 Task: Find connections with filter location Fengcheng with filter topic #businesscoachwith filter profile language German with filter current company LifeWorks (acquise par TELUS Santé | acquired by TELUS Health) with filter school Loreto Convent School with filter industry Real Estate with filter service category Corporate Law with filter keywords title Supervisors
Action: Mouse moved to (598, 76)
Screenshot: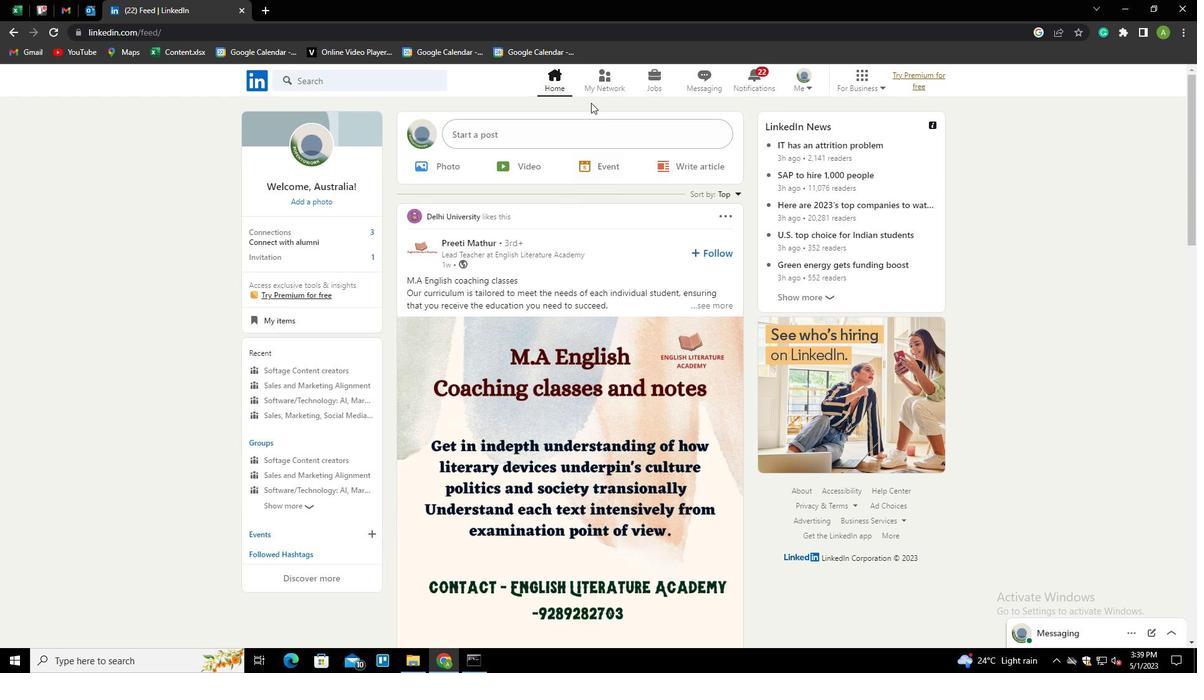 
Action: Mouse pressed left at (598, 76)
Screenshot: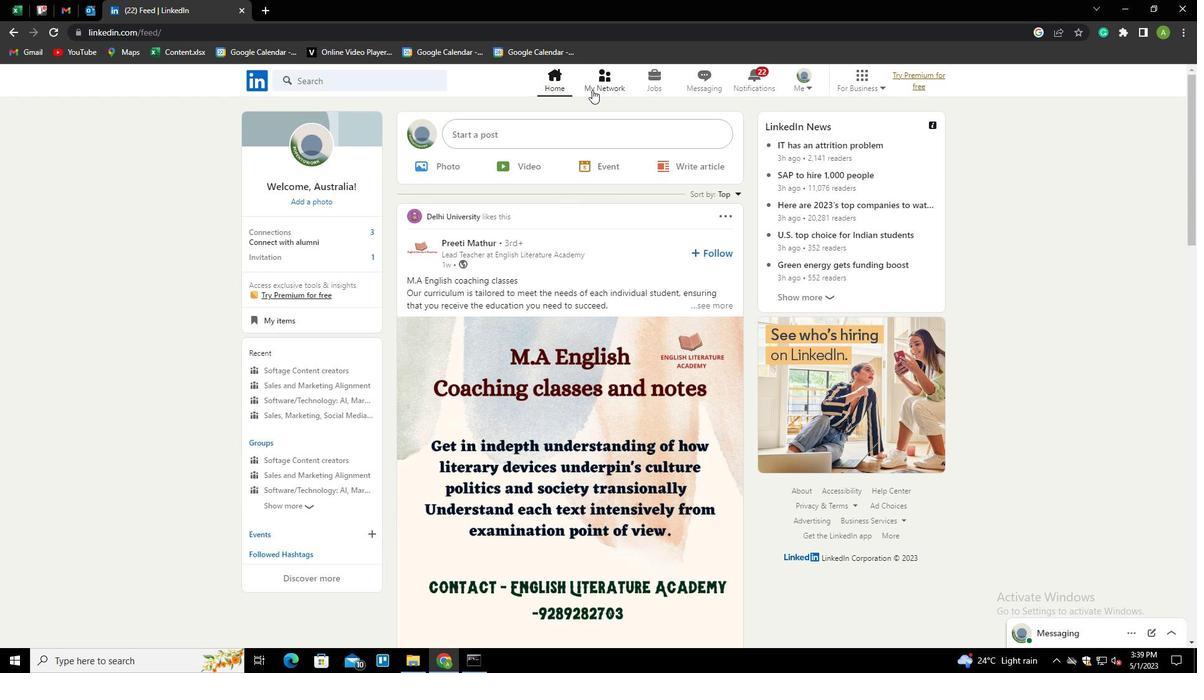 
Action: Mouse moved to (341, 145)
Screenshot: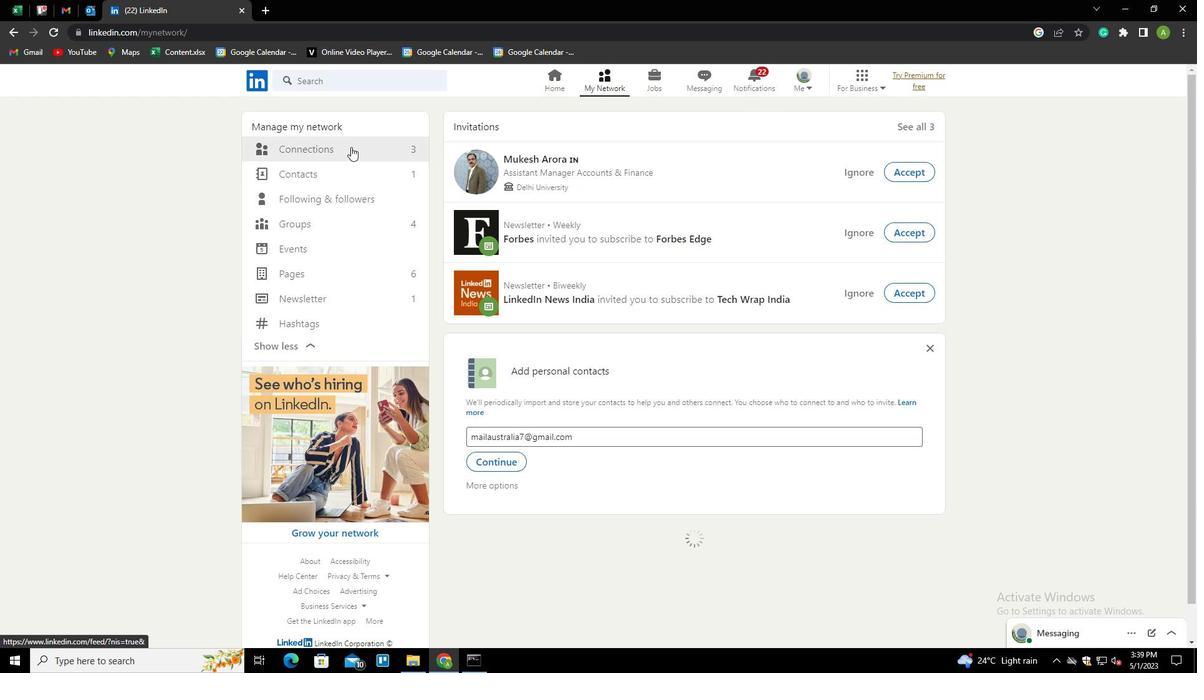 
Action: Mouse pressed left at (341, 145)
Screenshot: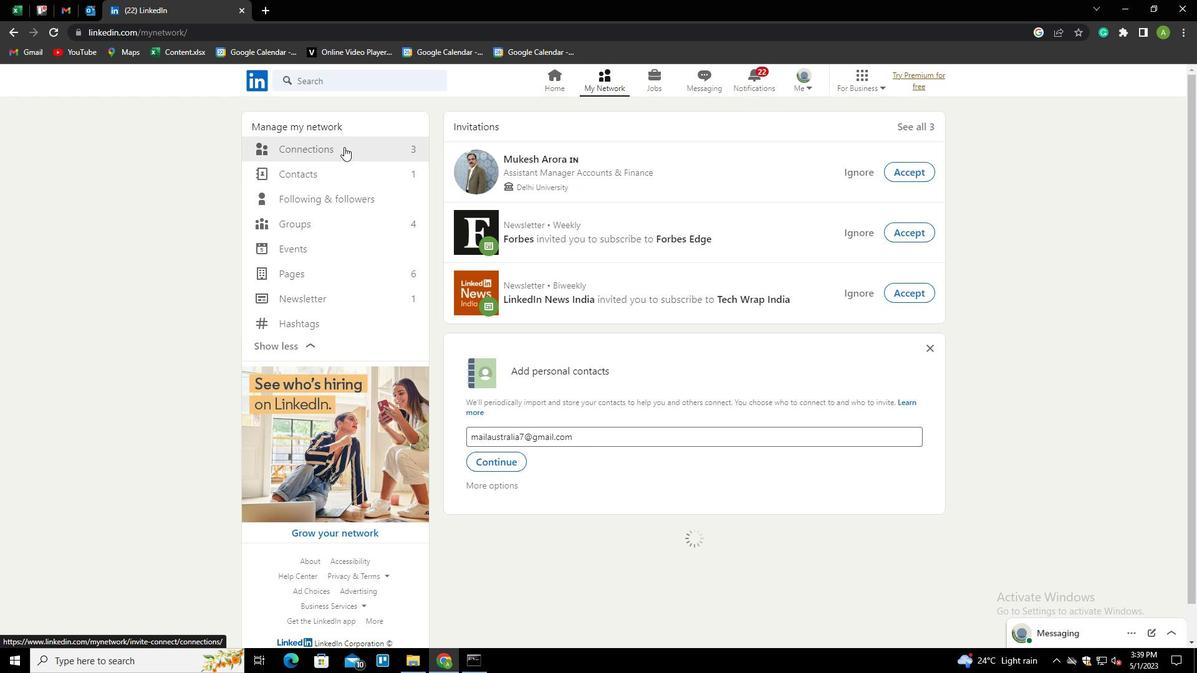 
Action: Mouse moved to (685, 144)
Screenshot: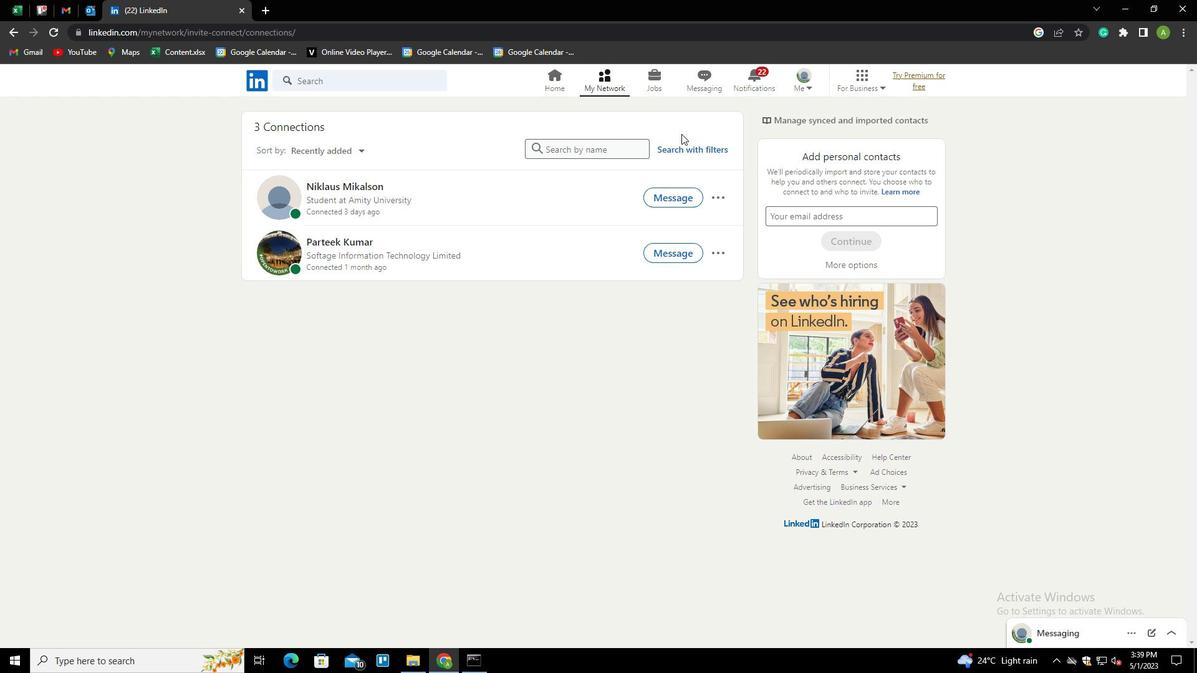 
Action: Mouse pressed left at (685, 144)
Screenshot: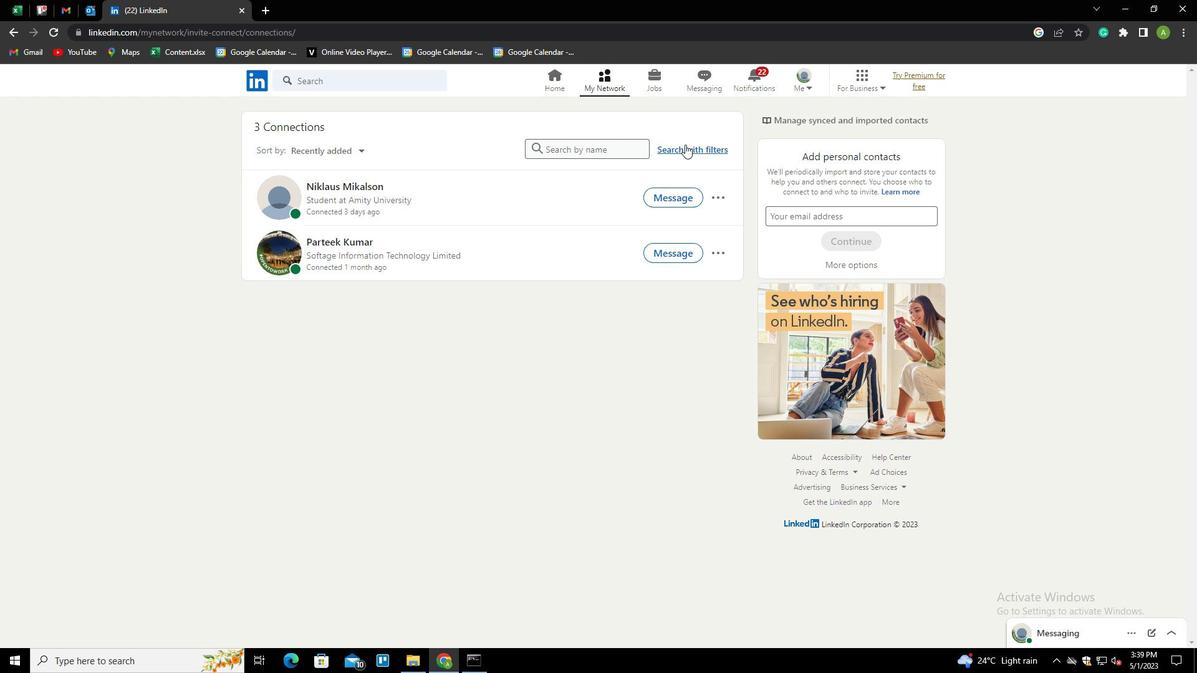 
Action: Mouse moved to (611, 76)
Screenshot: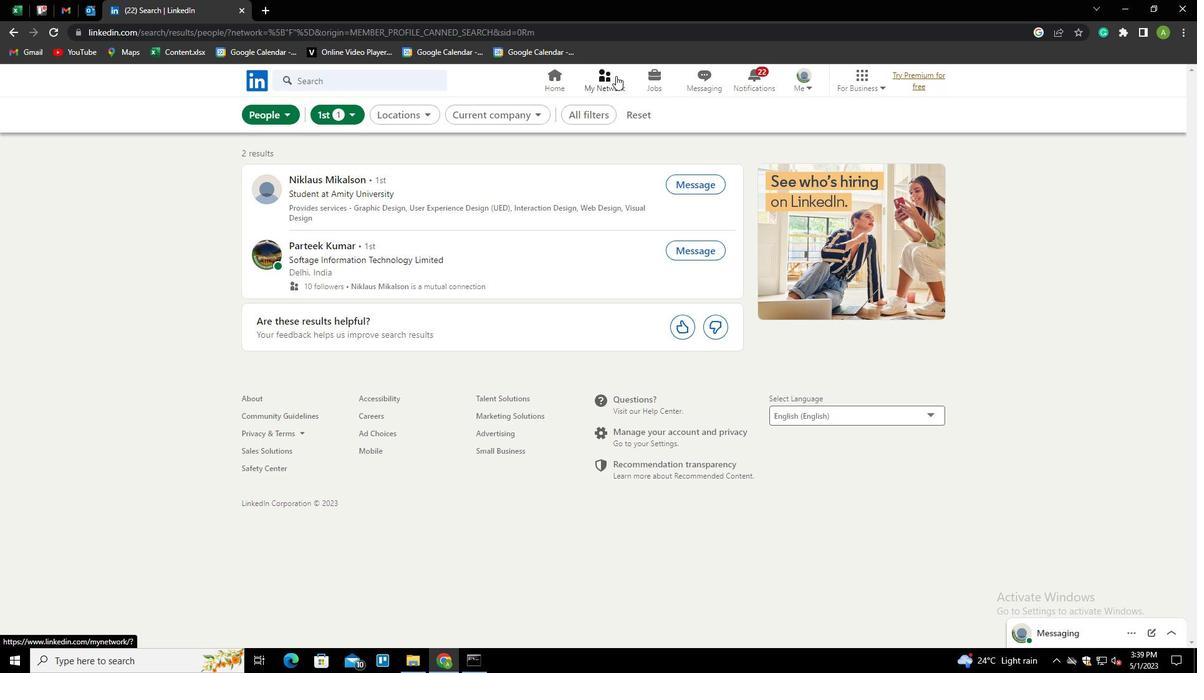
Action: Mouse pressed left at (611, 76)
Screenshot: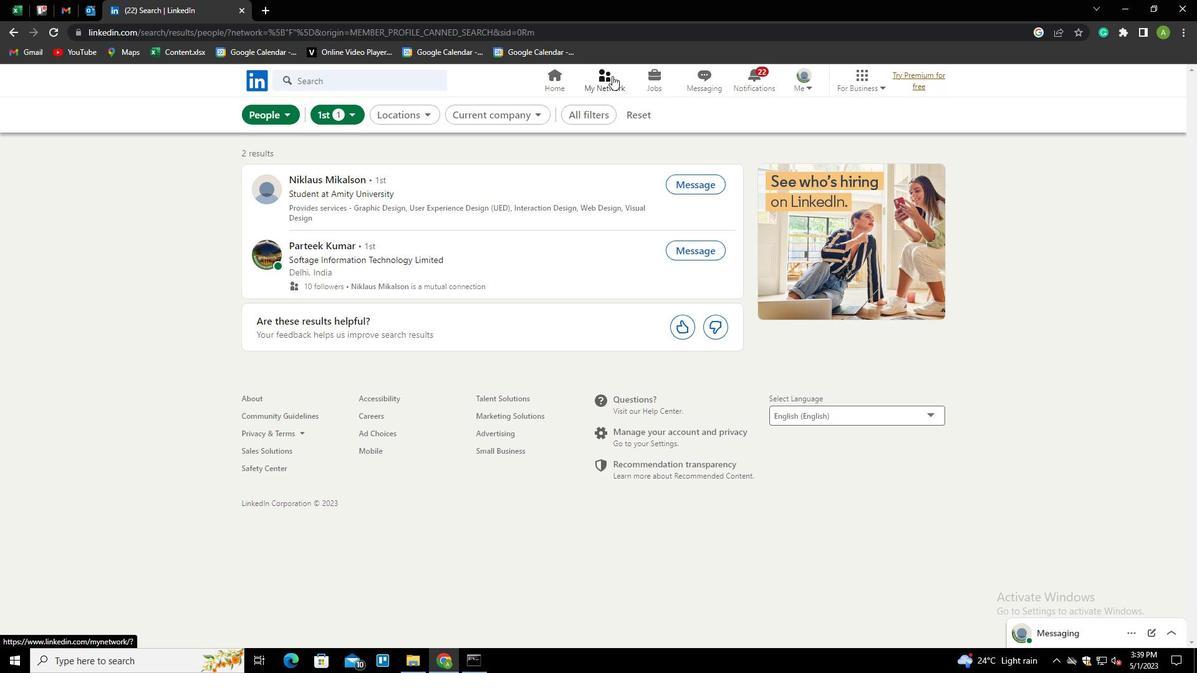 
Action: Mouse moved to (376, 147)
Screenshot: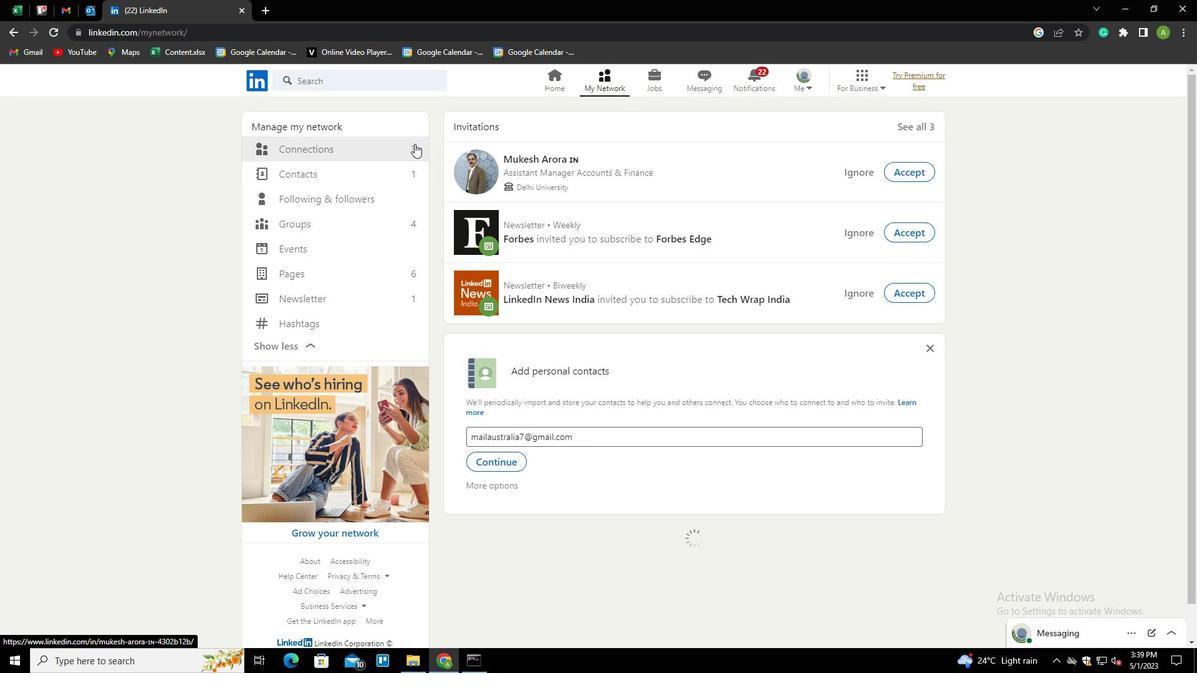 
Action: Mouse pressed left at (376, 147)
Screenshot: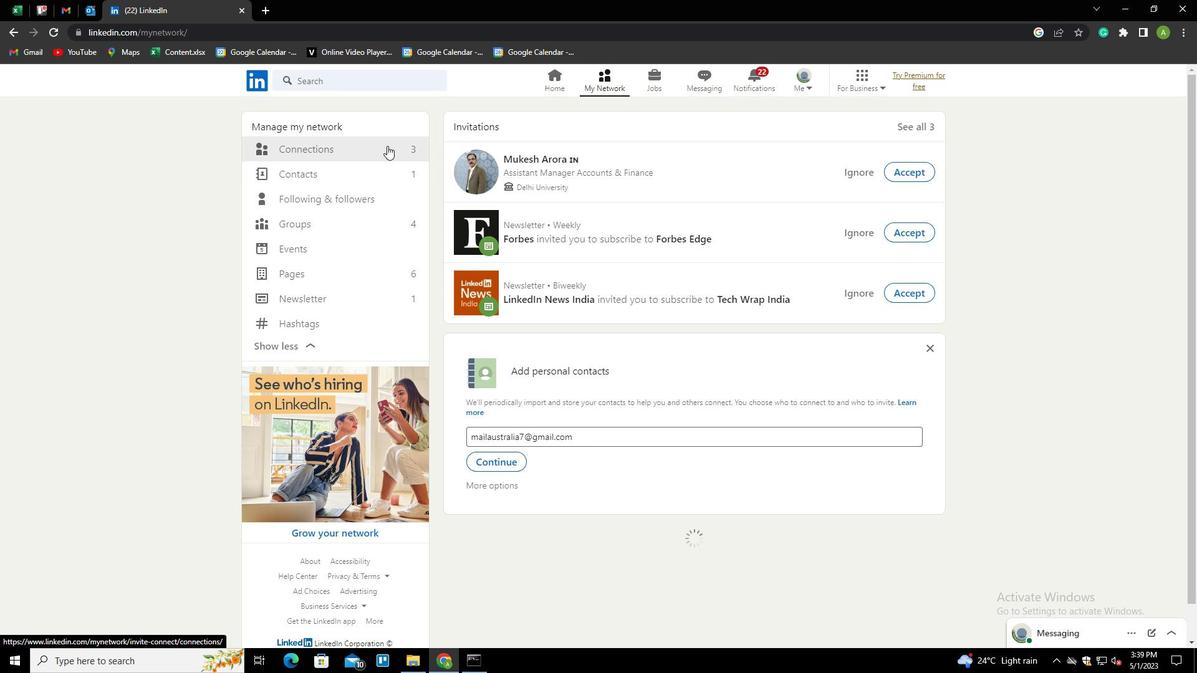 
Action: Mouse moved to (687, 145)
Screenshot: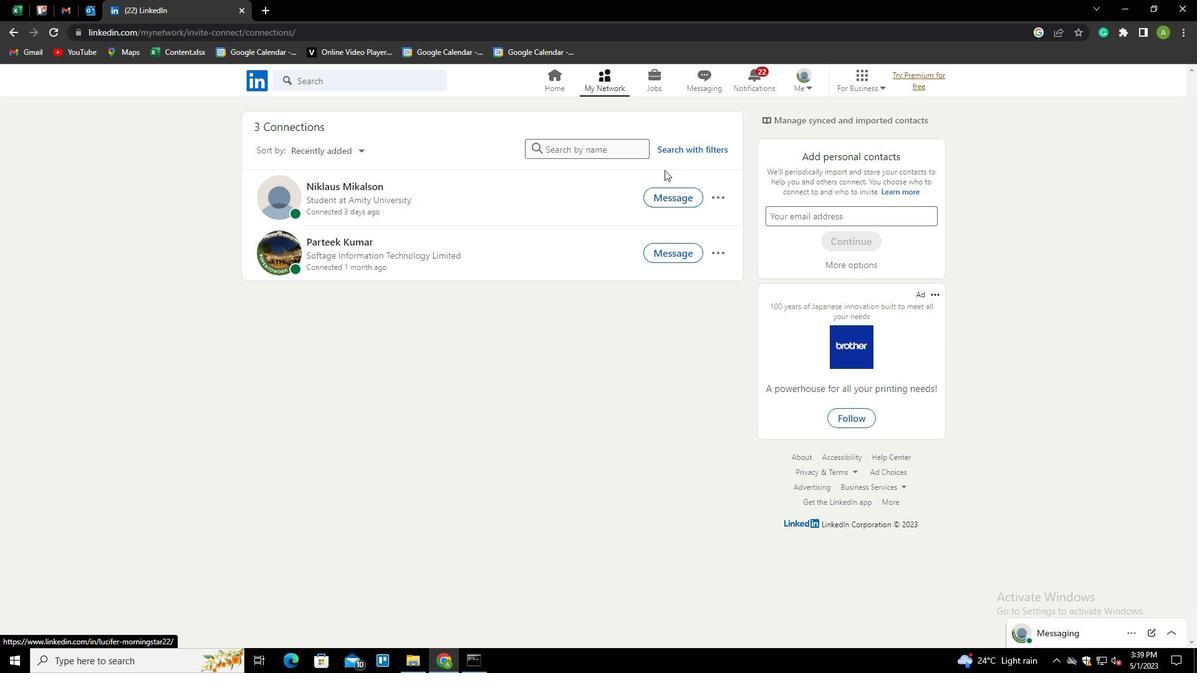 
Action: Mouse pressed left at (687, 145)
Screenshot: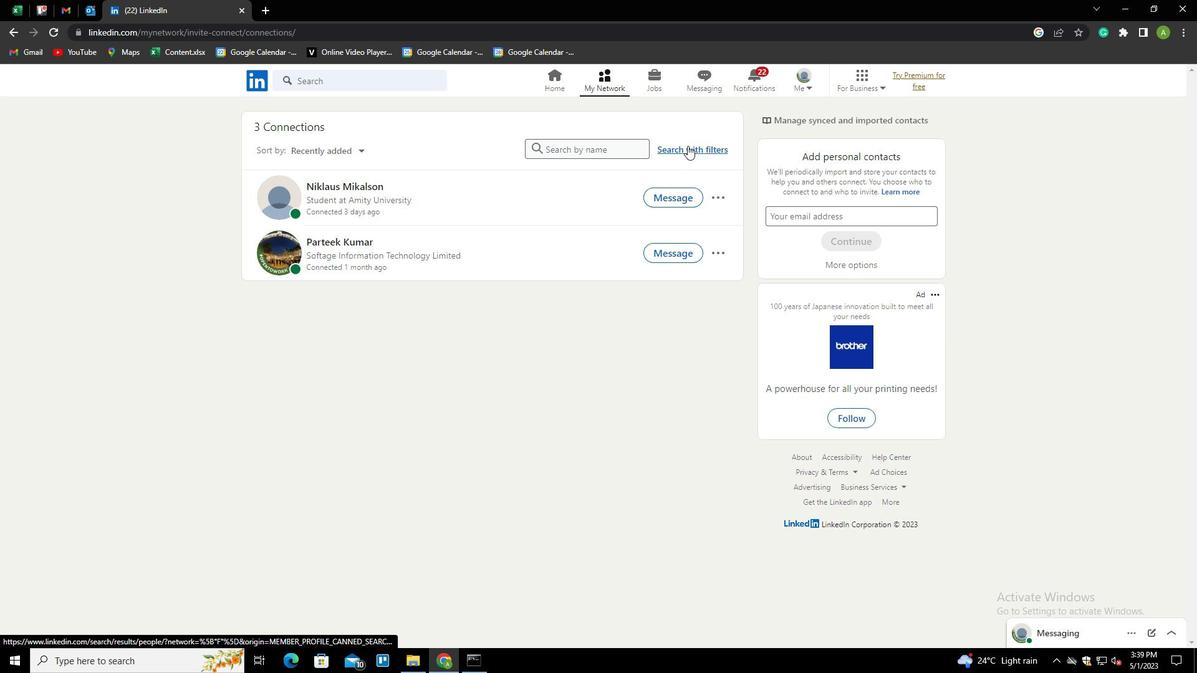 
Action: Mouse moved to (644, 115)
Screenshot: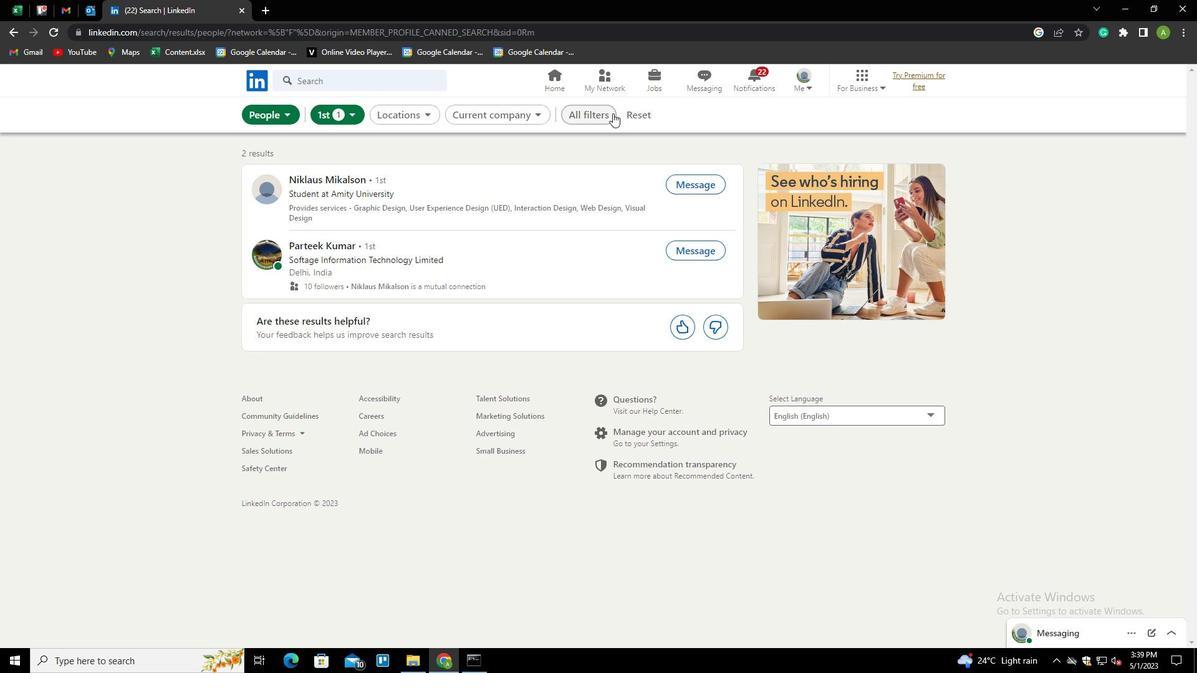 
Action: Mouse pressed left at (644, 115)
Screenshot: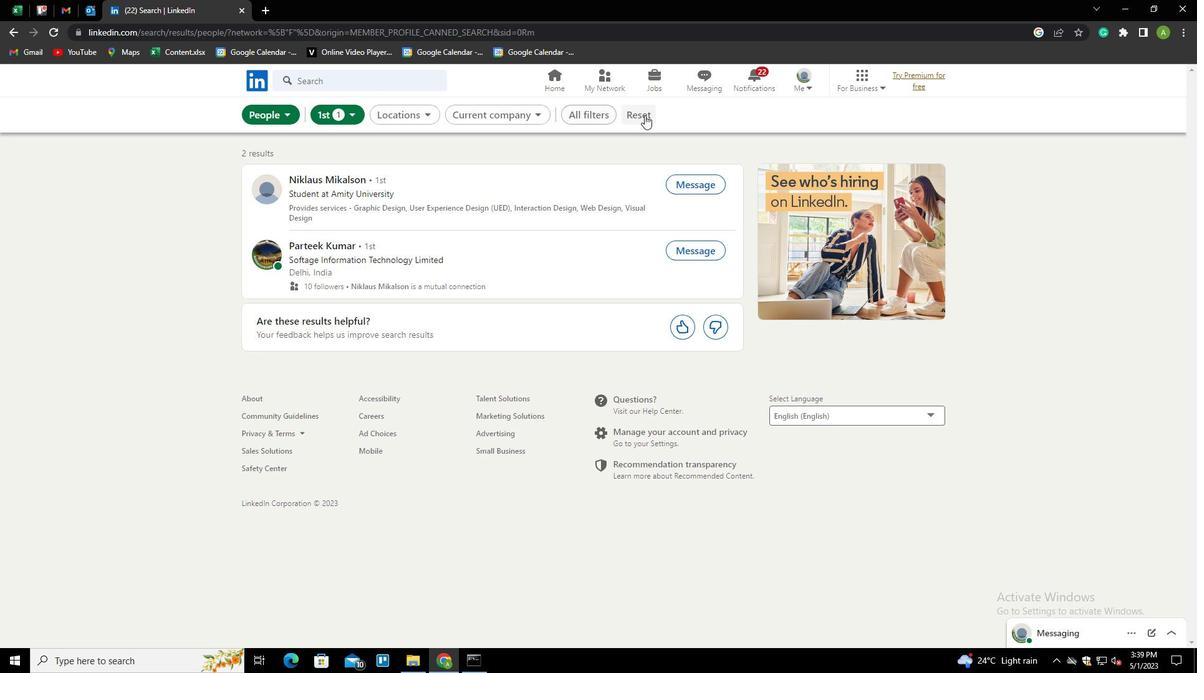 
Action: Mouse moved to (618, 115)
Screenshot: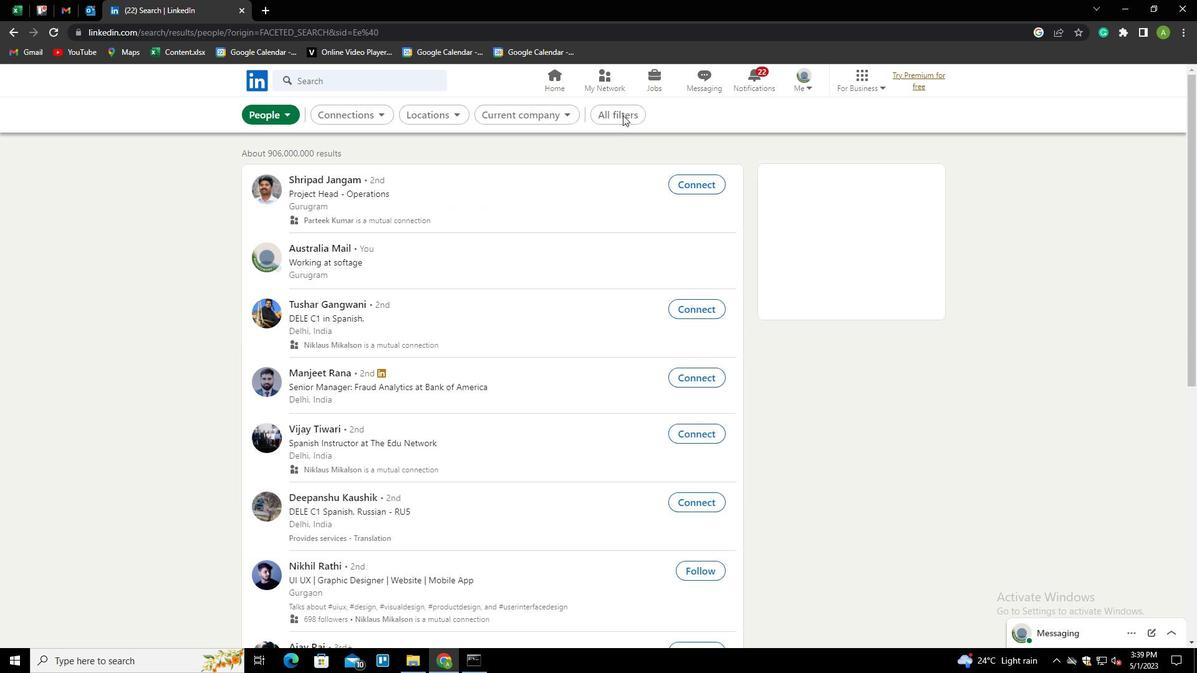 
Action: Mouse pressed left at (618, 115)
Screenshot: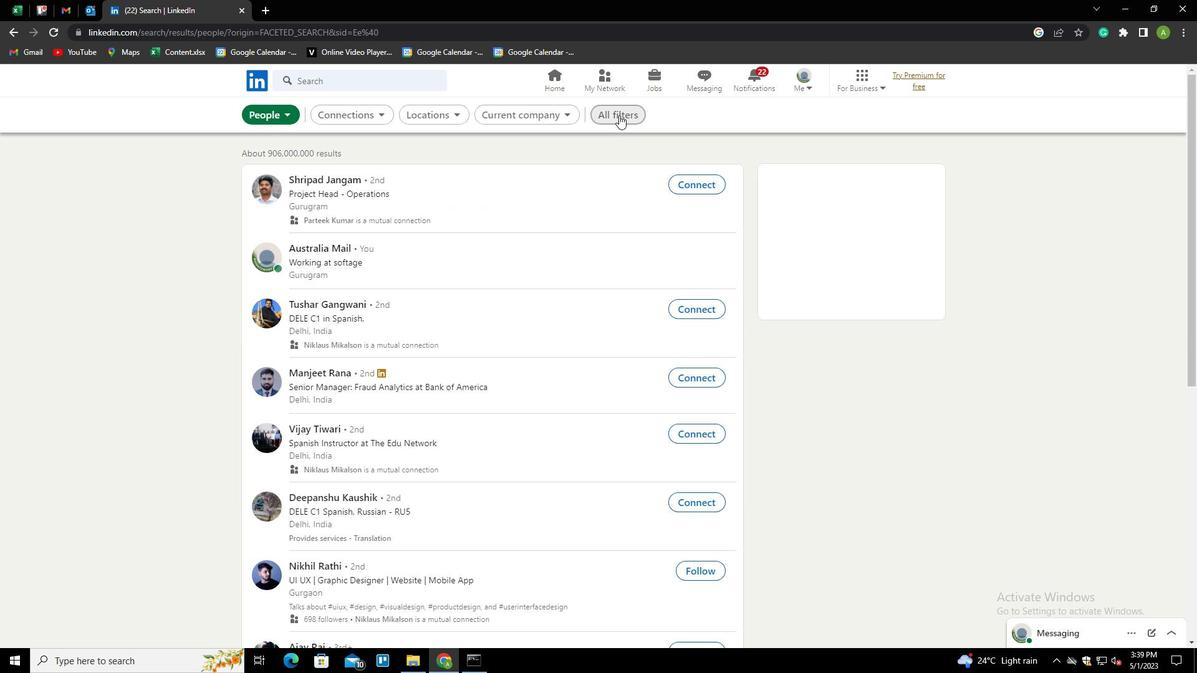 
Action: Mouse moved to (1180, 358)
Screenshot: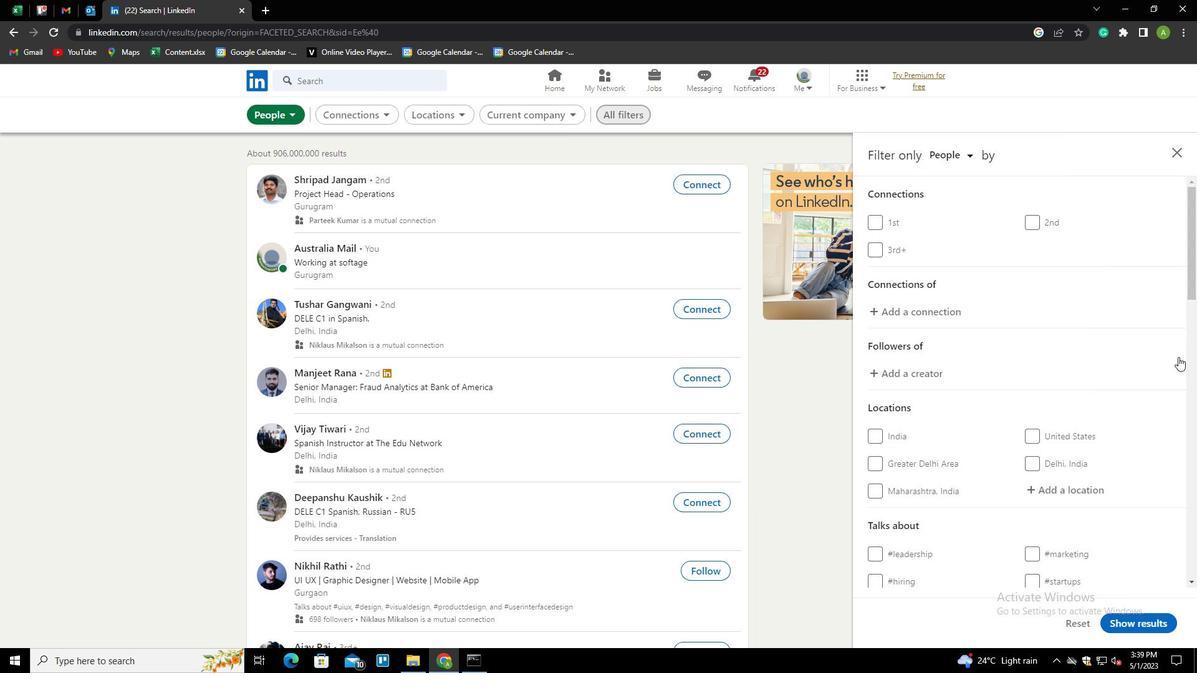 
Action: Mouse scrolled (1180, 357) with delta (0, 0)
Screenshot: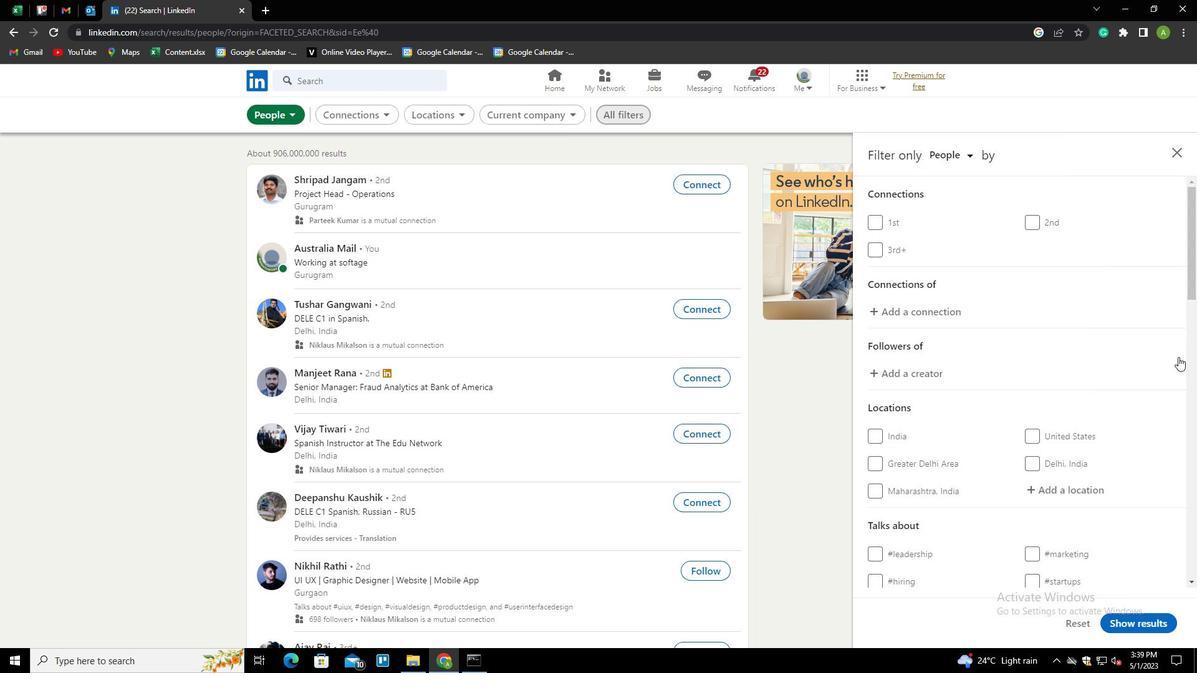 
Action: Mouse moved to (1063, 369)
Screenshot: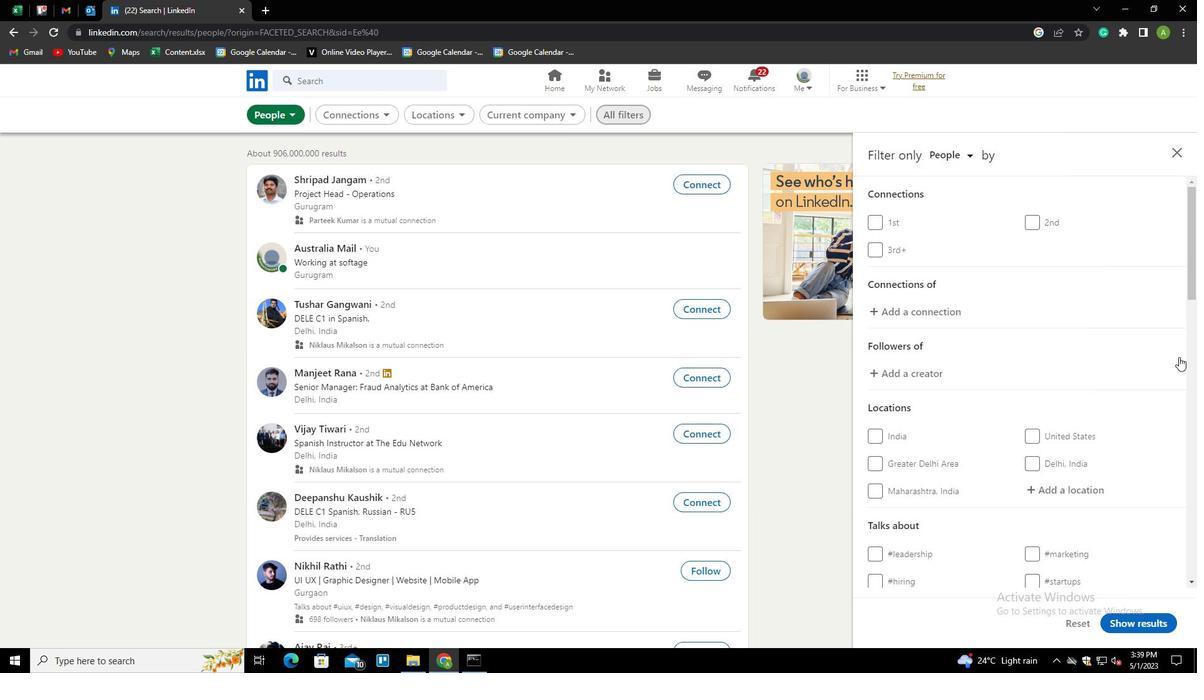 
Action: Mouse scrolled (1063, 369) with delta (0, 0)
Screenshot: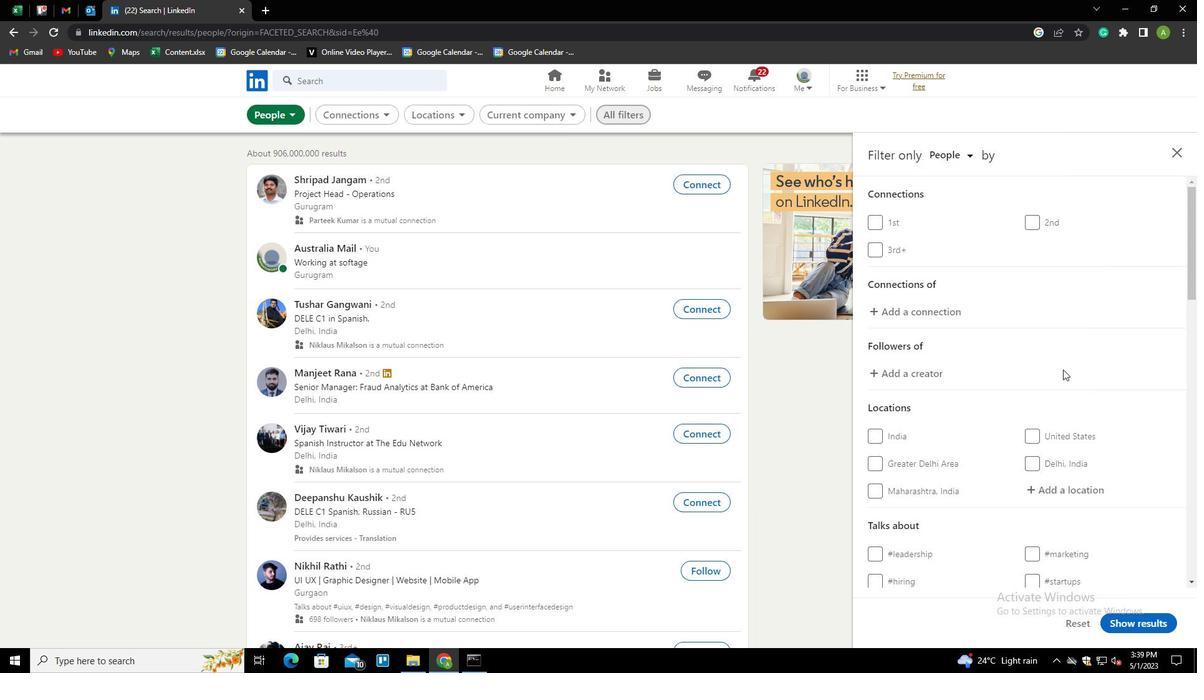
Action: Mouse scrolled (1063, 369) with delta (0, 0)
Screenshot: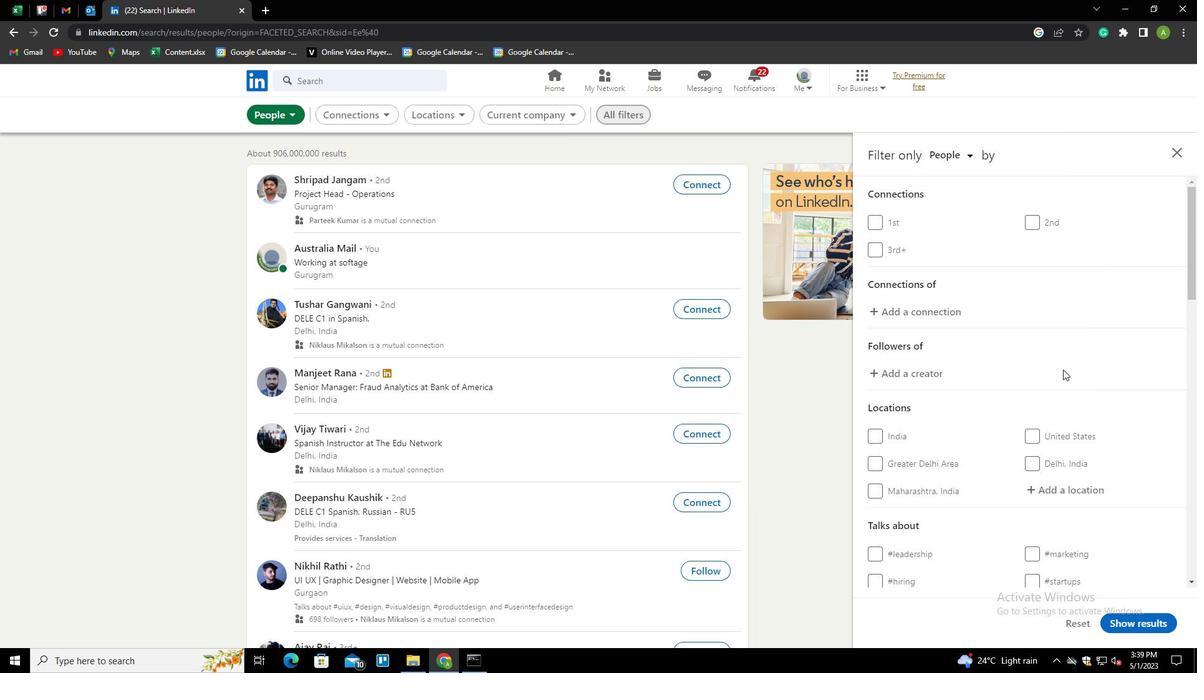 
Action: Mouse moved to (1047, 306)
Screenshot: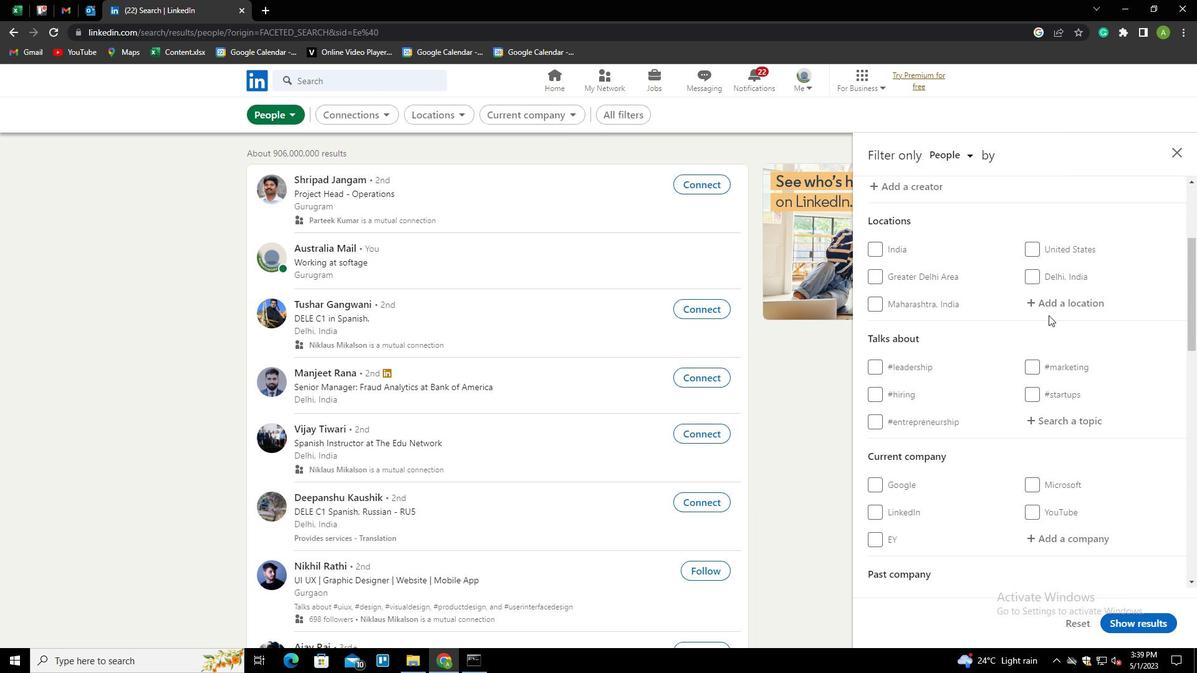 
Action: Mouse pressed left at (1047, 306)
Screenshot: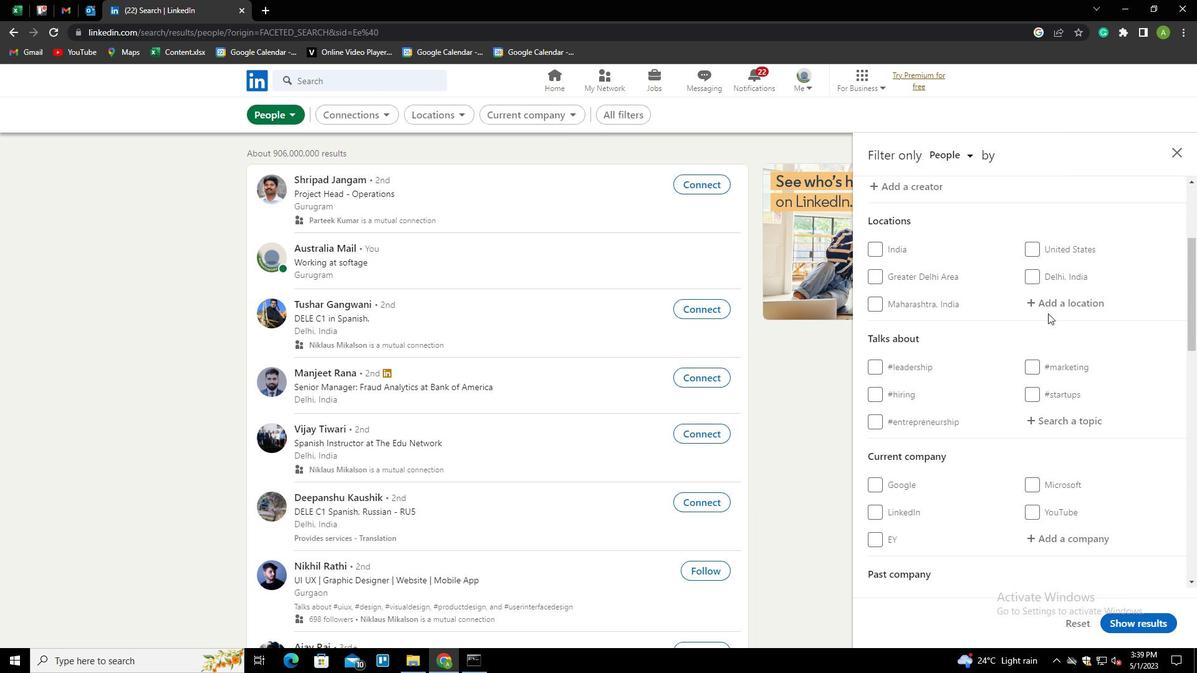 
Action: Mouse moved to (1049, 306)
Screenshot: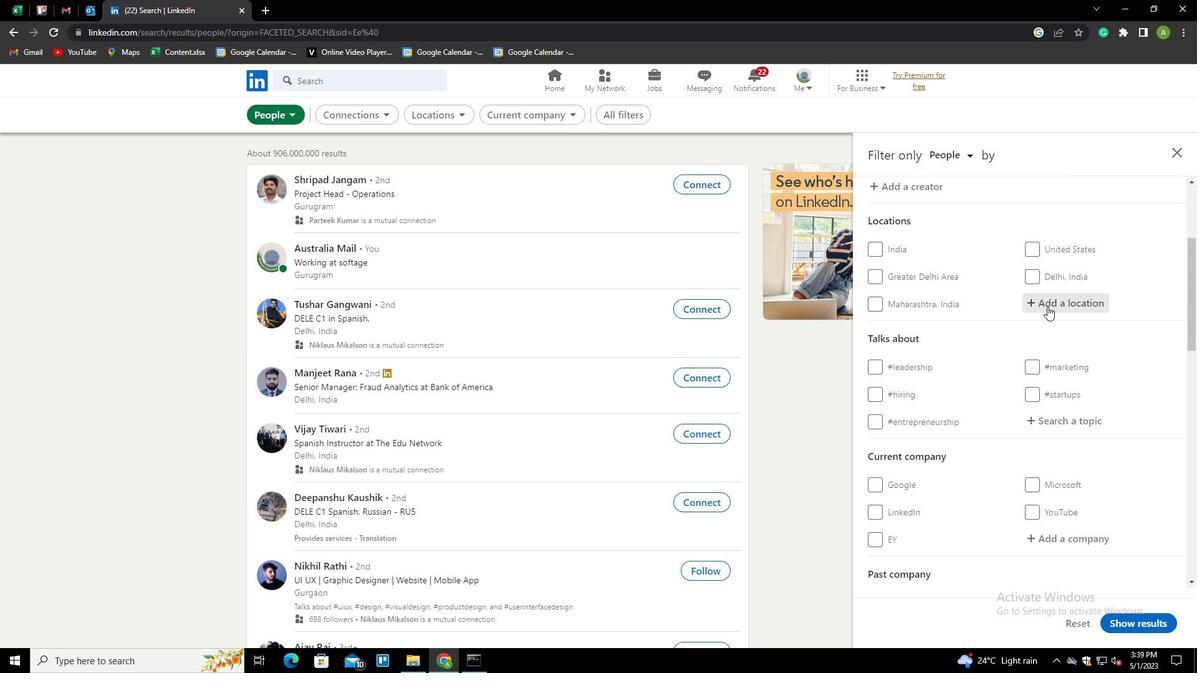 
Action: Mouse pressed left at (1049, 306)
Screenshot: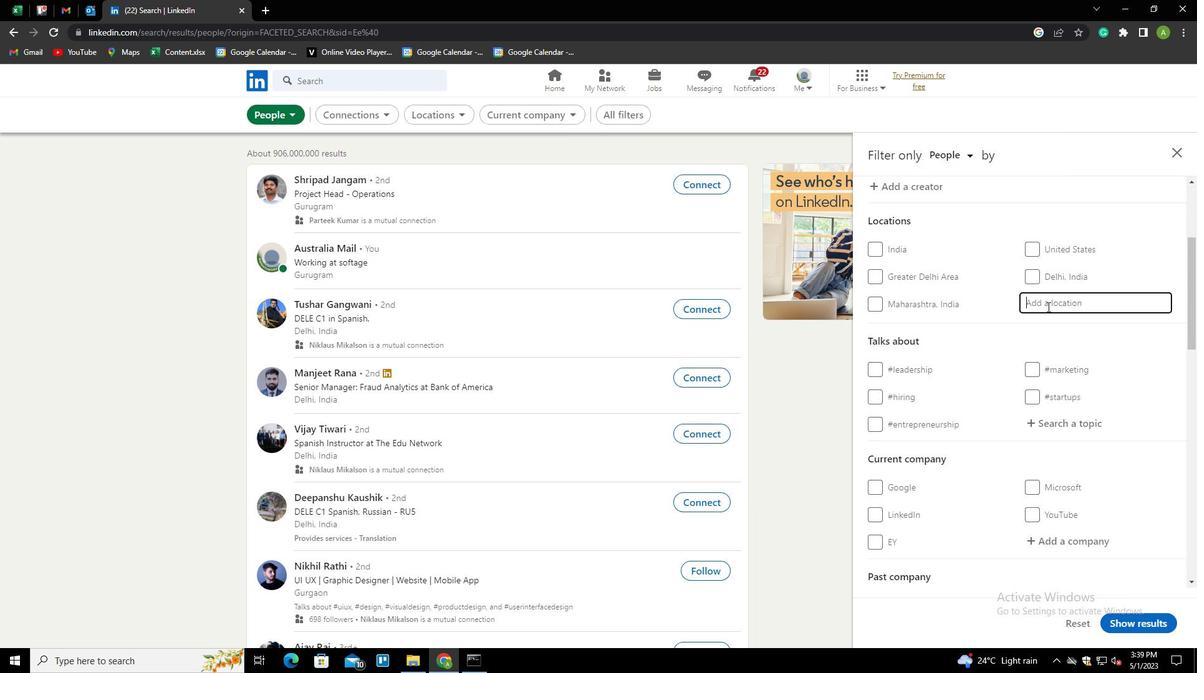 
Action: Key pressed <Key.shift><Key.shift><Key.shift><Key.shift><Key.shift><Key.shift><Key.shift><Key.shift><Key.shift>G<Key.backspace><Key.shift>FENGCHENG
Screenshot: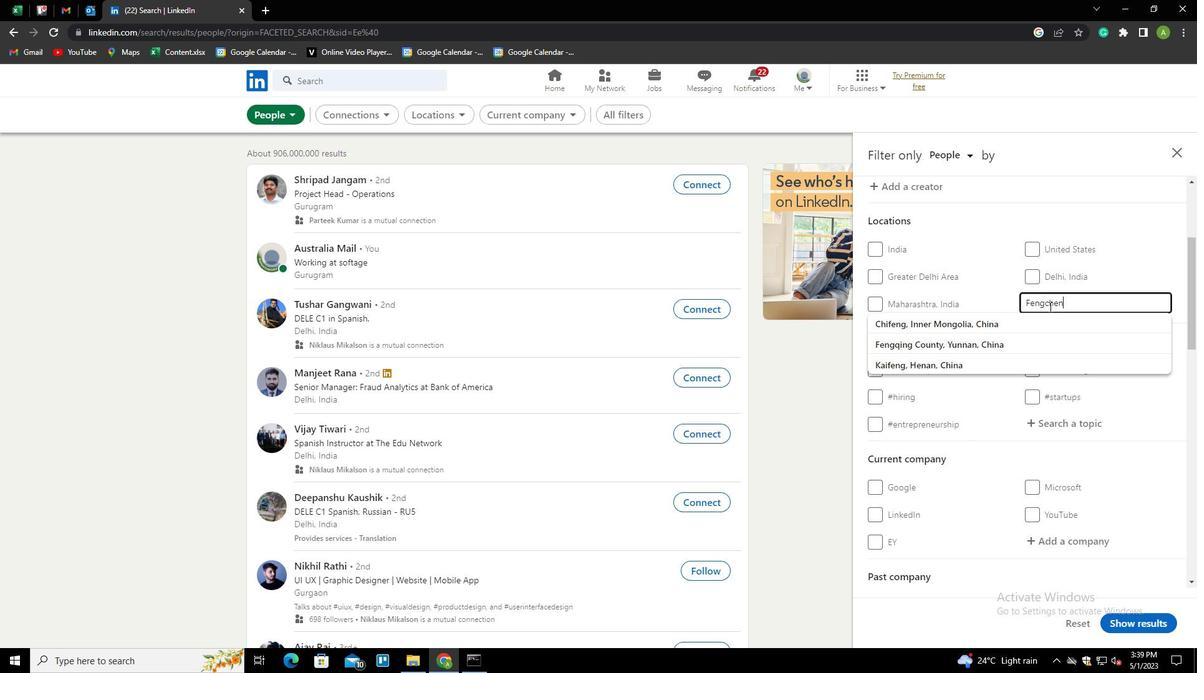 
Action: Mouse moved to (1115, 373)
Screenshot: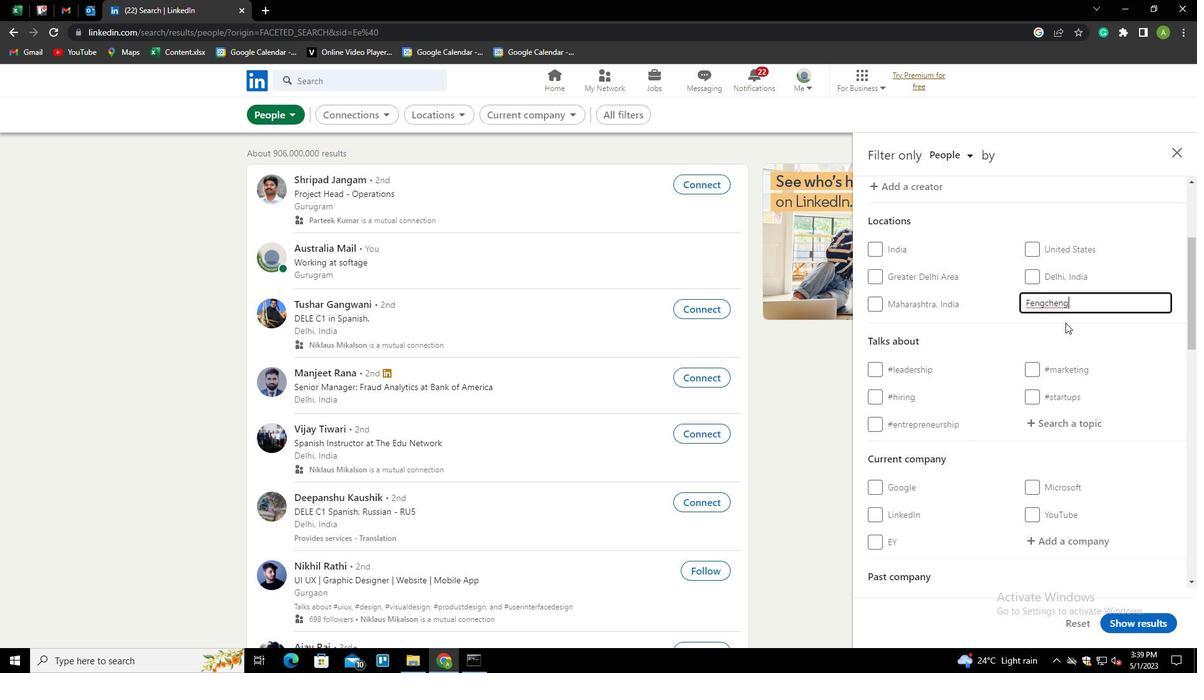 
Action: Mouse pressed left at (1115, 373)
Screenshot: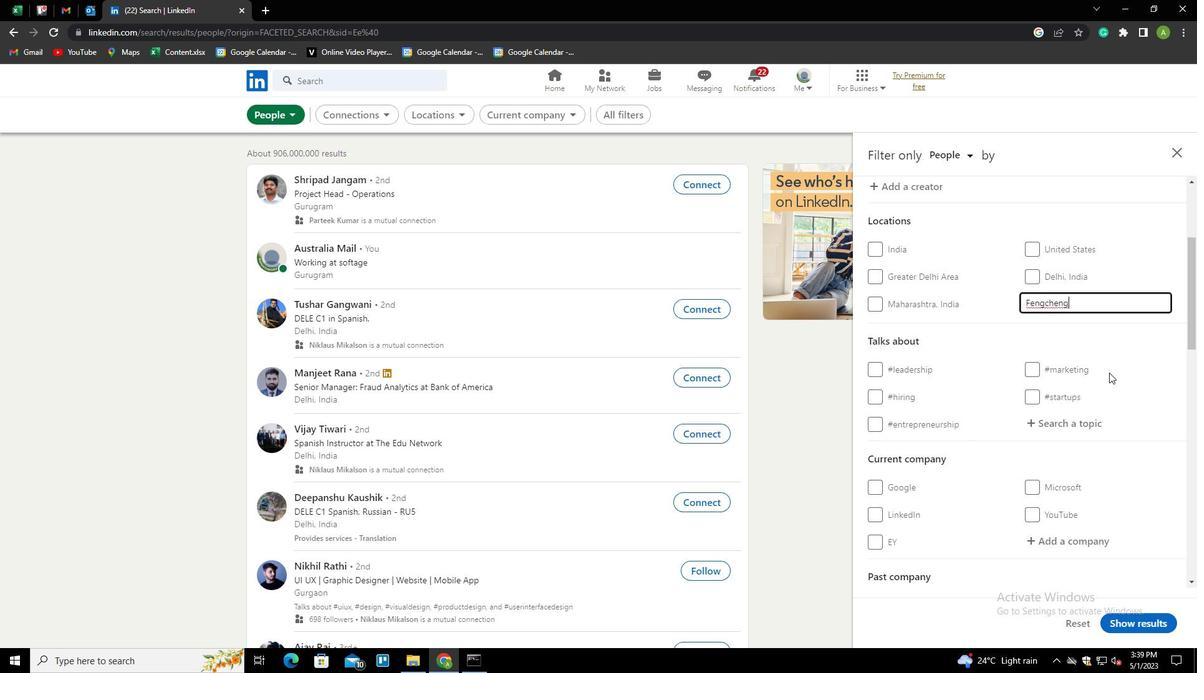 
Action: Mouse moved to (1082, 426)
Screenshot: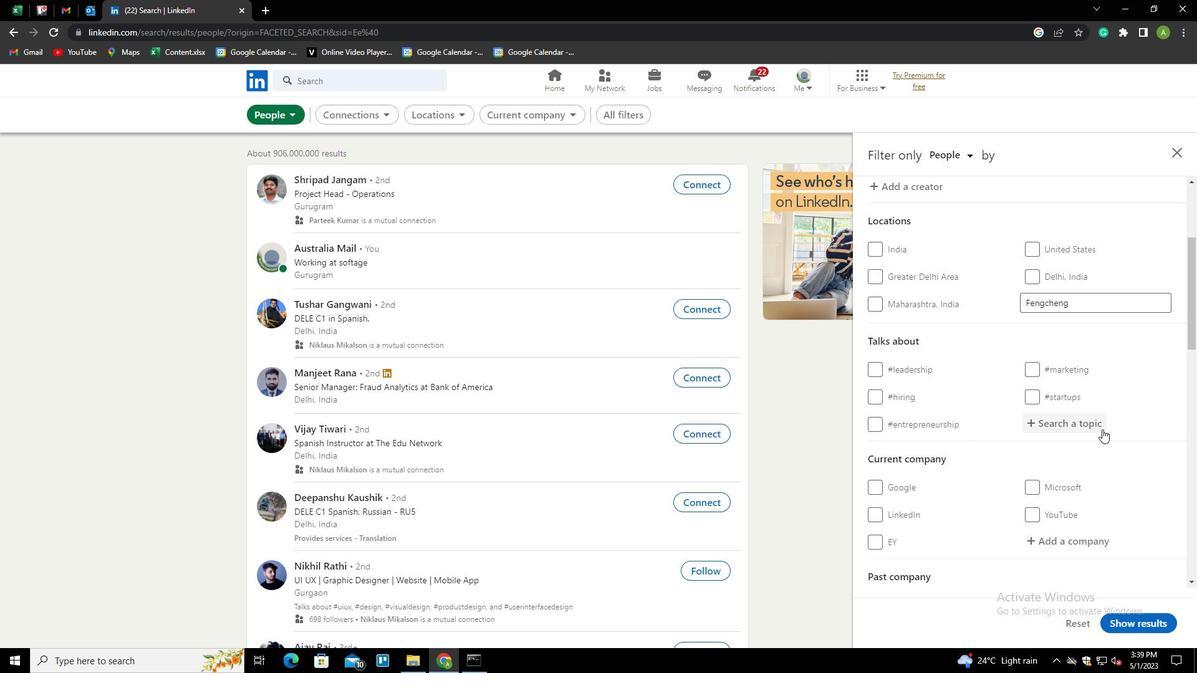 
Action: Mouse pressed left at (1082, 426)
Screenshot: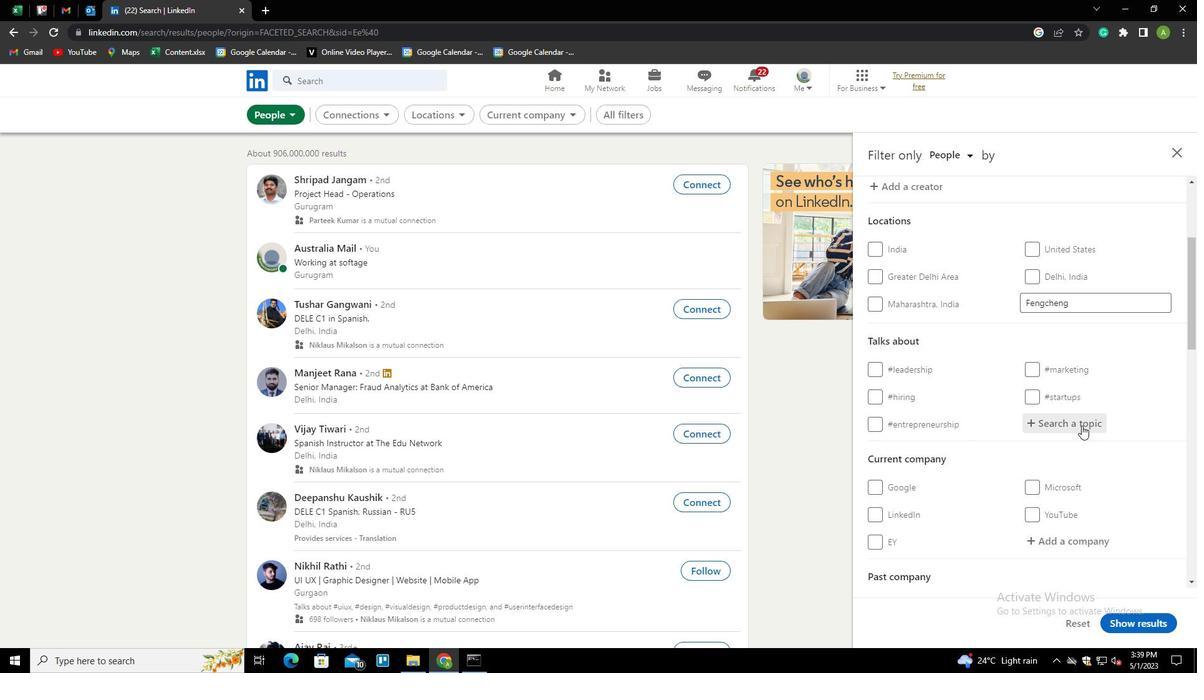 
Action: Mouse pressed left at (1082, 426)
Screenshot: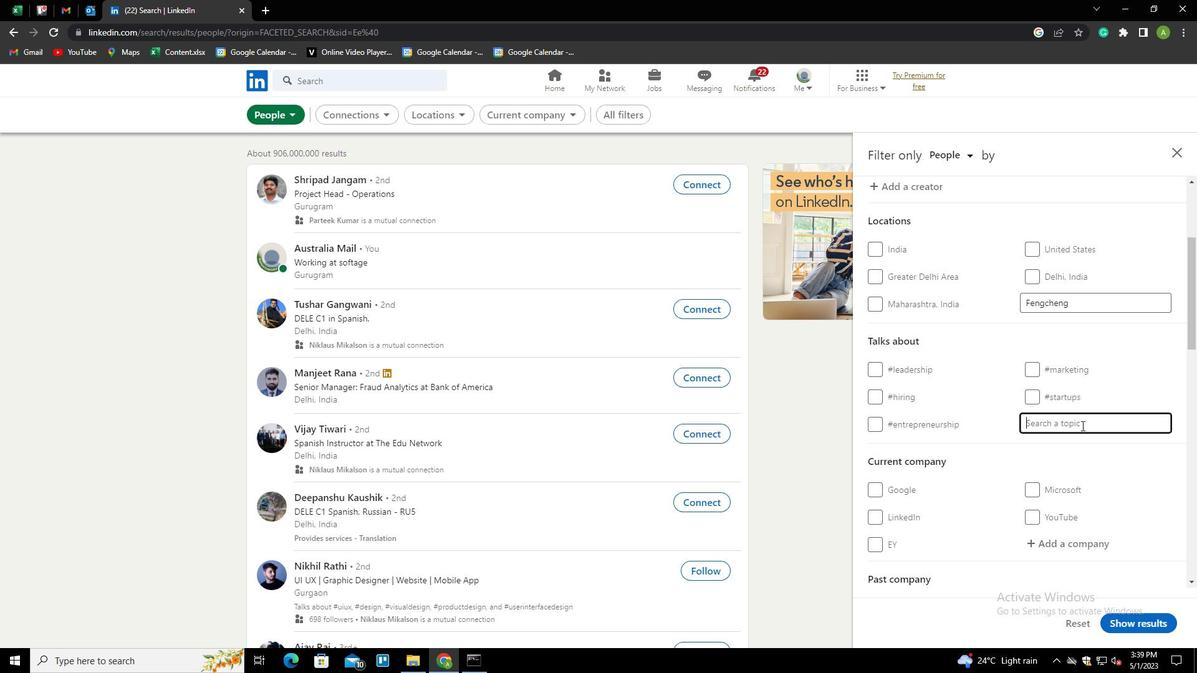 
Action: Key pressed BUSINESSCOACH<Key.down><Key.enter>
Screenshot: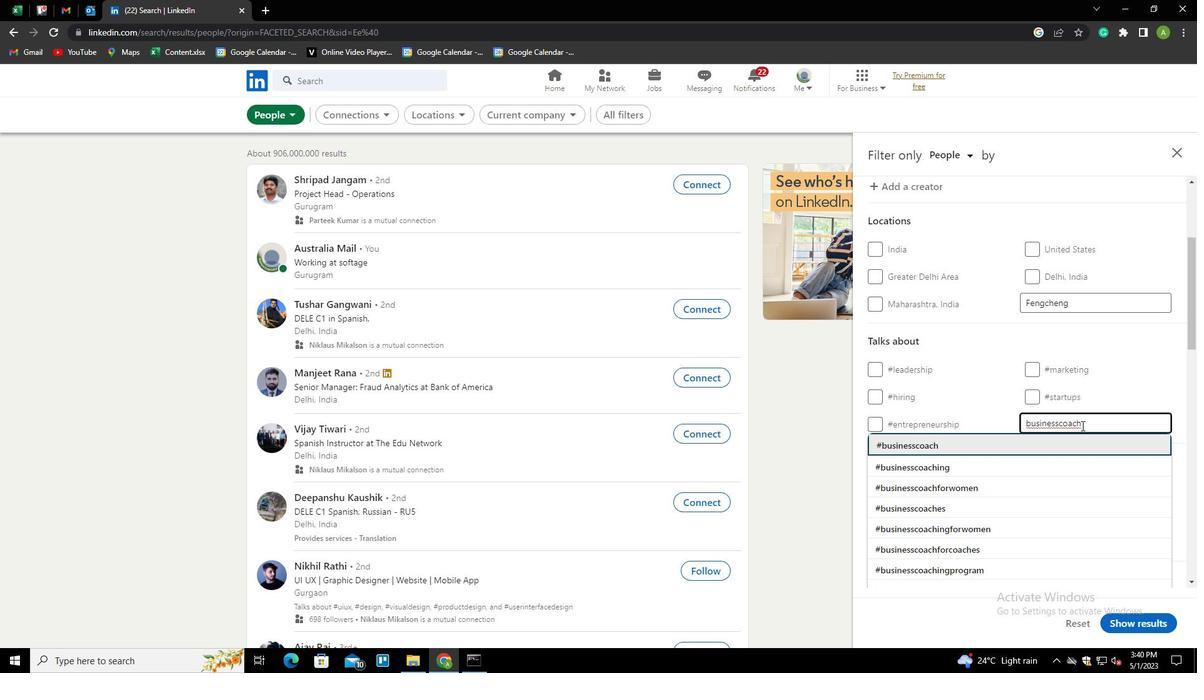 
Action: Mouse scrolled (1082, 425) with delta (0, 0)
Screenshot: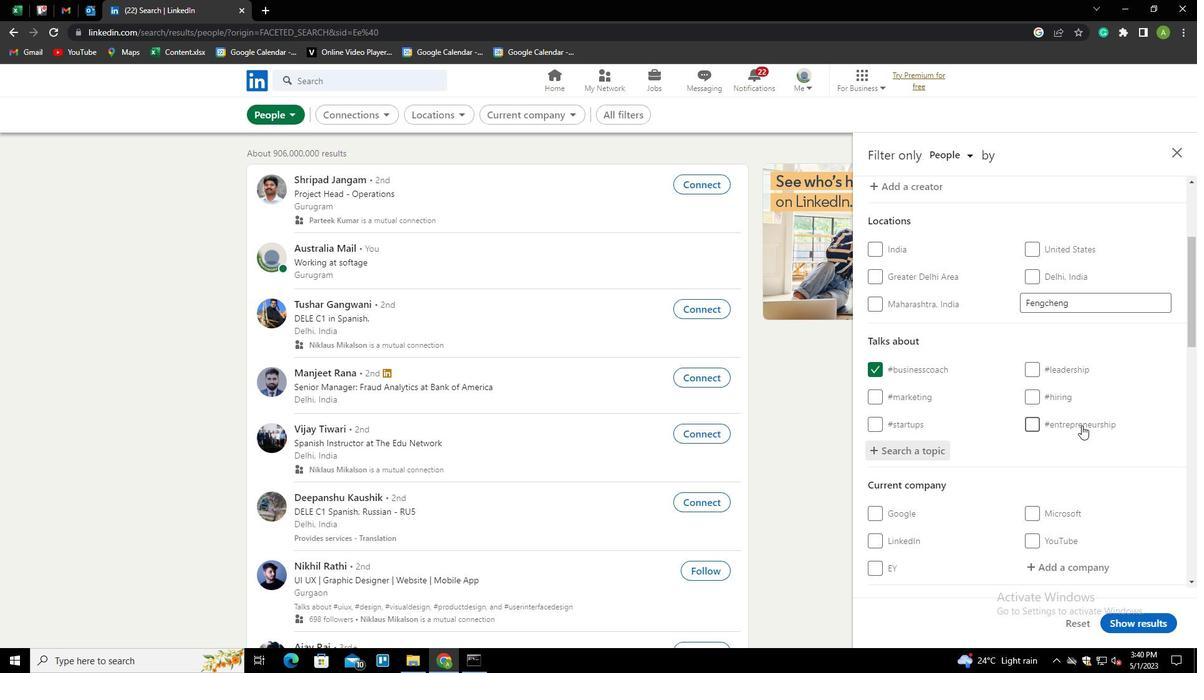 
Action: Mouse scrolled (1082, 425) with delta (0, 0)
Screenshot: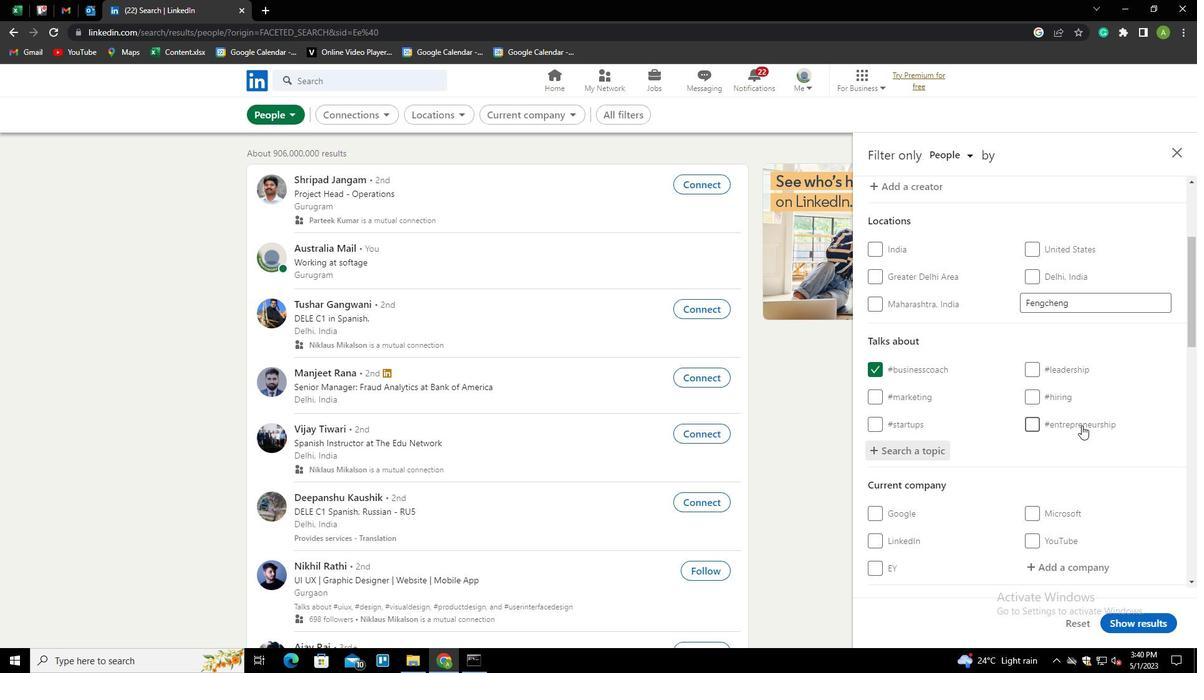
Action: Mouse scrolled (1082, 425) with delta (0, 0)
Screenshot: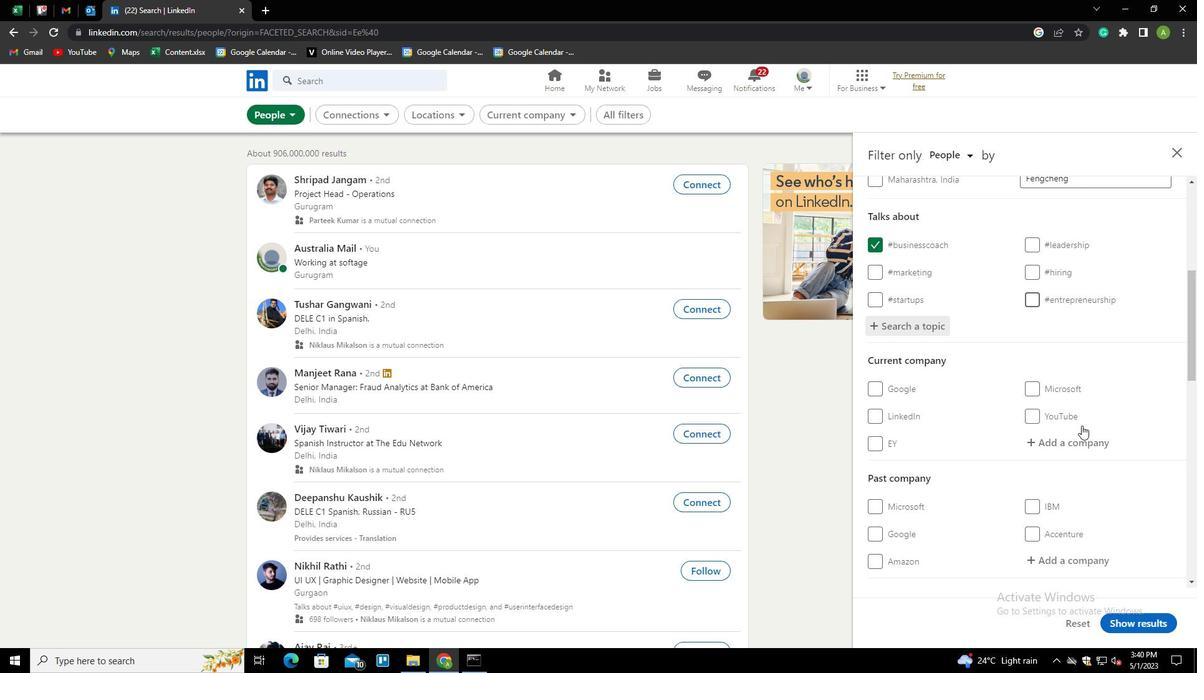 
Action: Mouse scrolled (1082, 425) with delta (0, 0)
Screenshot: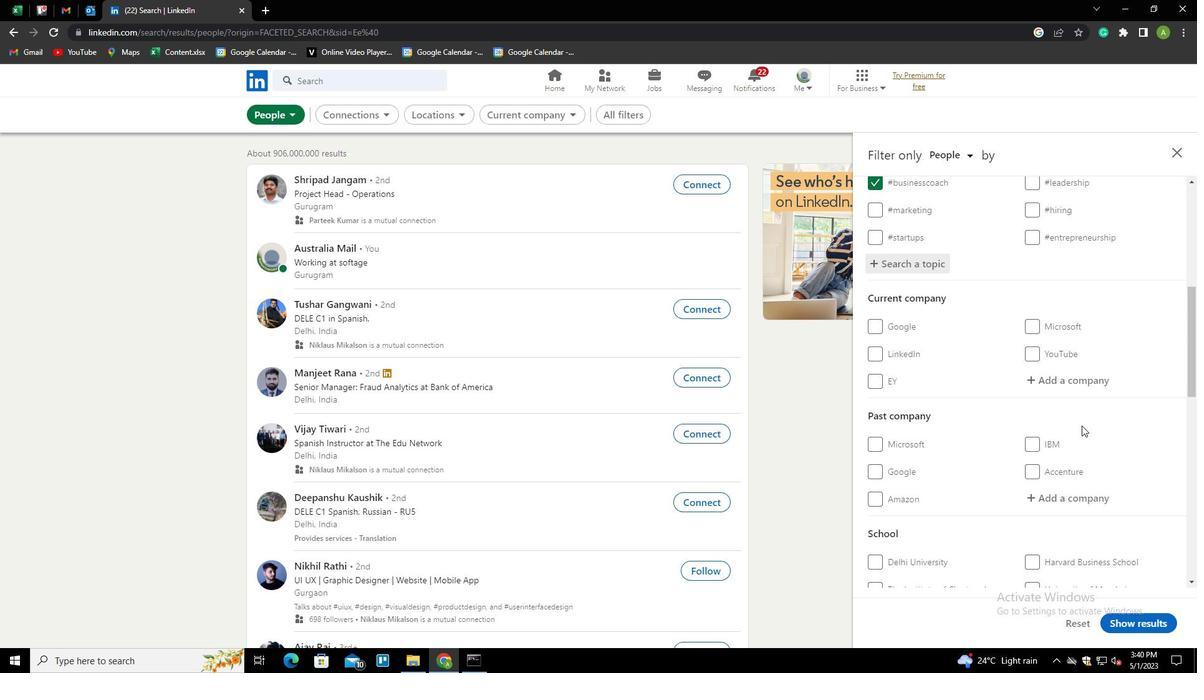 
Action: Mouse scrolled (1082, 425) with delta (0, 0)
Screenshot: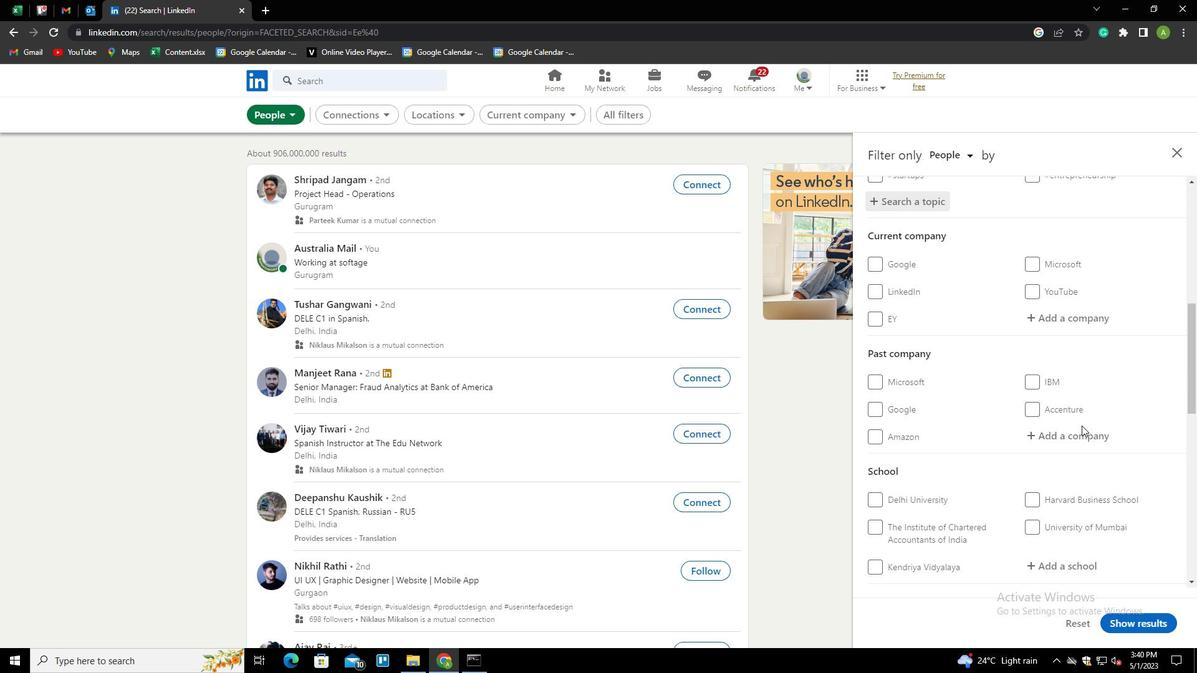 
Action: Mouse scrolled (1082, 425) with delta (0, 0)
Screenshot: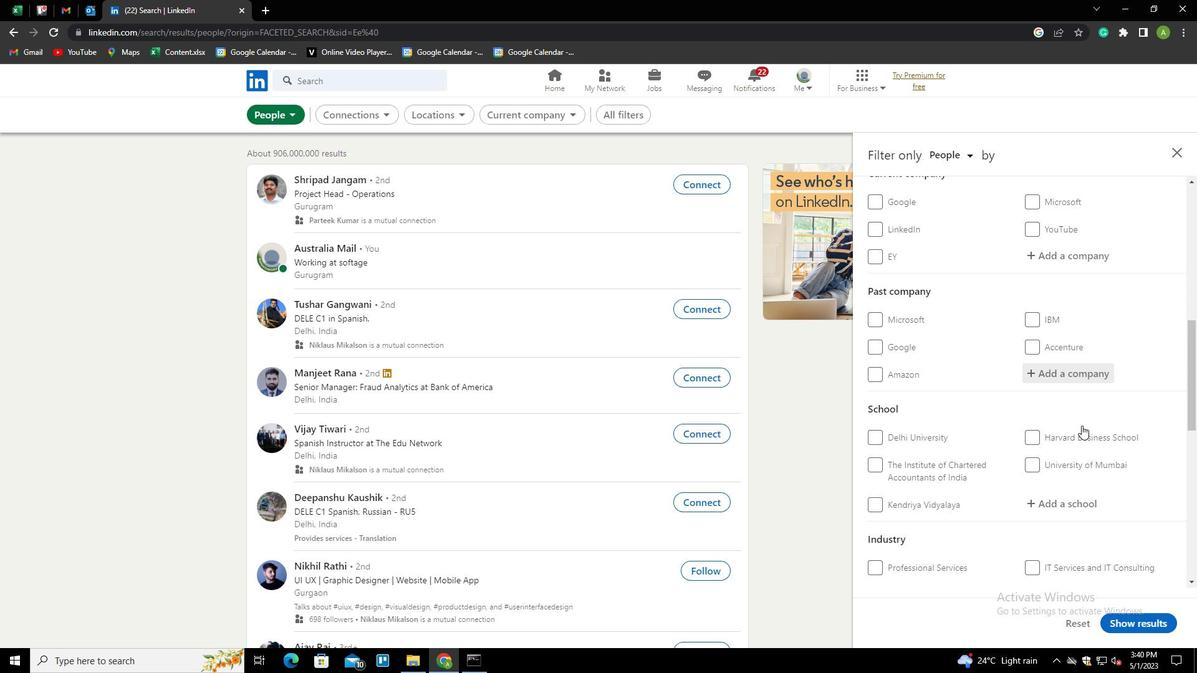 
Action: Mouse scrolled (1082, 425) with delta (0, 0)
Screenshot: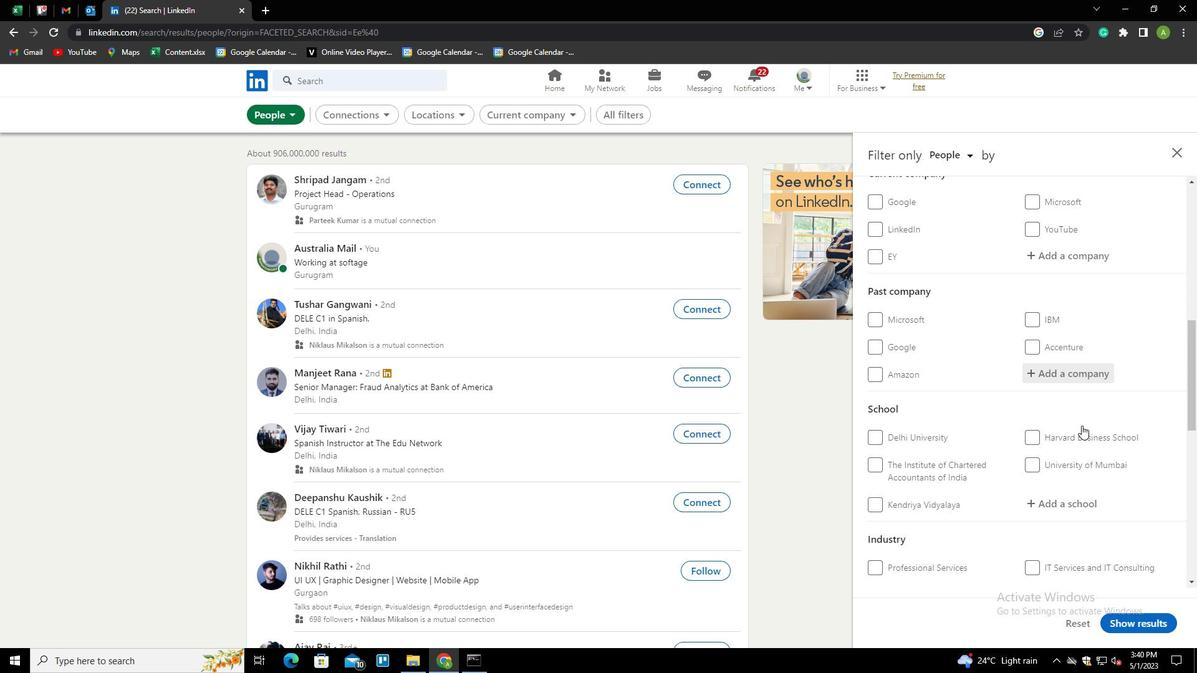 
Action: Mouse scrolled (1082, 425) with delta (0, 0)
Screenshot: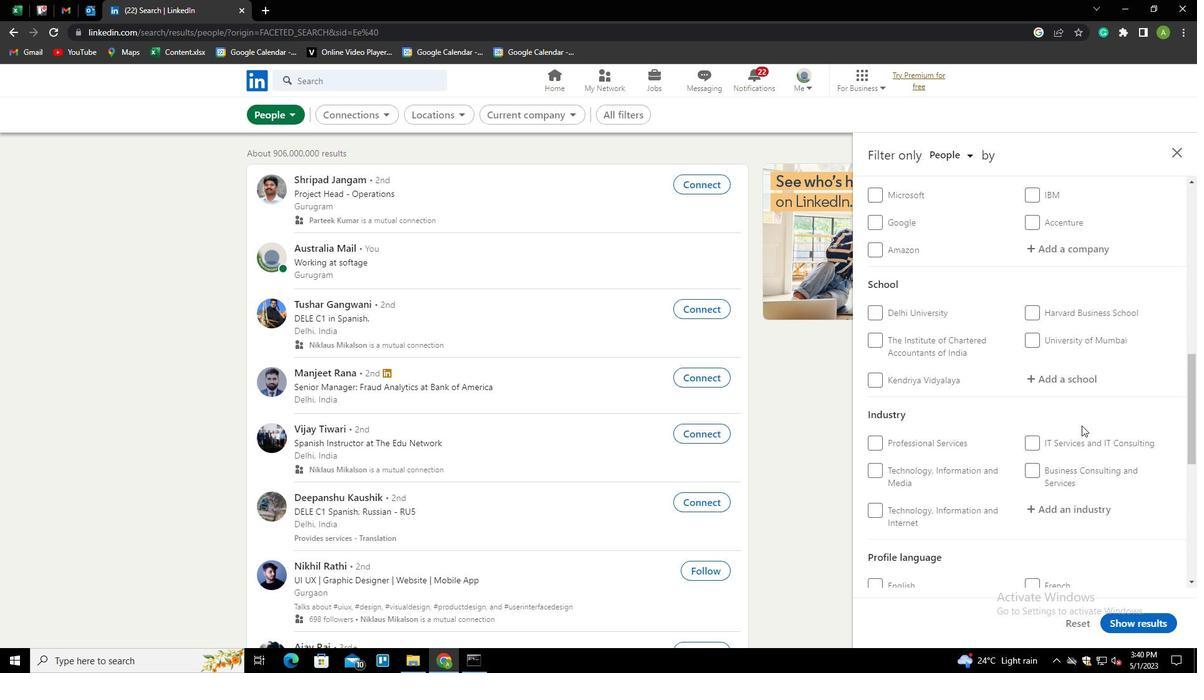 
Action: Mouse scrolled (1082, 425) with delta (0, 0)
Screenshot: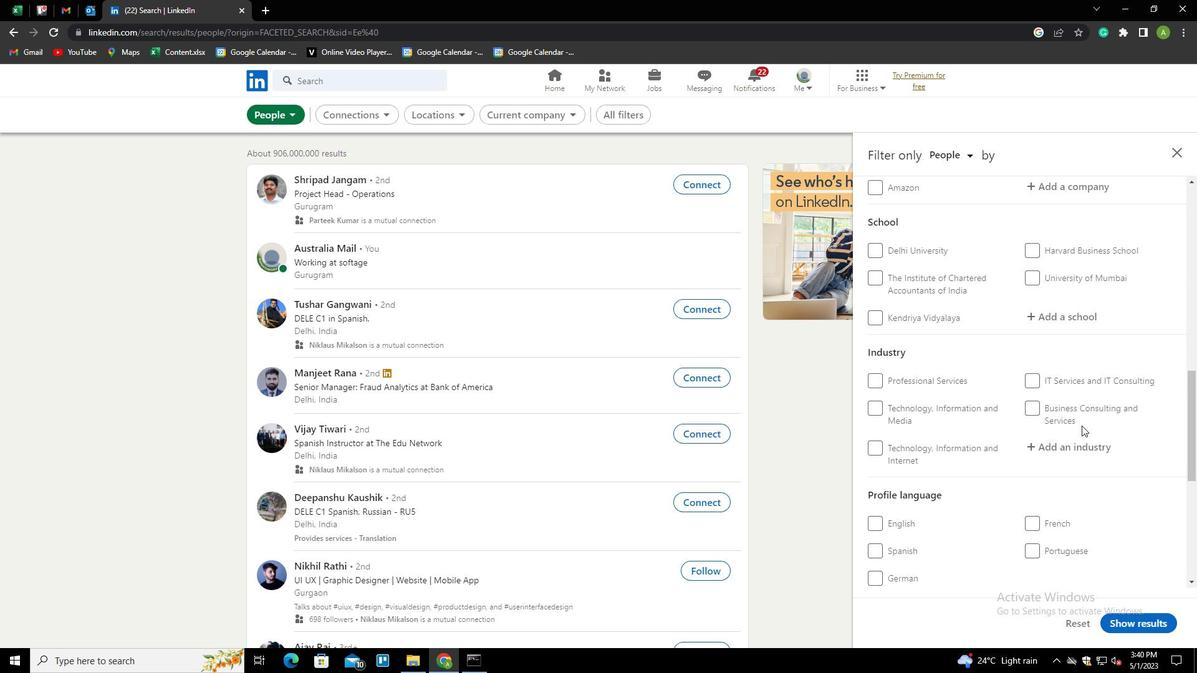 
Action: Mouse scrolled (1082, 425) with delta (0, 0)
Screenshot: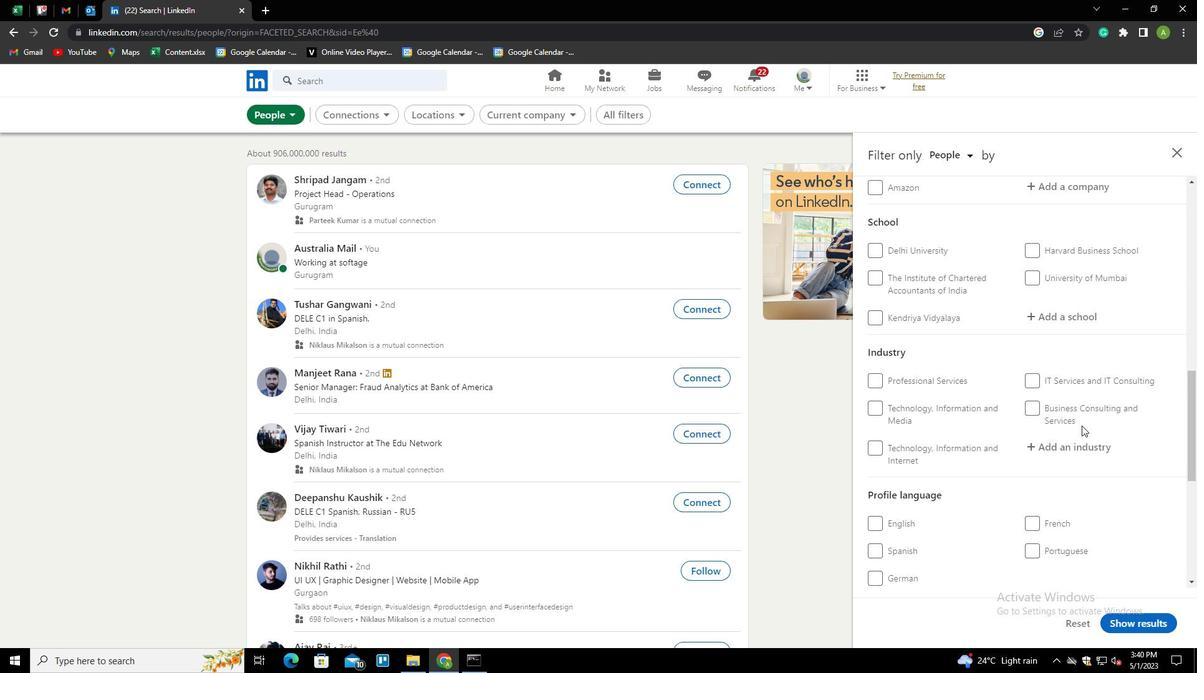 
Action: Mouse moved to (901, 453)
Screenshot: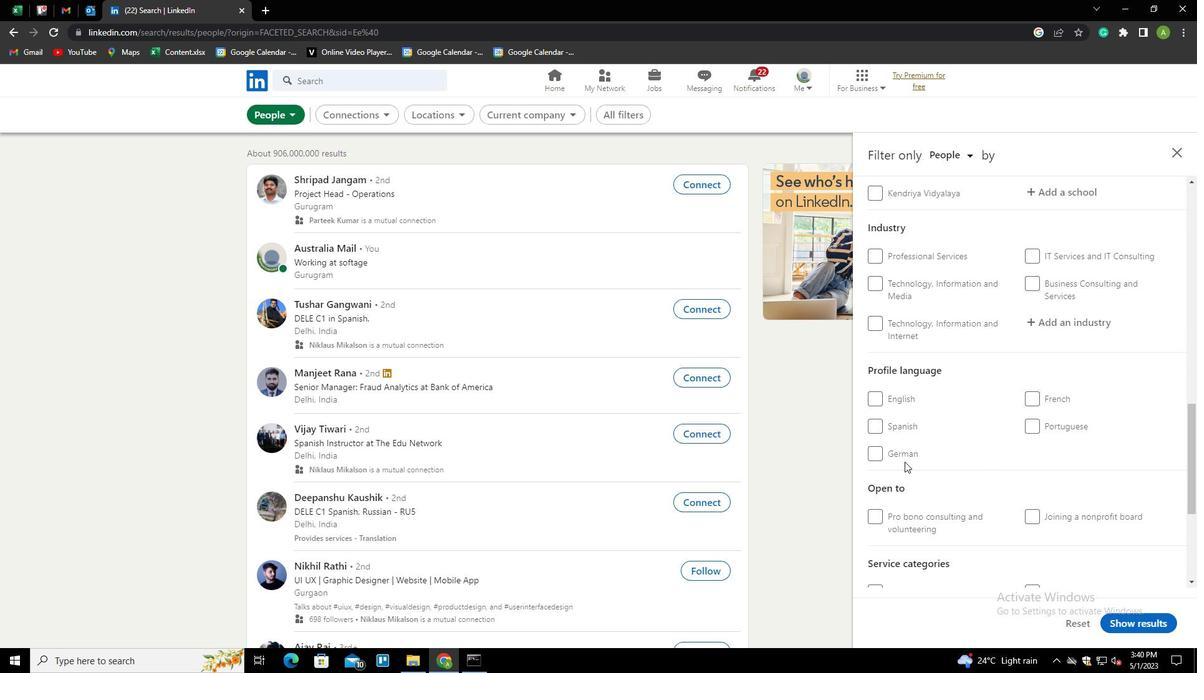 
Action: Mouse pressed left at (901, 453)
Screenshot: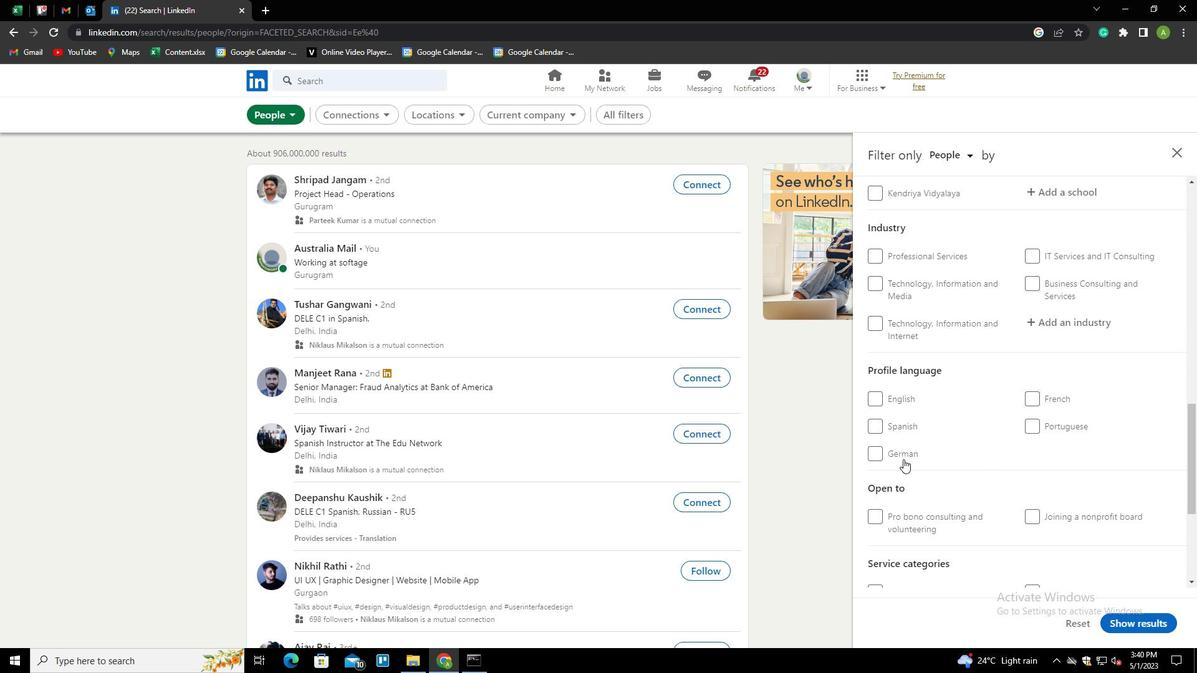 
Action: Mouse moved to (1024, 475)
Screenshot: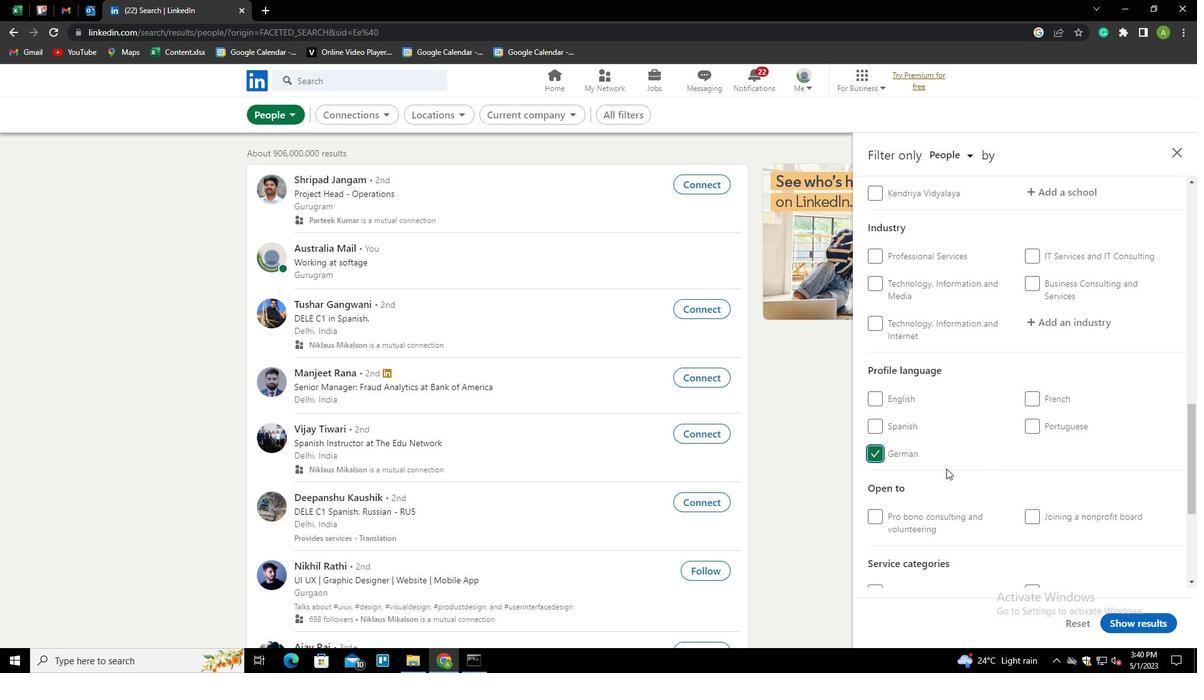 
Action: Mouse scrolled (1024, 476) with delta (0, 0)
Screenshot: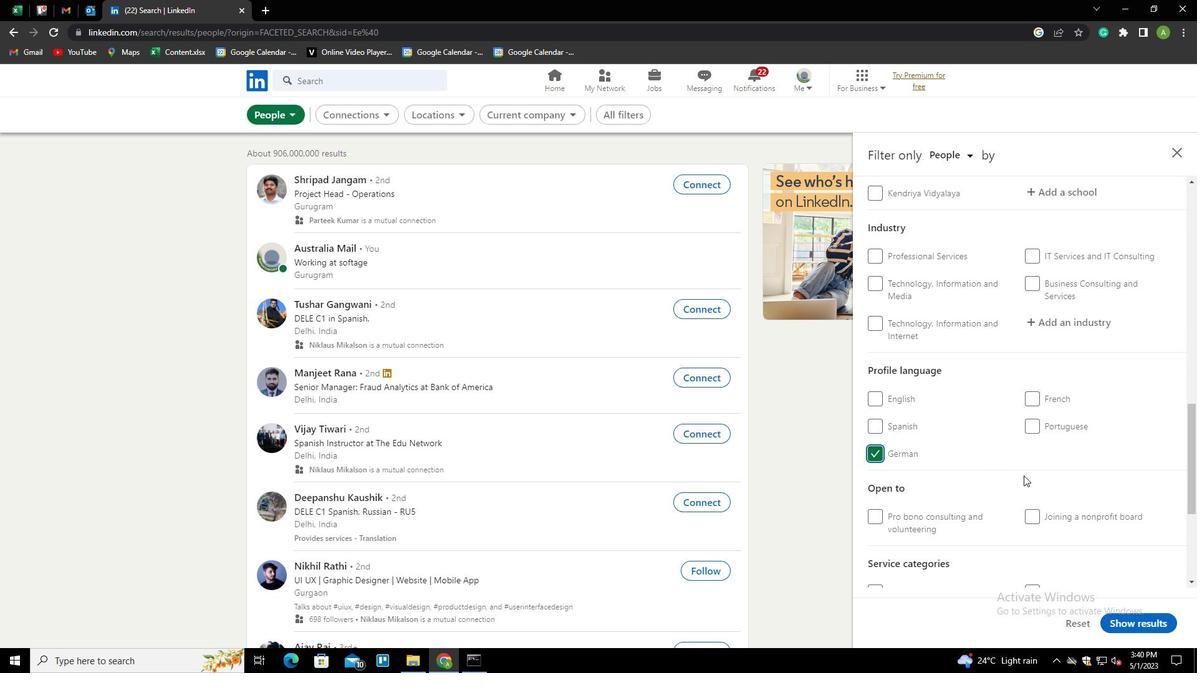 
Action: Mouse scrolled (1024, 476) with delta (0, 0)
Screenshot: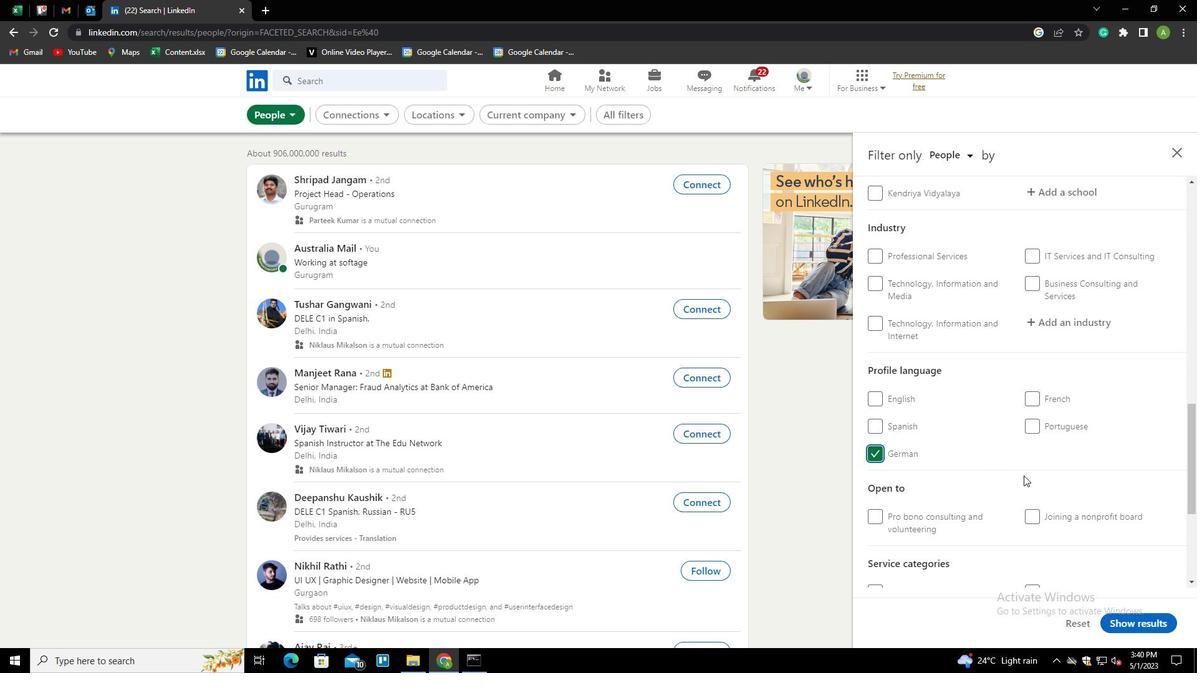
Action: Mouse scrolled (1024, 476) with delta (0, 0)
Screenshot: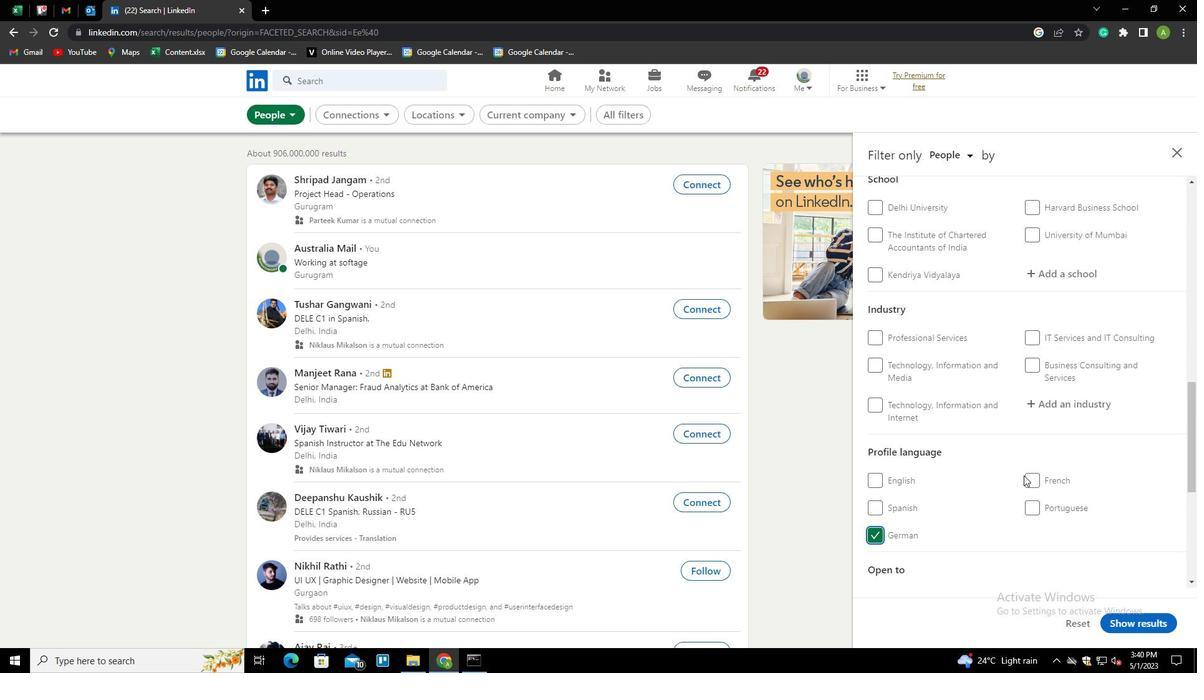 
Action: Mouse scrolled (1024, 476) with delta (0, 0)
Screenshot: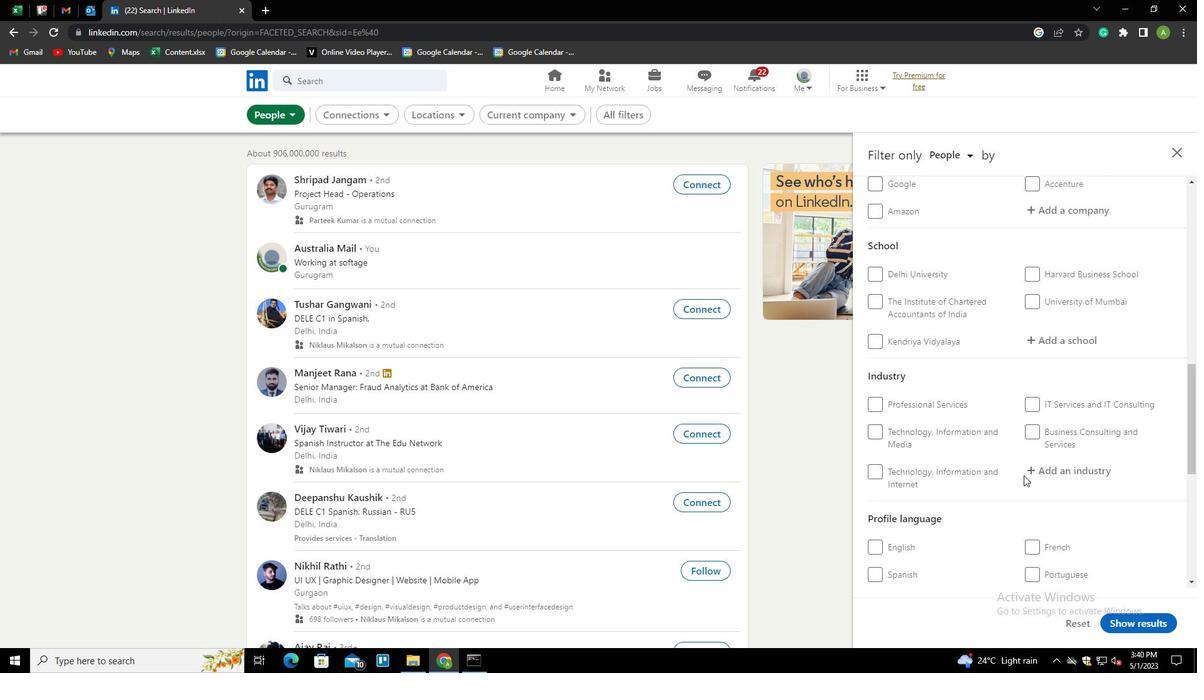 
Action: Mouse scrolled (1024, 476) with delta (0, 0)
Screenshot: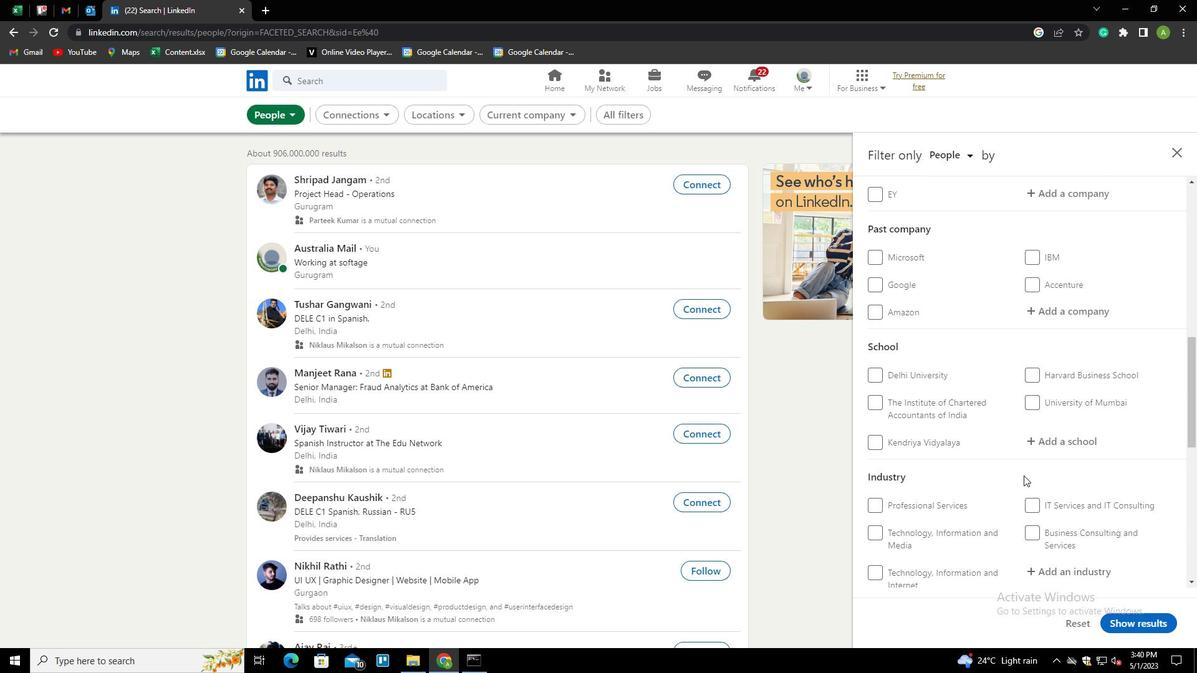 
Action: Mouse scrolled (1024, 476) with delta (0, 0)
Screenshot: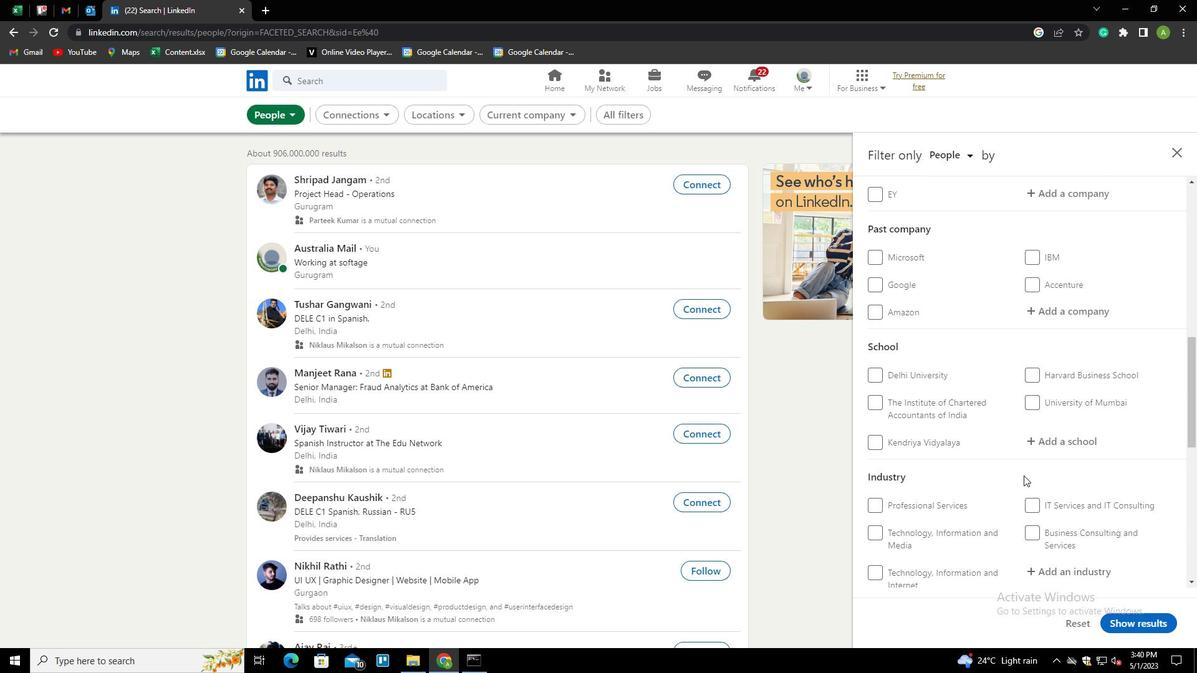 
Action: Mouse scrolled (1024, 476) with delta (0, 0)
Screenshot: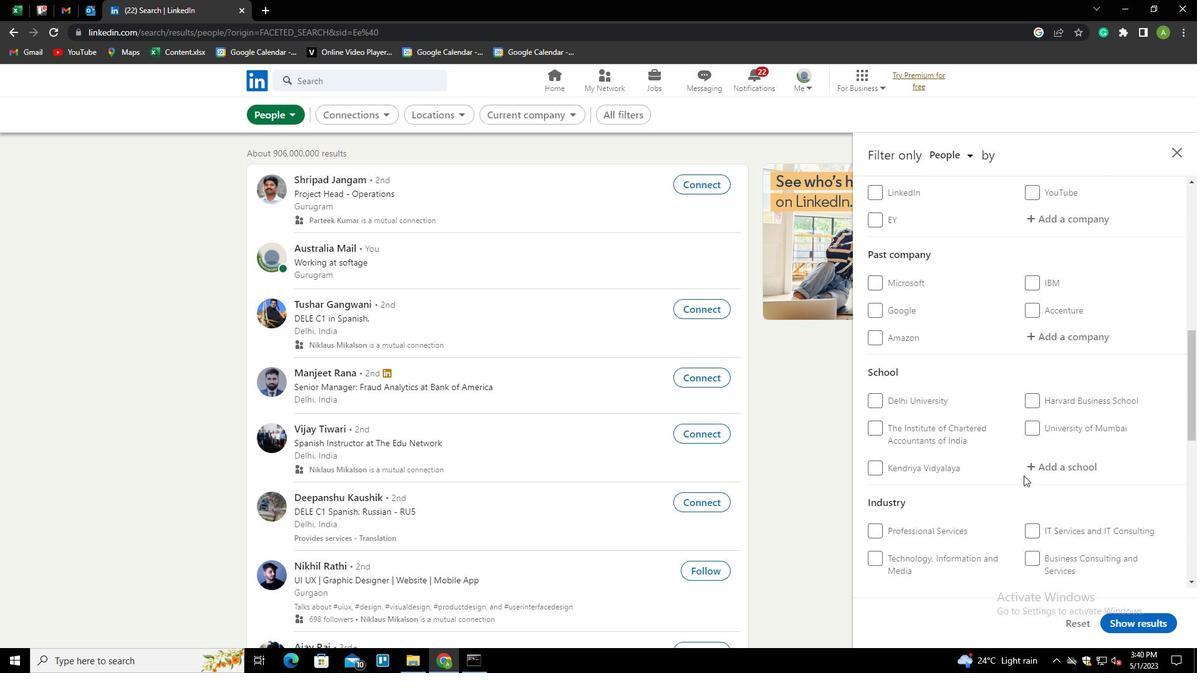 
Action: Mouse scrolled (1024, 476) with delta (0, 0)
Screenshot: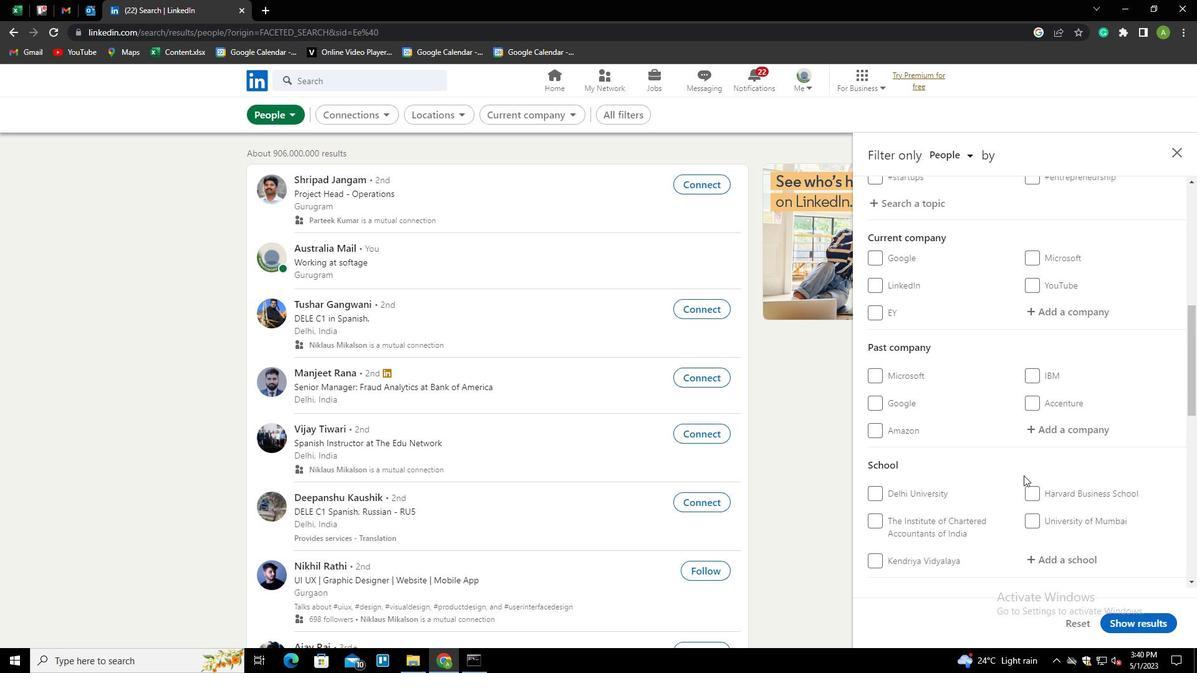 
Action: Mouse scrolled (1024, 476) with delta (0, 0)
Screenshot: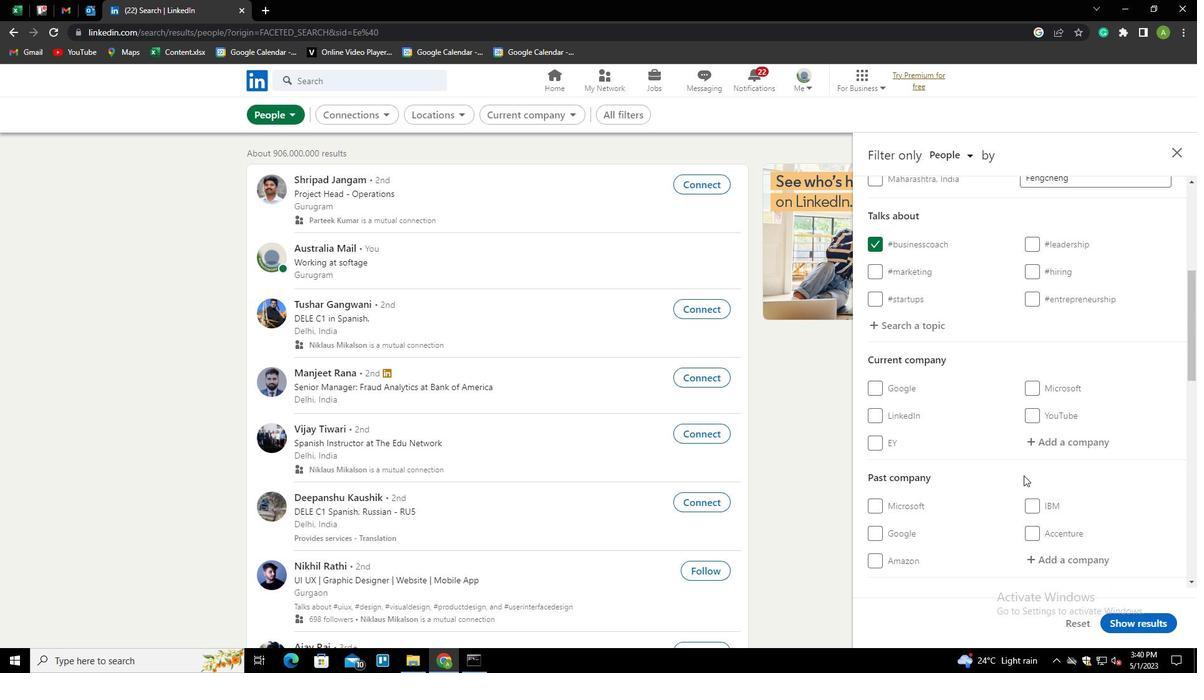 
Action: Mouse moved to (1044, 503)
Screenshot: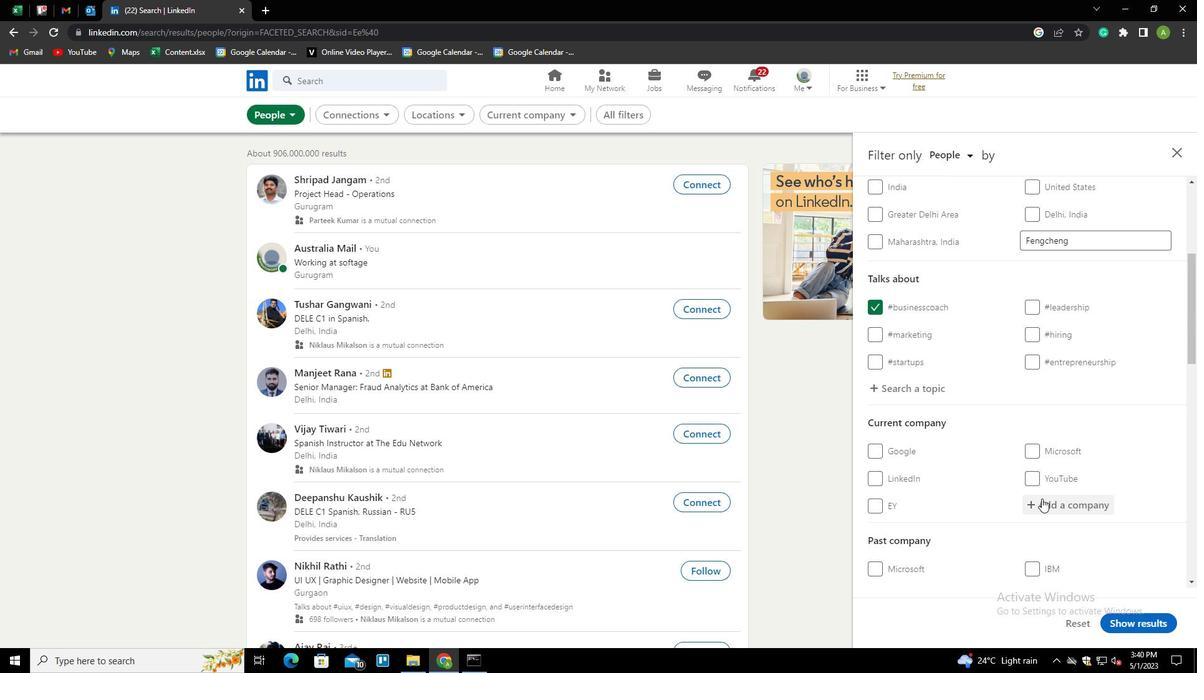 
Action: Mouse pressed left at (1044, 503)
Screenshot: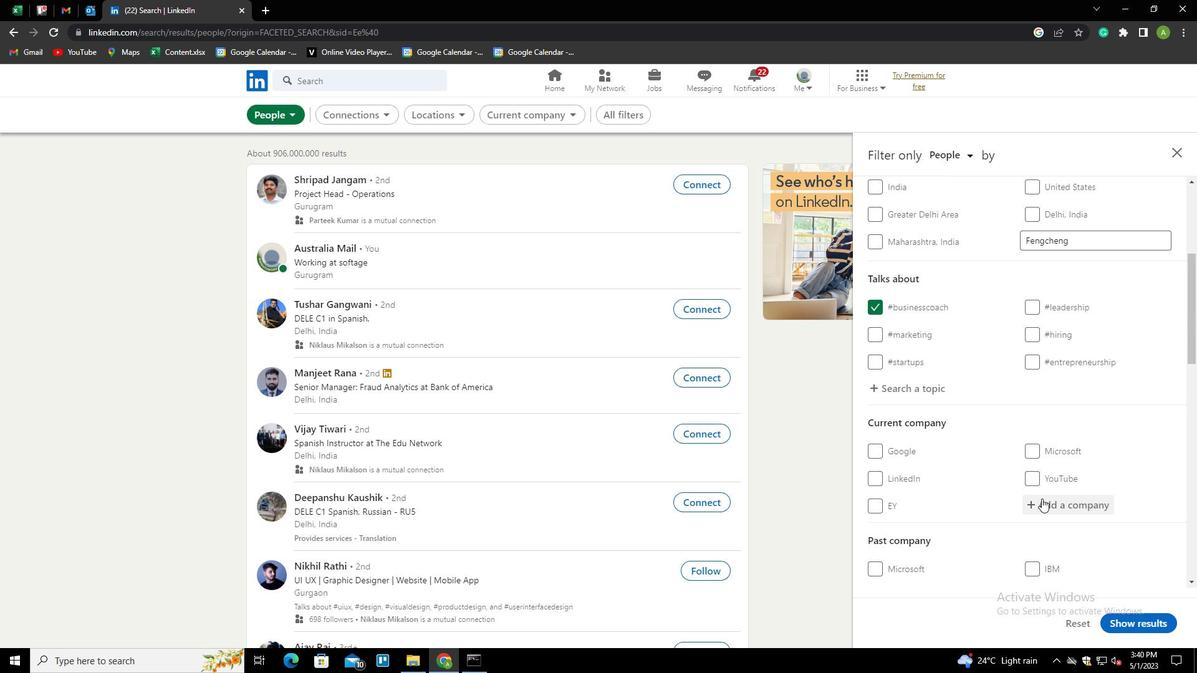 
Action: Mouse moved to (1044, 503)
Screenshot: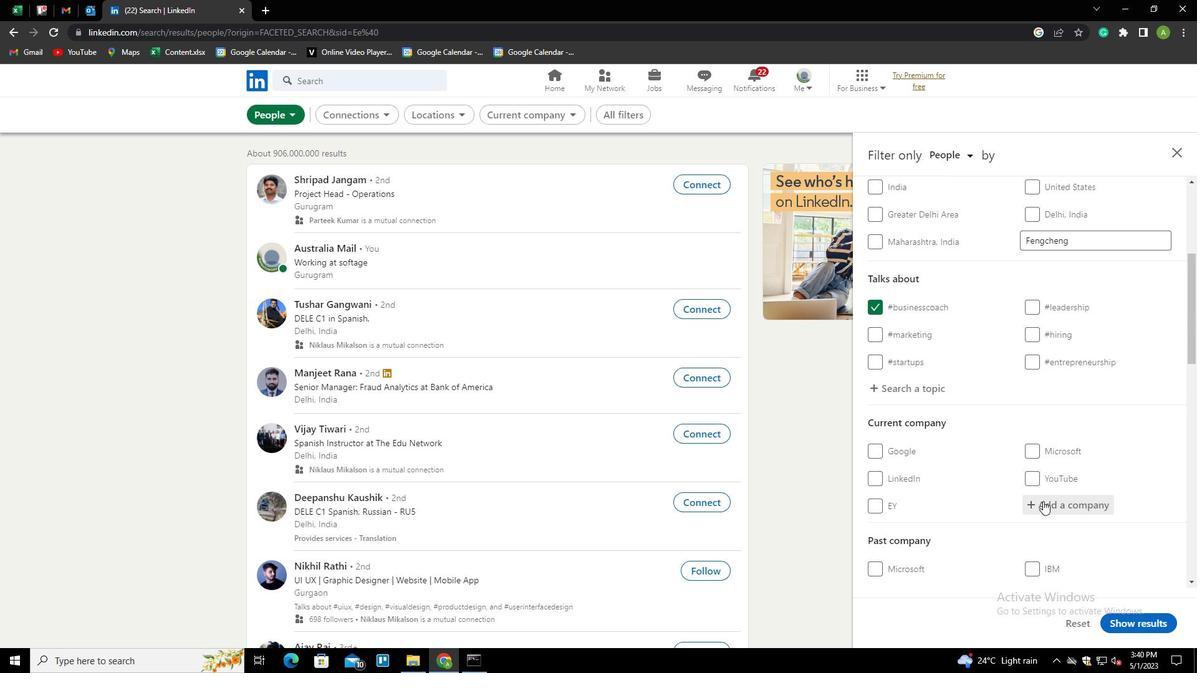 
Action: Key pressed <Key.shift><Key.shift><Key.shift><Key.shift><Key.shift><Key.shift><Key.shift><Key.shift><Key.shift><Key.shift><Key.shift><Key.shift><Key.shift><Key.shift><Key.shift><Key.shift><Key.shift><Key.shift><Key.shift><Key.shift>LIFEWORKS<Key.down><Key.left><Key.left><Key.left><Key.left><Key.backspace><Key.shift><Key.shift>W
Screenshot: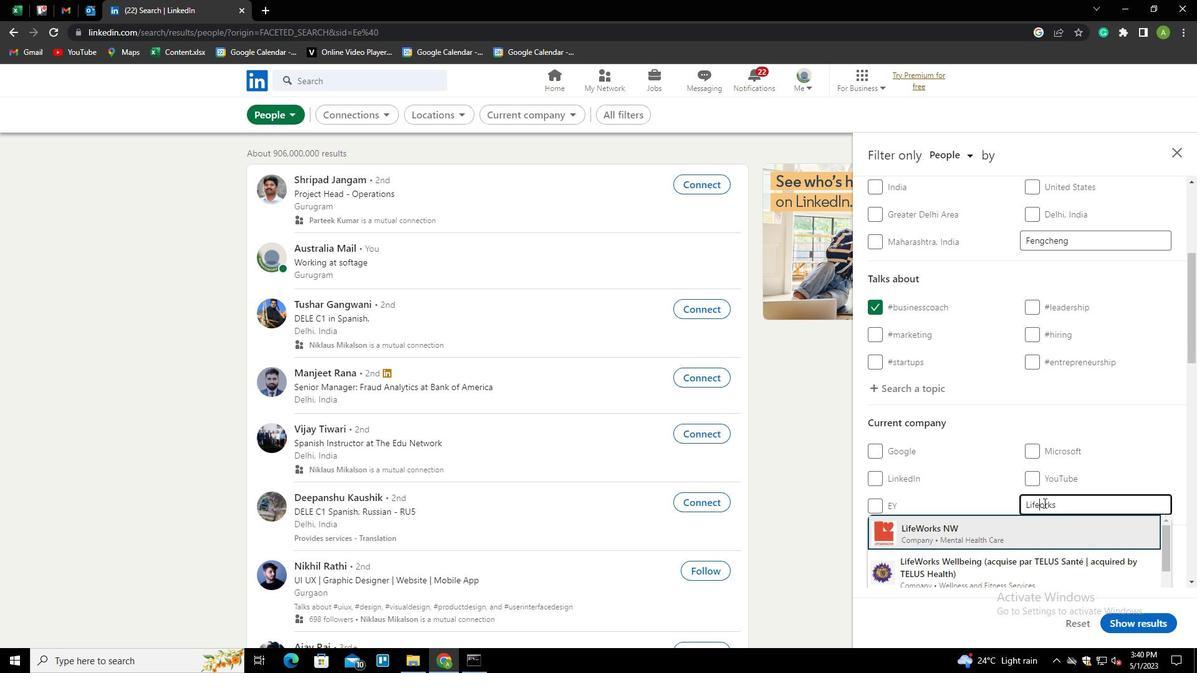 
Action: Mouse moved to (1069, 543)
Screenshot: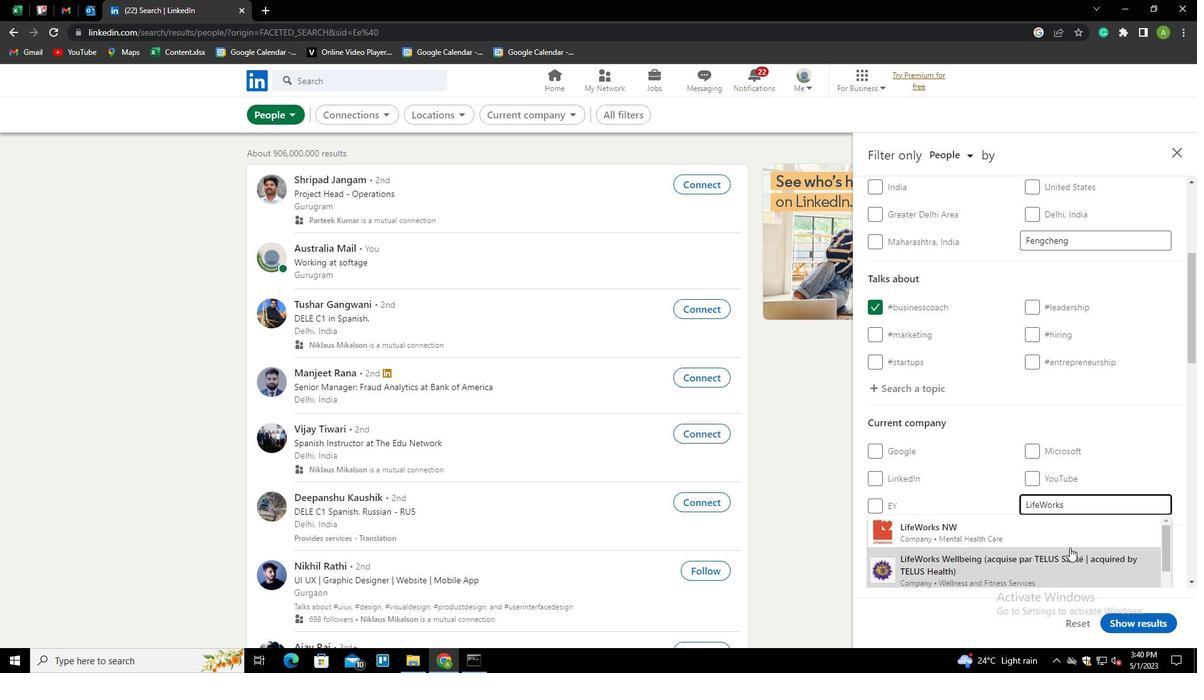 
Action: Mouse scrolled (1069, 543) with delta (0, 0)
Screenshot: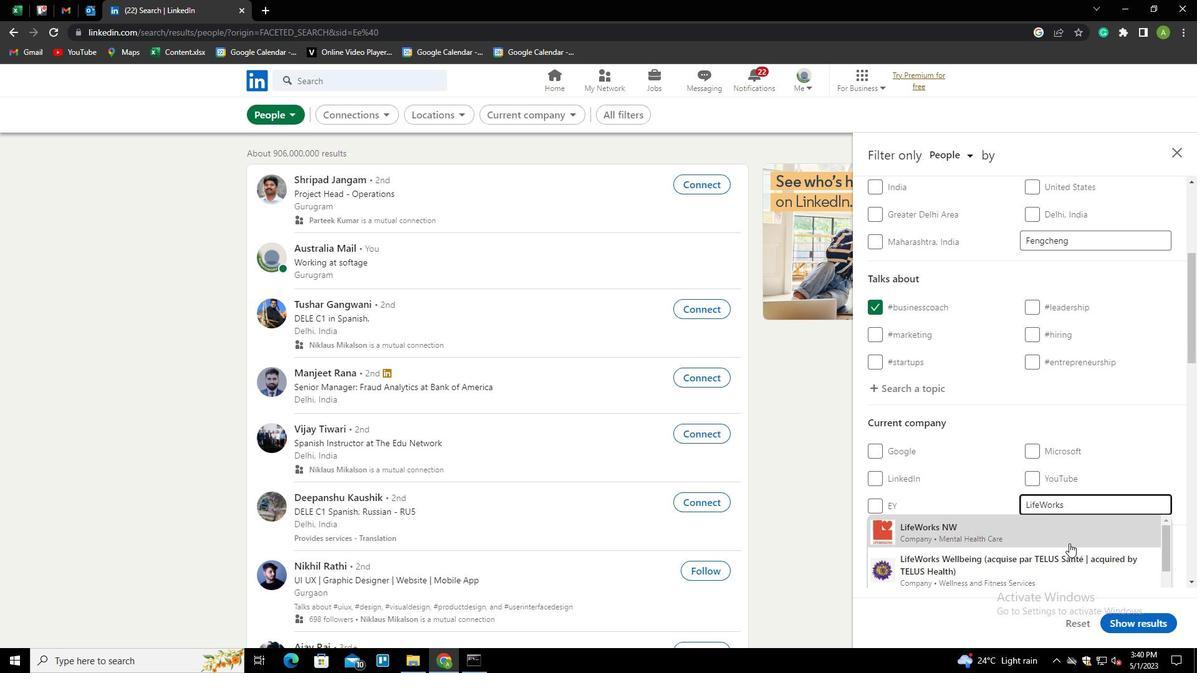
Action: Mouse scrolled (1069, 543) with delta (0, 0)
Screenshot: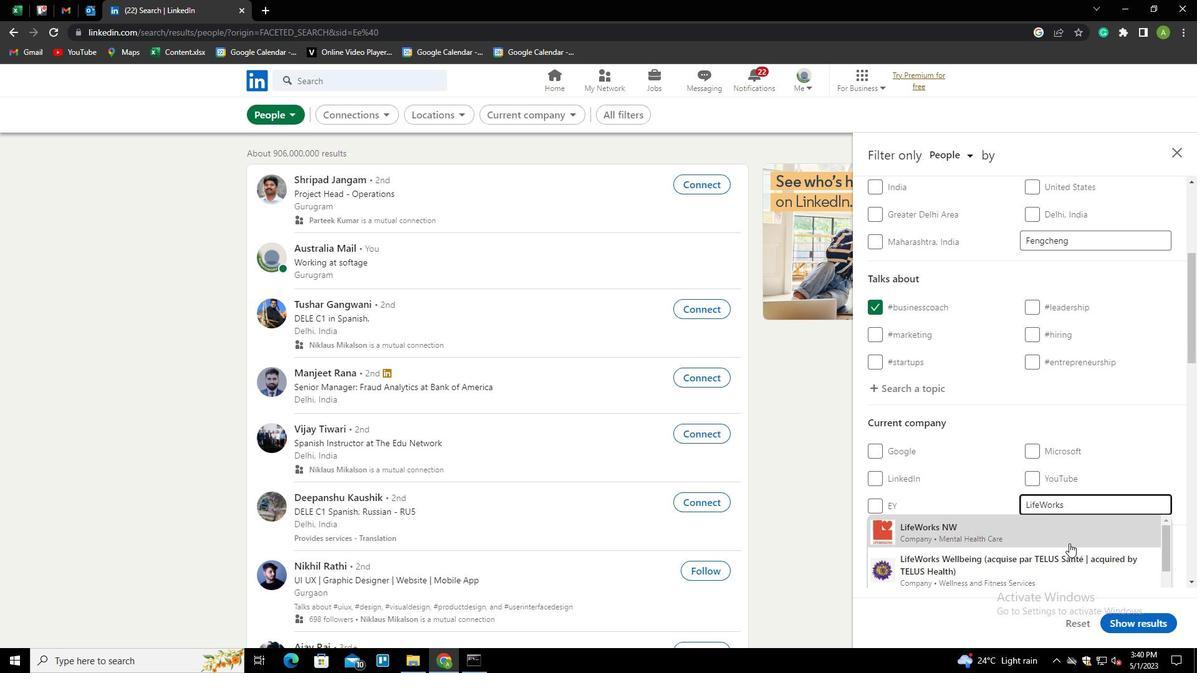 
Action: Mouse scrolled (1069, 544) with delta (0, 0)
Screenshot: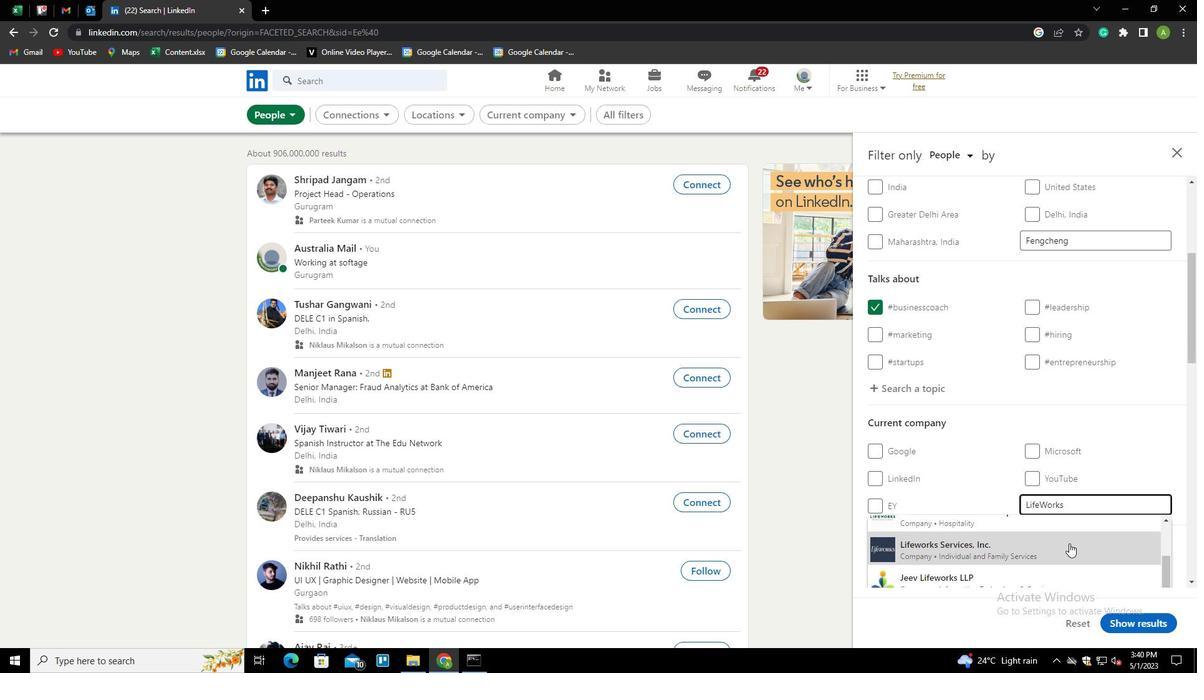 
Action: Mouse moved to (1133, 412)
Screenshot: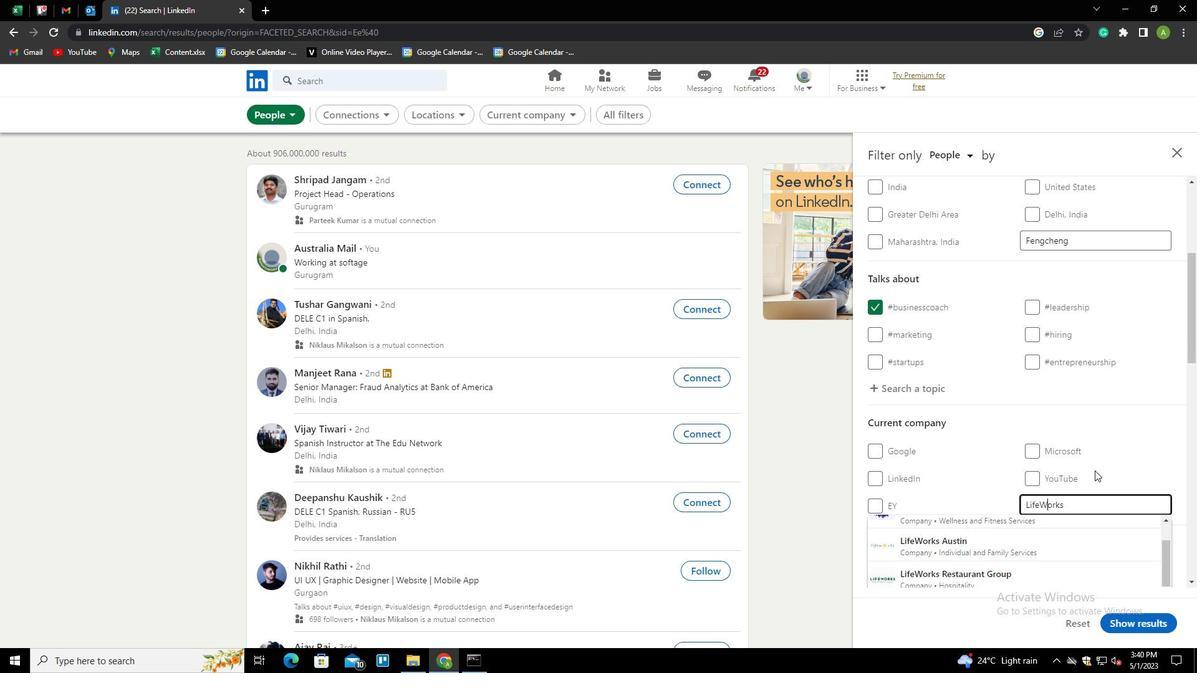 
Action: Mouse scrolled (1133, 412) with delta (0, 0)
Screenshot: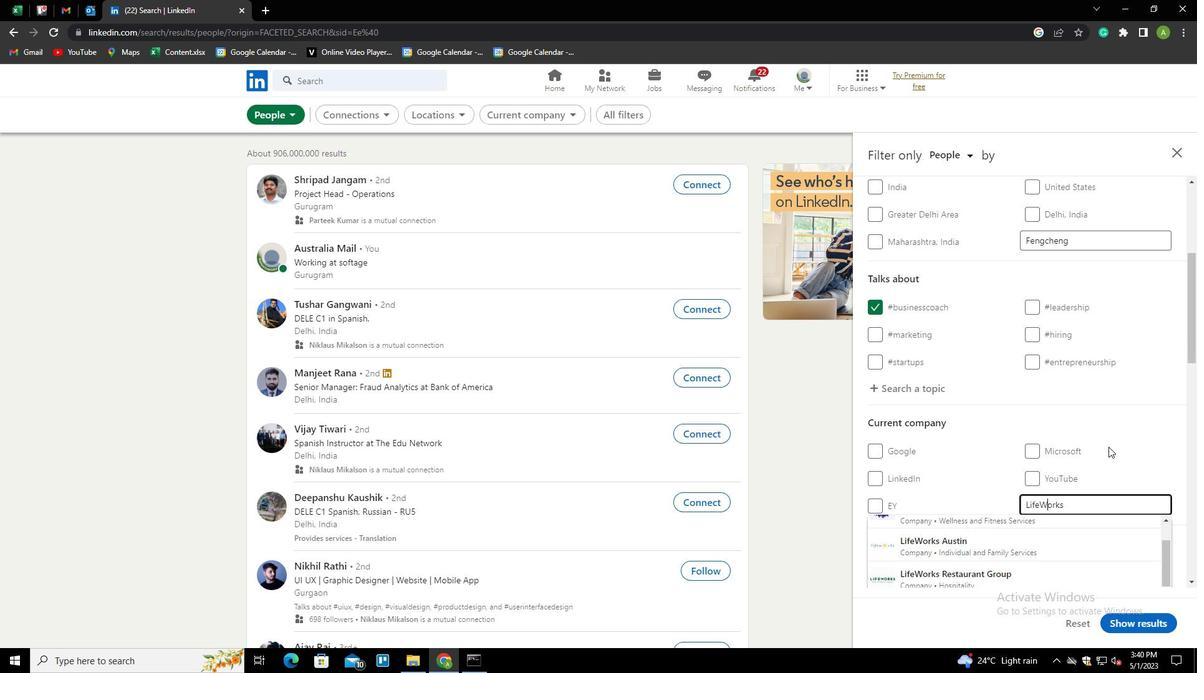 
Action: Mouse scrolled (1133, 412) with delta (0, 0)
Screenshot: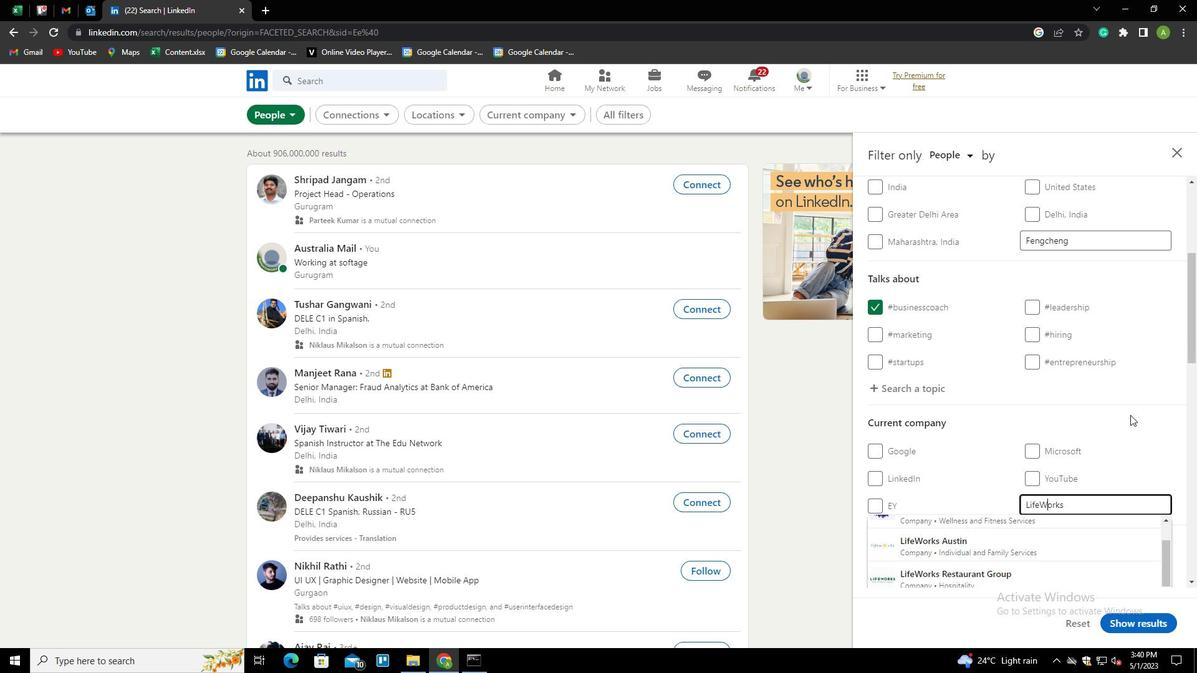 
Action: Mouse moved to (1070, 439)
Screenshot: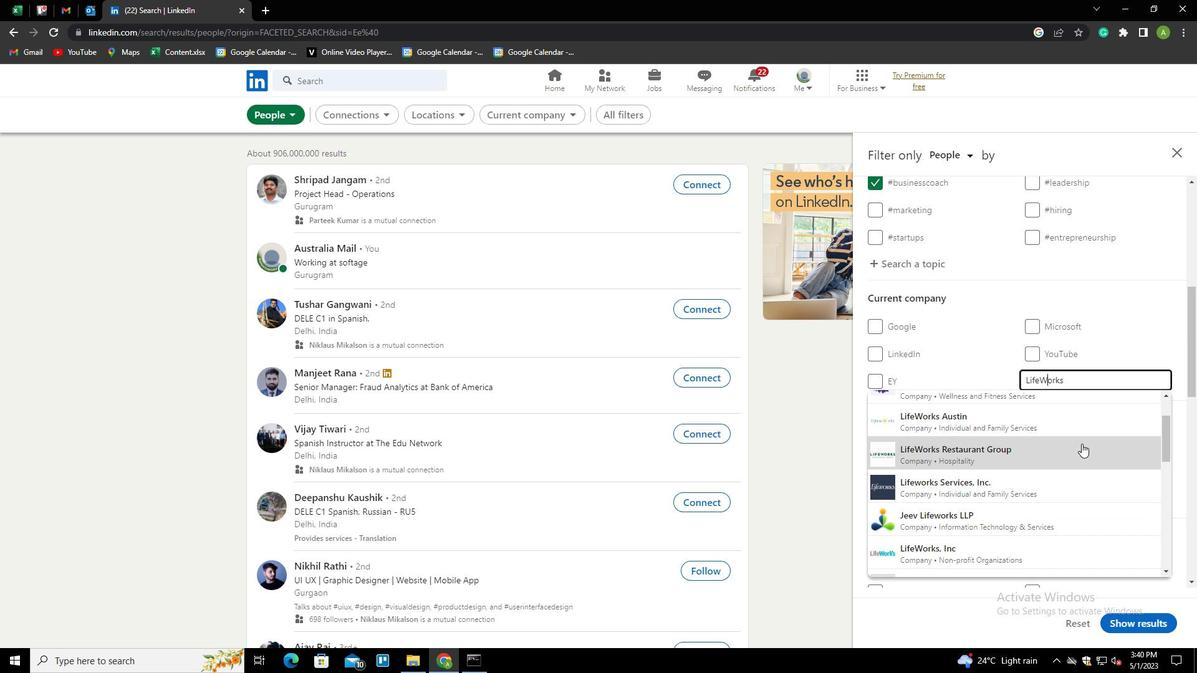 
Action: Mouse scrolled (1070, 439) with delta (0, 0)
Screenshot: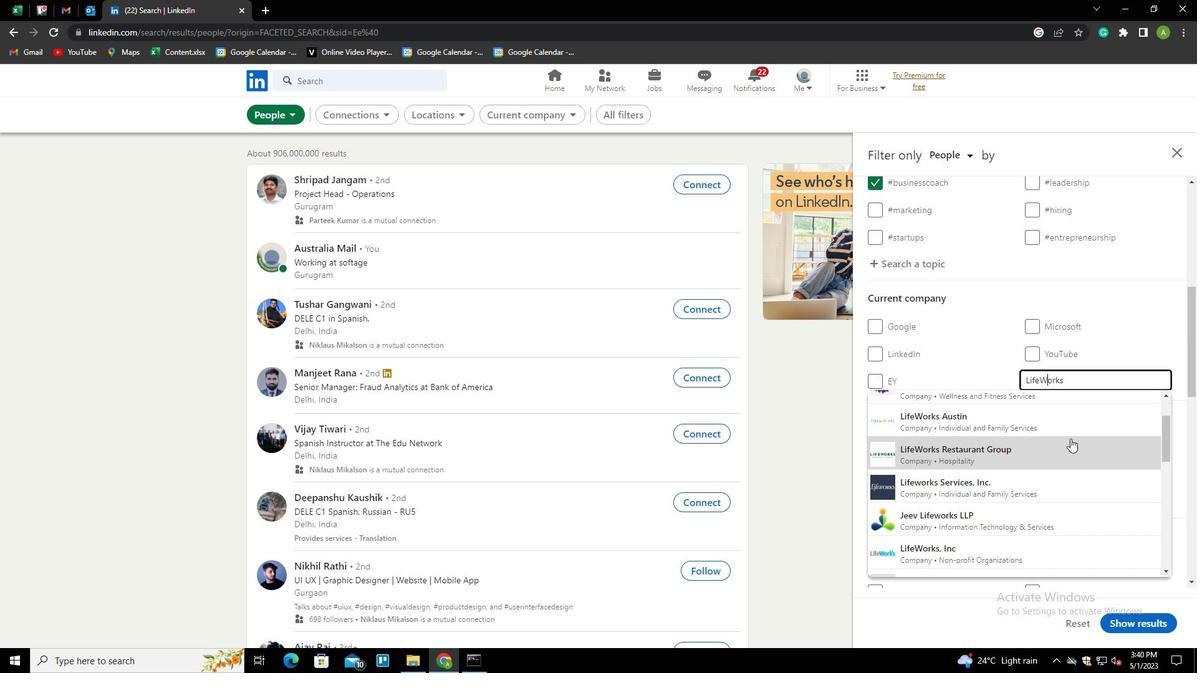 
Action: Mouse scrolled (1070, 439) with delta (0, 0)
Screenshot: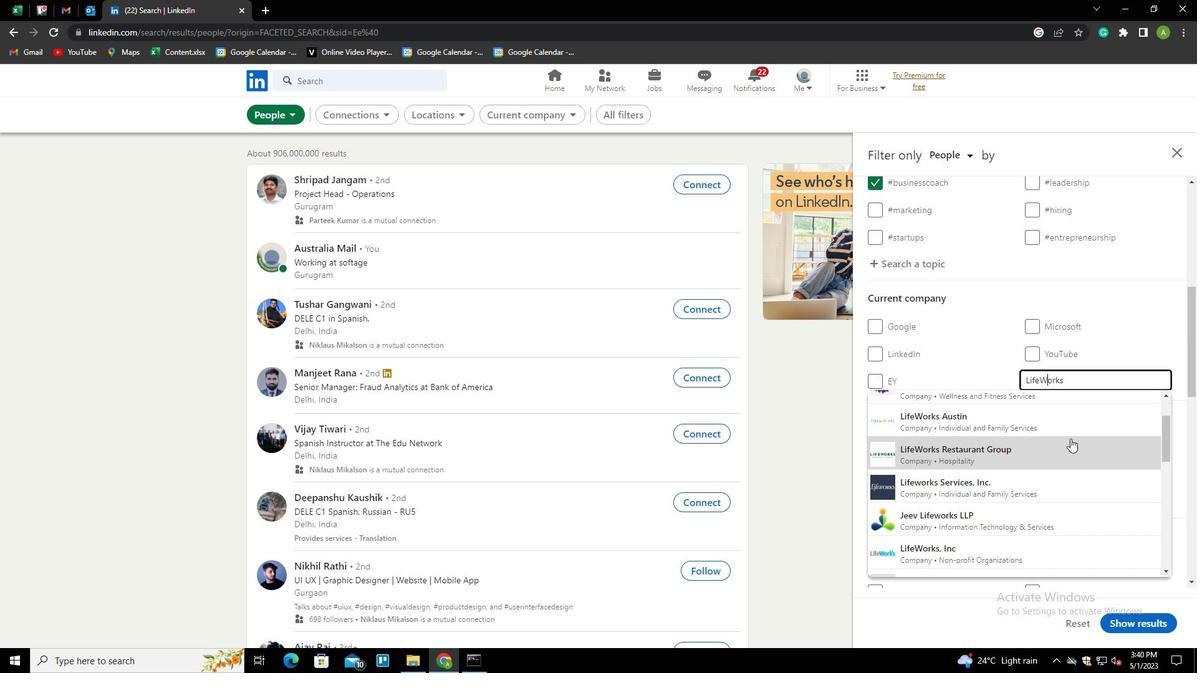 
Action: Mouse scrolled (1070, 439) with delta (0, 0)
Screenshot: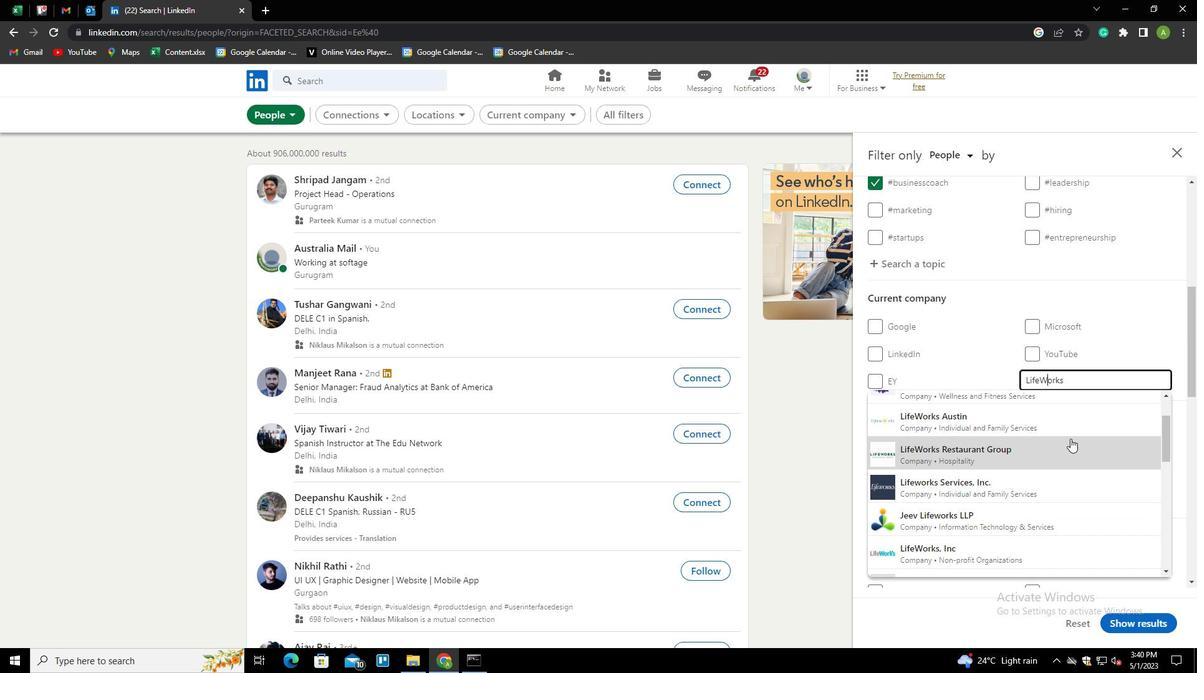 
Action: Mouse moved to (1058, 434)
Screenshot: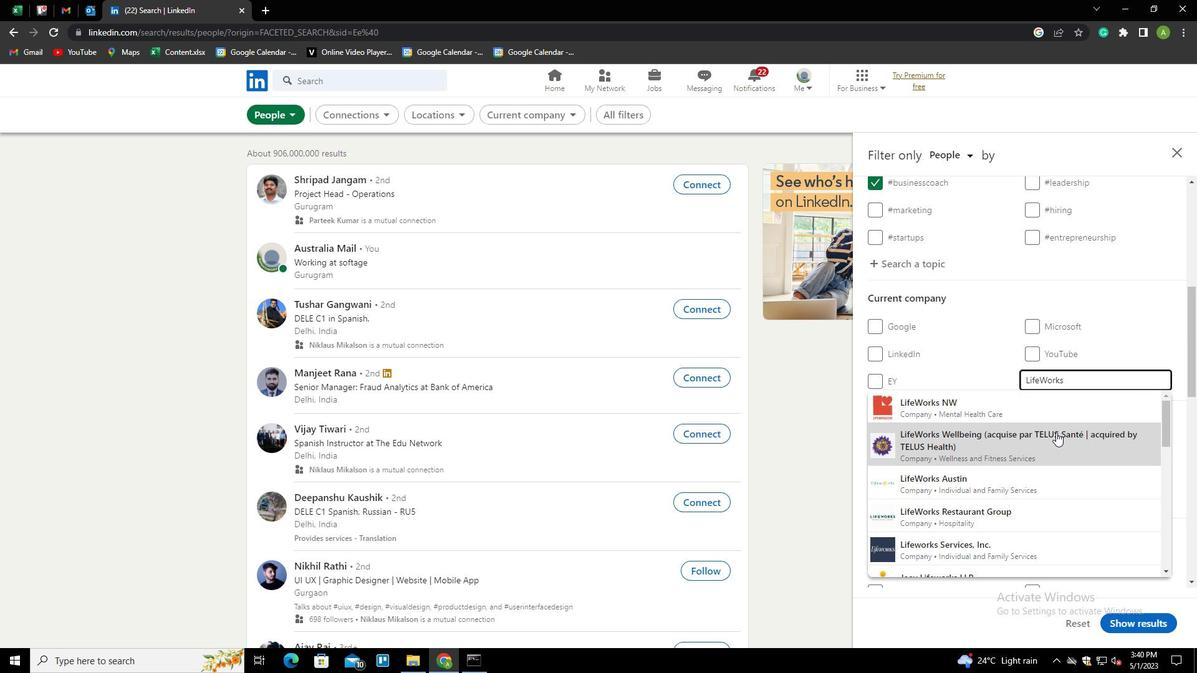 
Action: Mouse pressed left at (1058, 434)
Screenshot: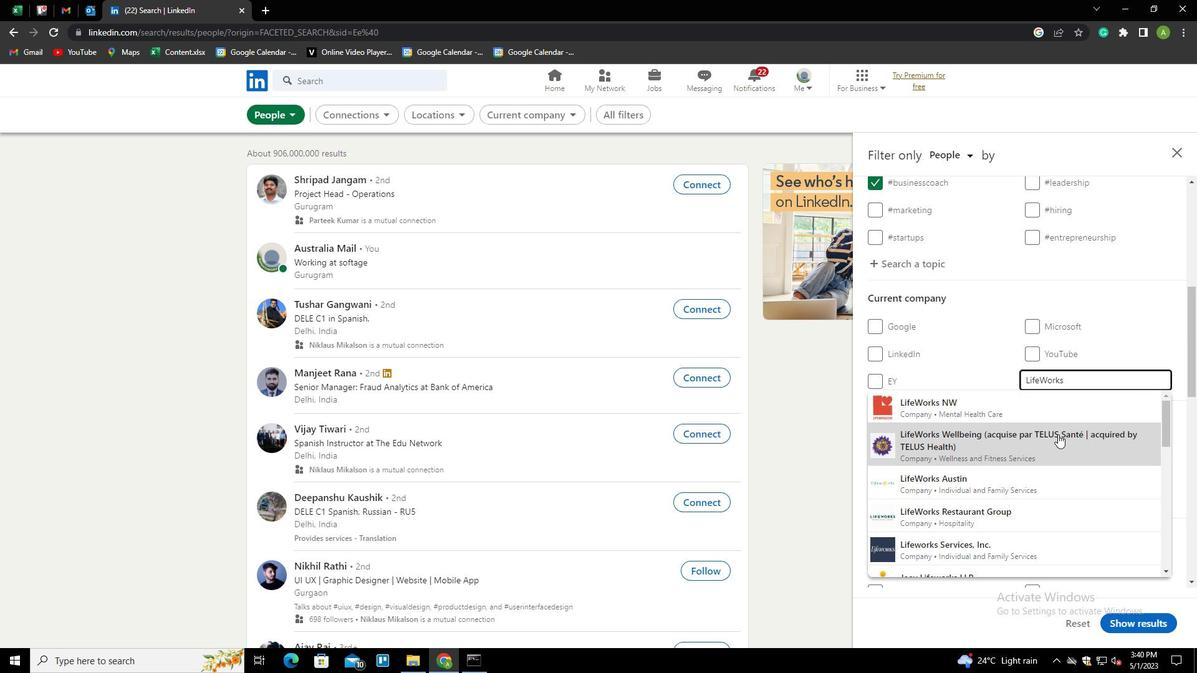 
Action: Mouse moved to (1063, 495)
Screenshot: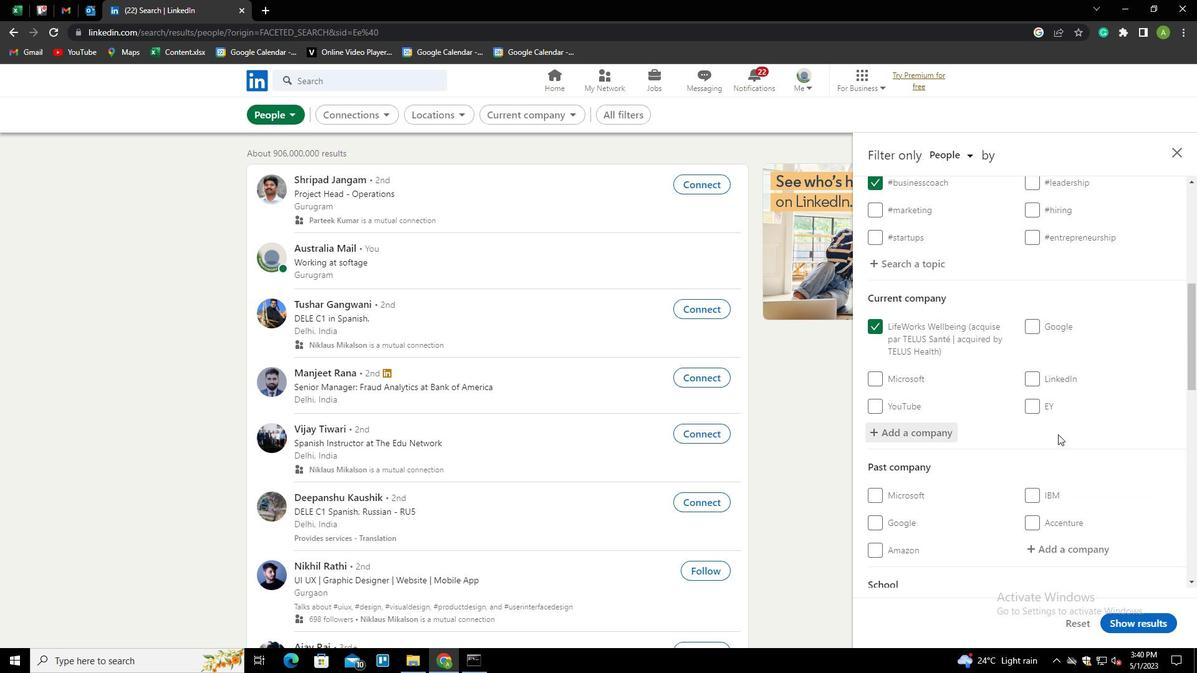 
Action: Mouse scrolled (1063, 495) with delta (0, 0)
Screenshot: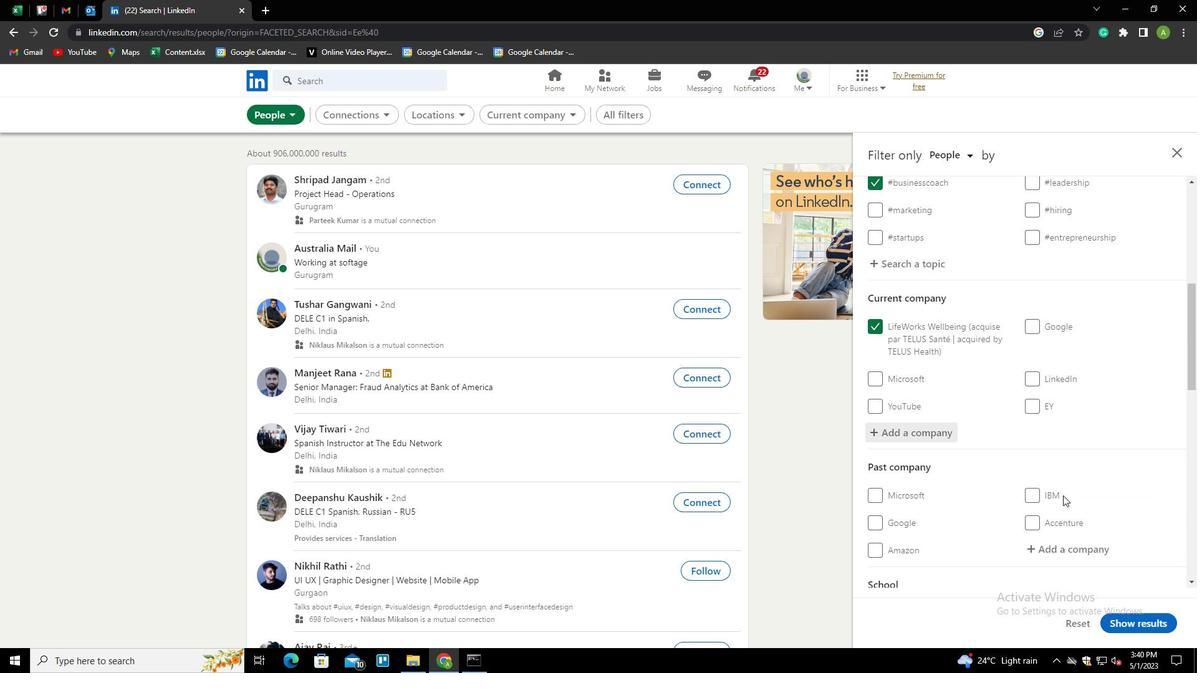 
Action: Mouse scrolled (1063, 495) with delta (0, 0)
Screenshot: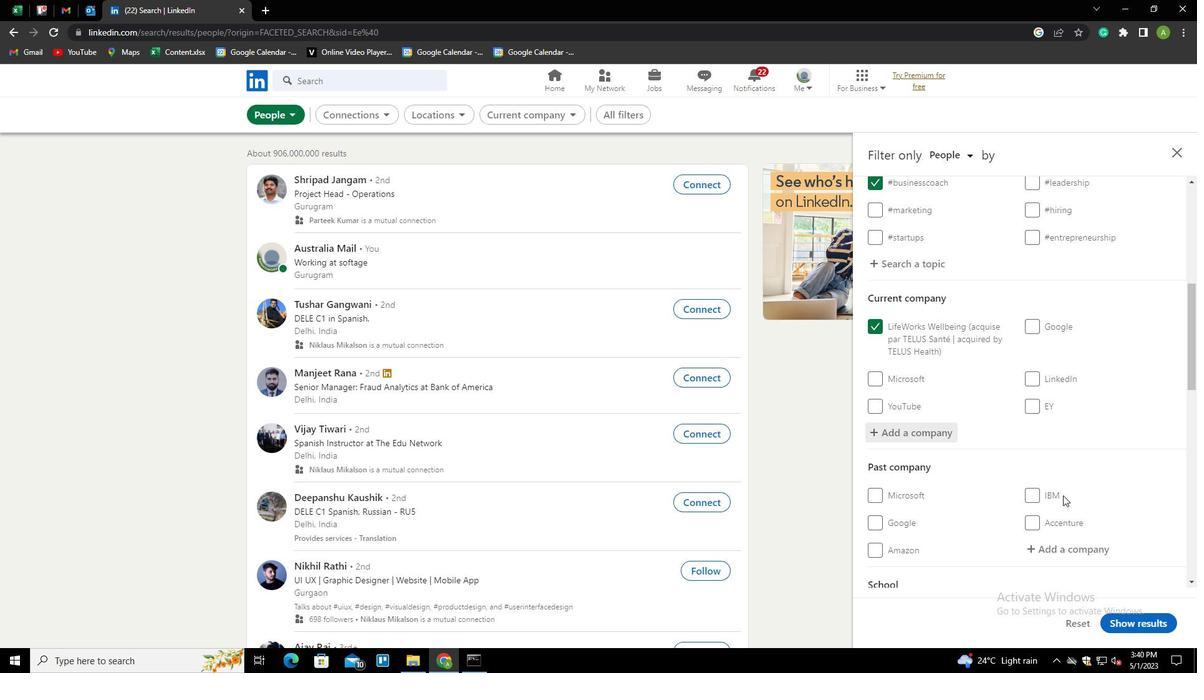 
Action: Mouse moved to (1062, 471)
Screenshot: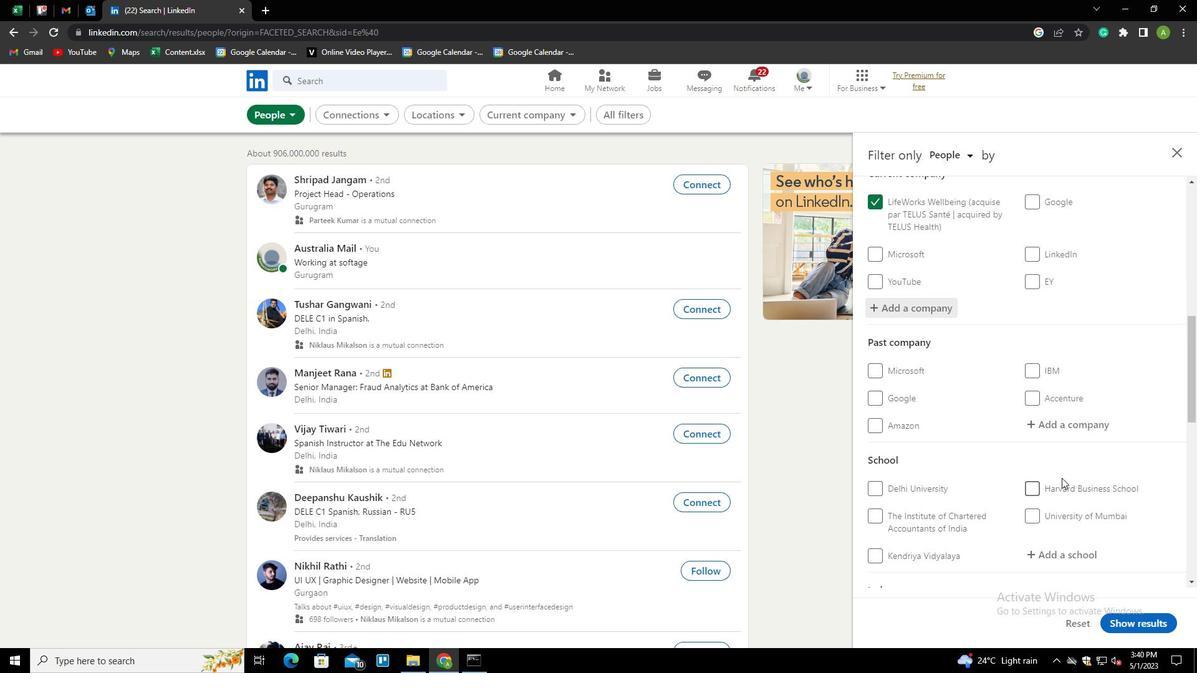 
Action: Mouse scrolled (1062, 470) with delta (0, 0)
Screenshot: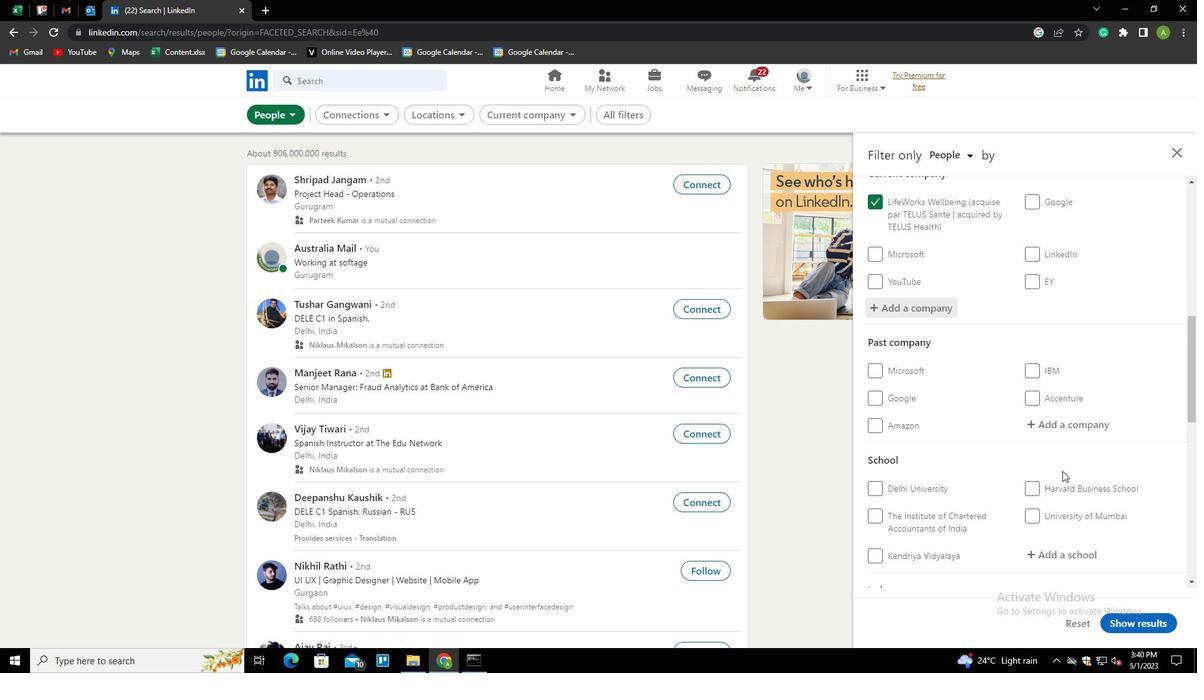 
Action: Mouse moved to (1057, 489)
Screenshot: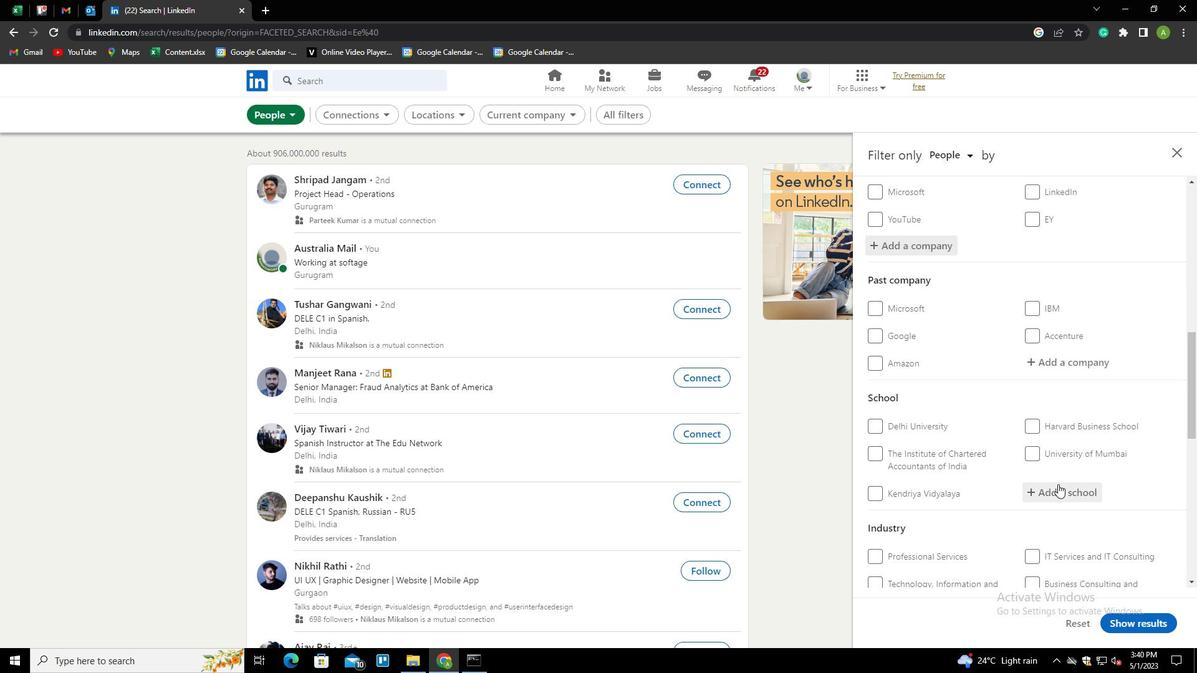 
Action: Mouse pressed left at (1057, 489)
Screenshot: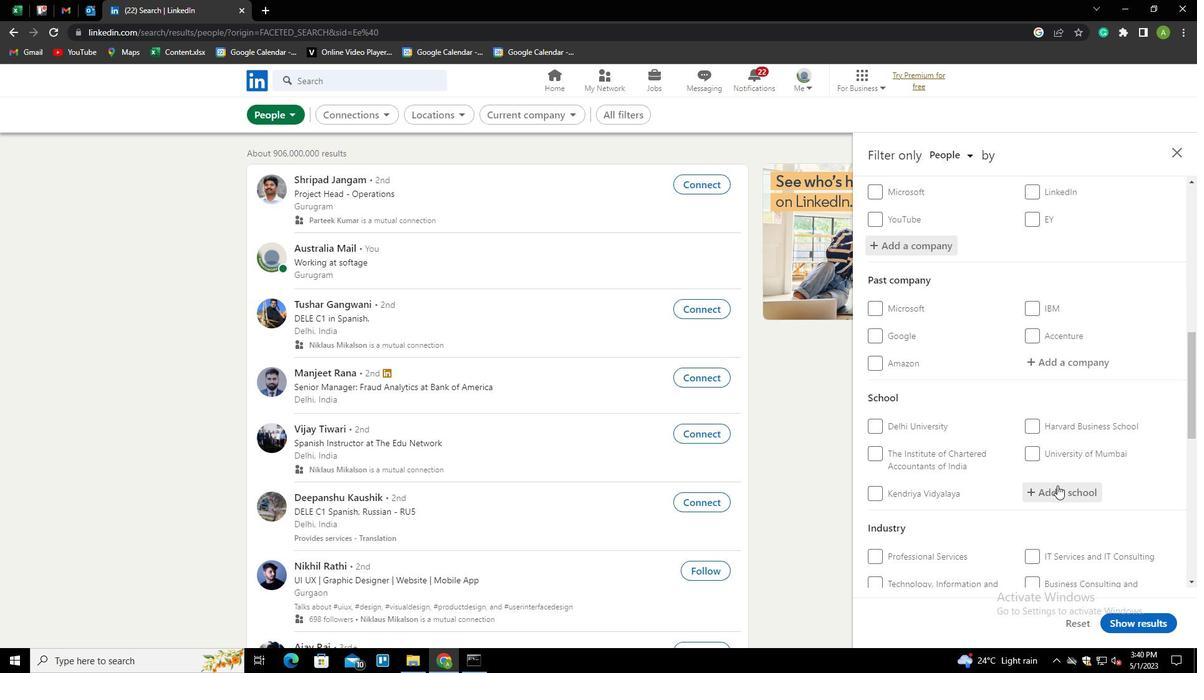 
Action: Key pressed <Key.shift>LORETO<Key.space><Key.shift>C<Key.down><Key.enter>
Screenshot: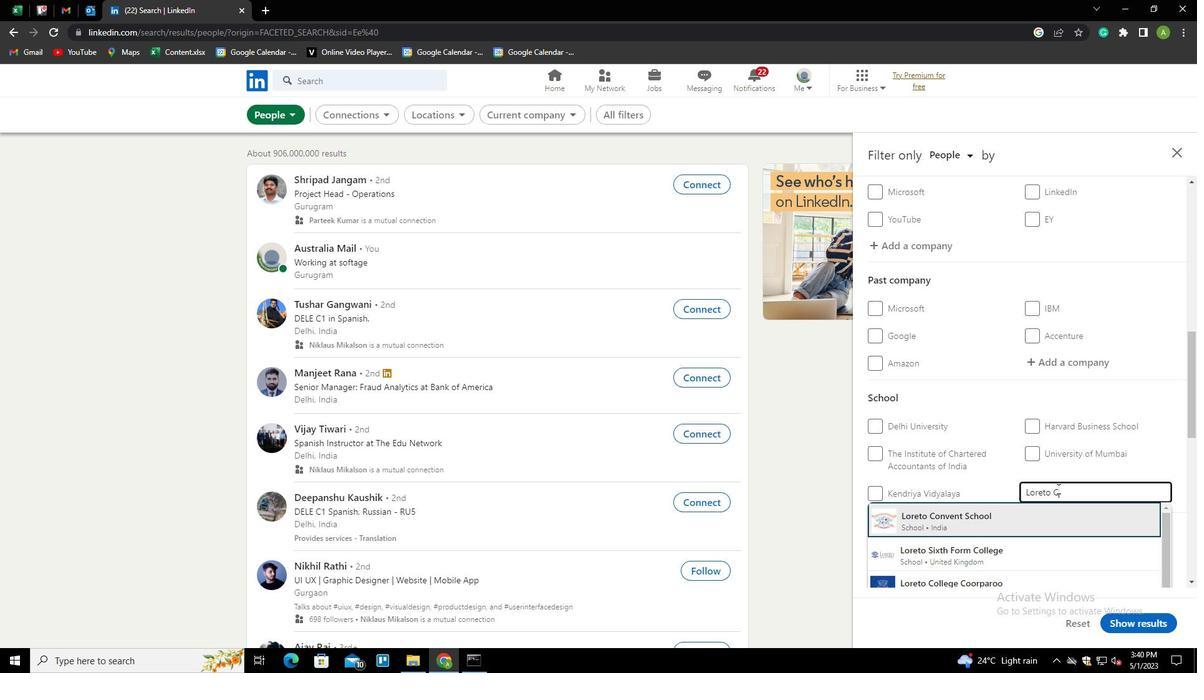 
Action: Mouse scrolled (1057, 488) with delta (0, 0)
Screenshot: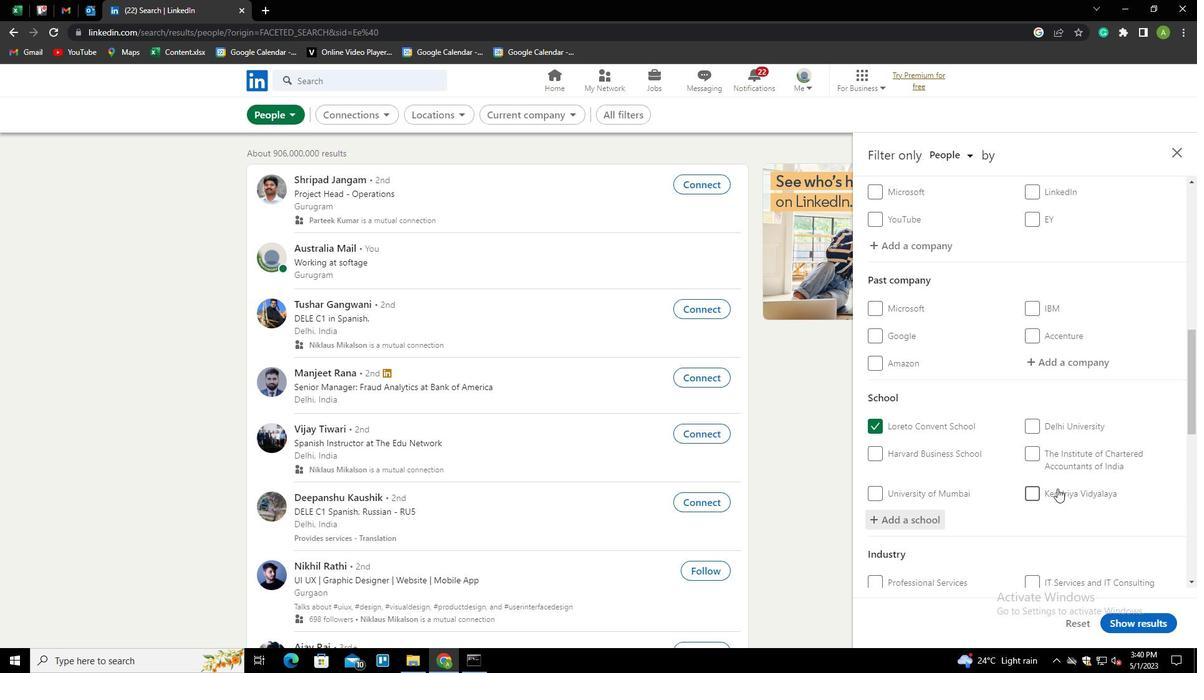 
Action: Mouse scrolled (1057, 488) with delta (0, 0)
Screenshot: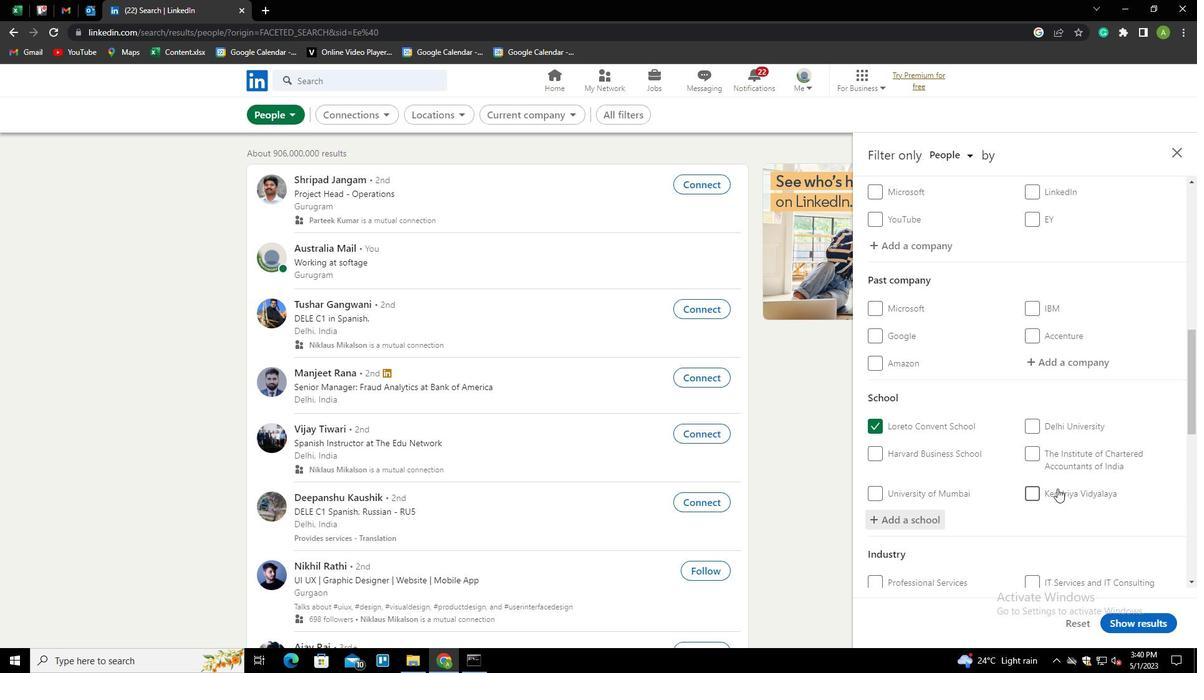 
Action: Mouse scrolled (1057, 488) with delta (0, 0)
Screenshot: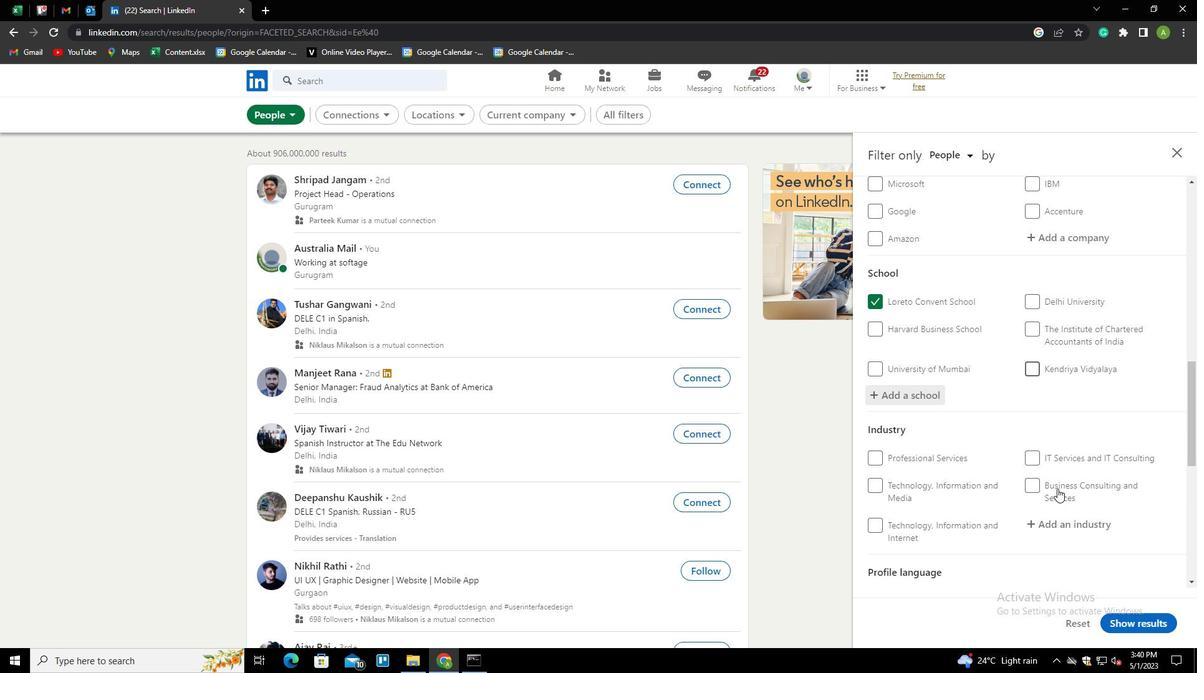 
Action: Mouse moved to (1053, 464)
Screenshot: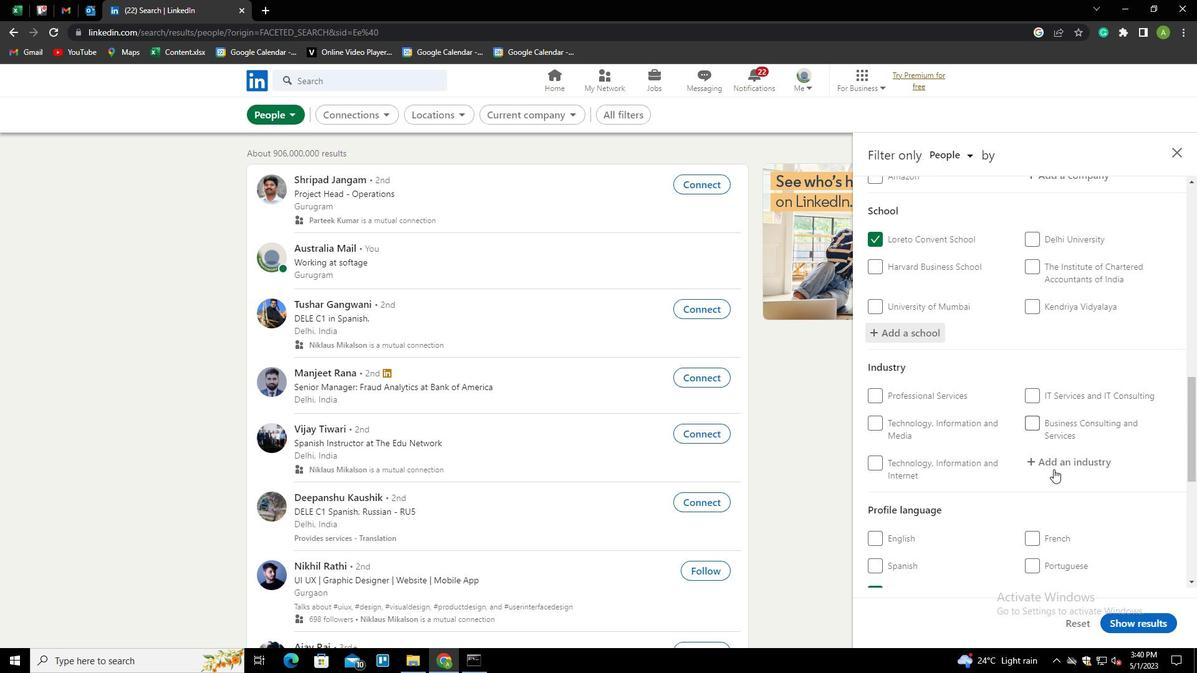 
Action: Mouse pressed left at (1053, 464)
Screenshot: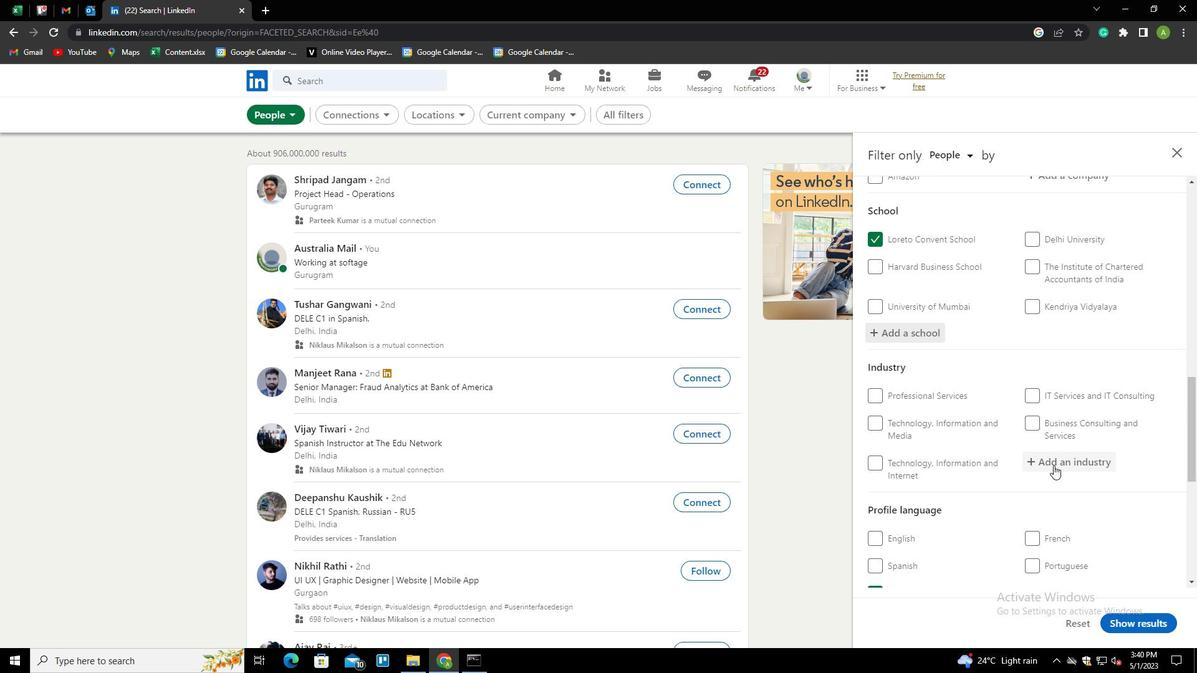 
Action: Key pressed <Key.shift>R
Screenshot: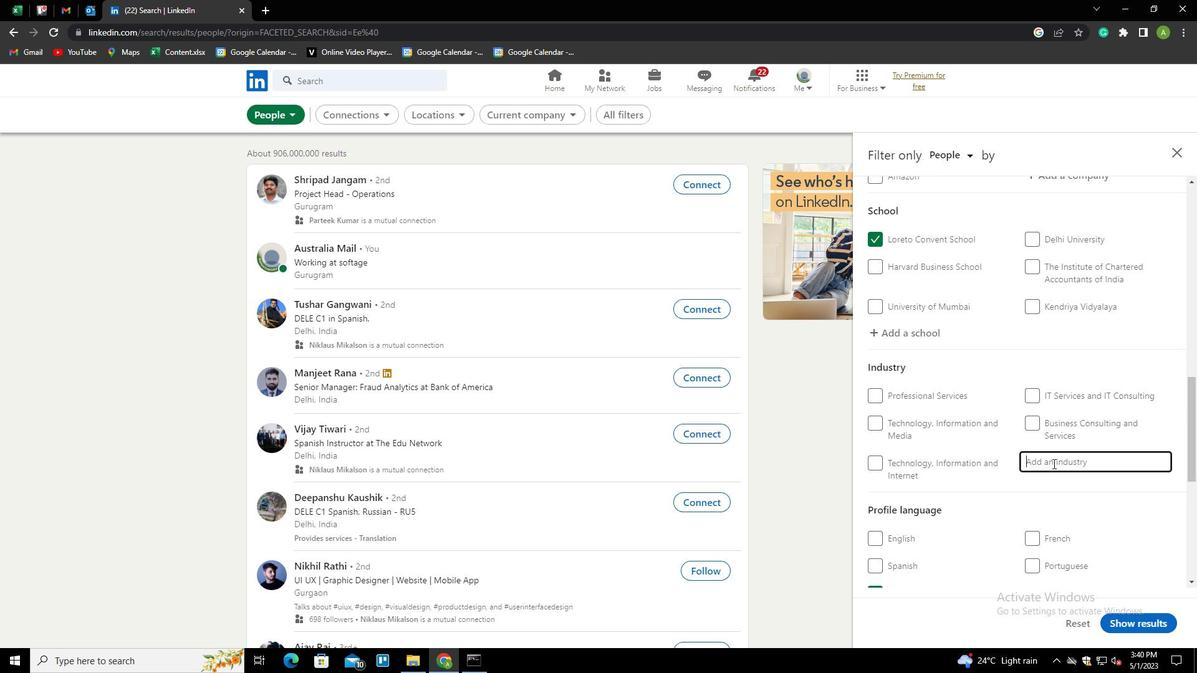 
Action: Mouse moved to (1054, 464)
Screenshot: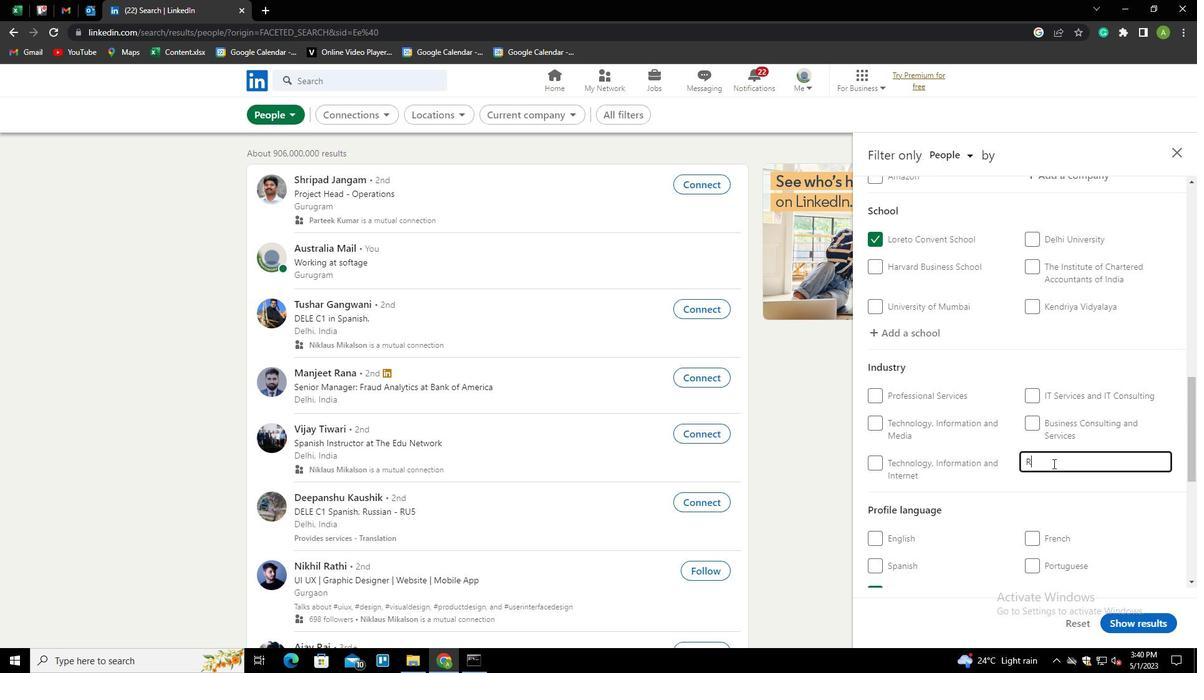 
Action: Key pressed E
Screenshot: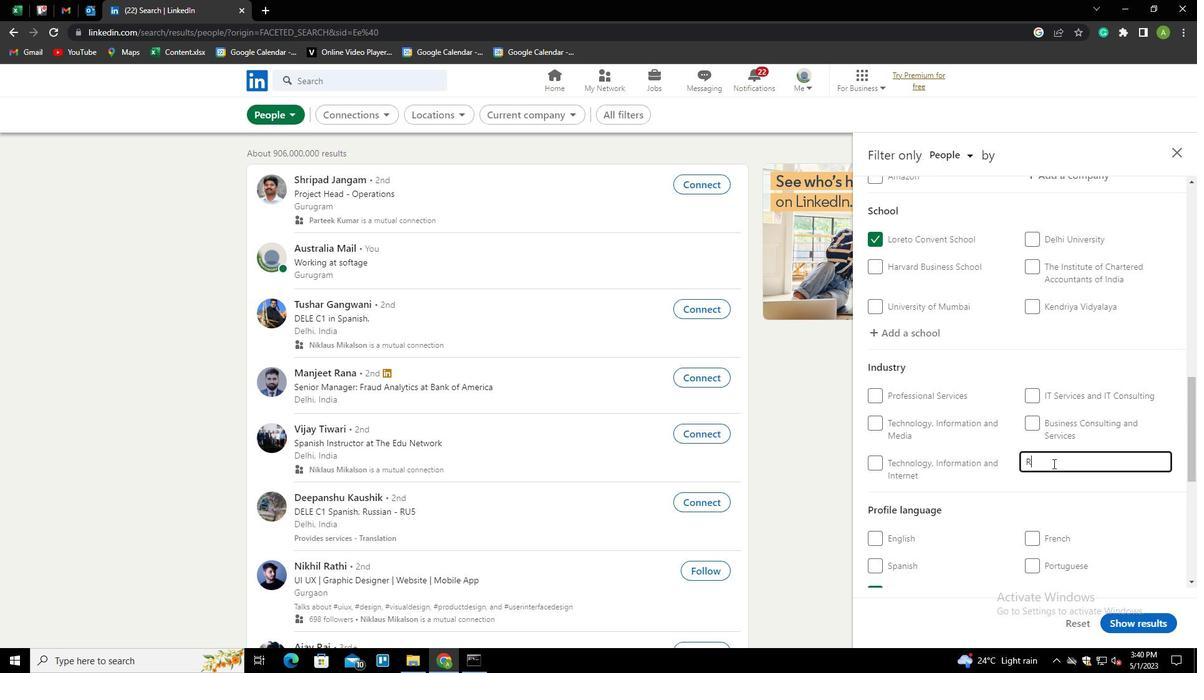 
Action: Mouse moved to (1054, 468)
Screenshot: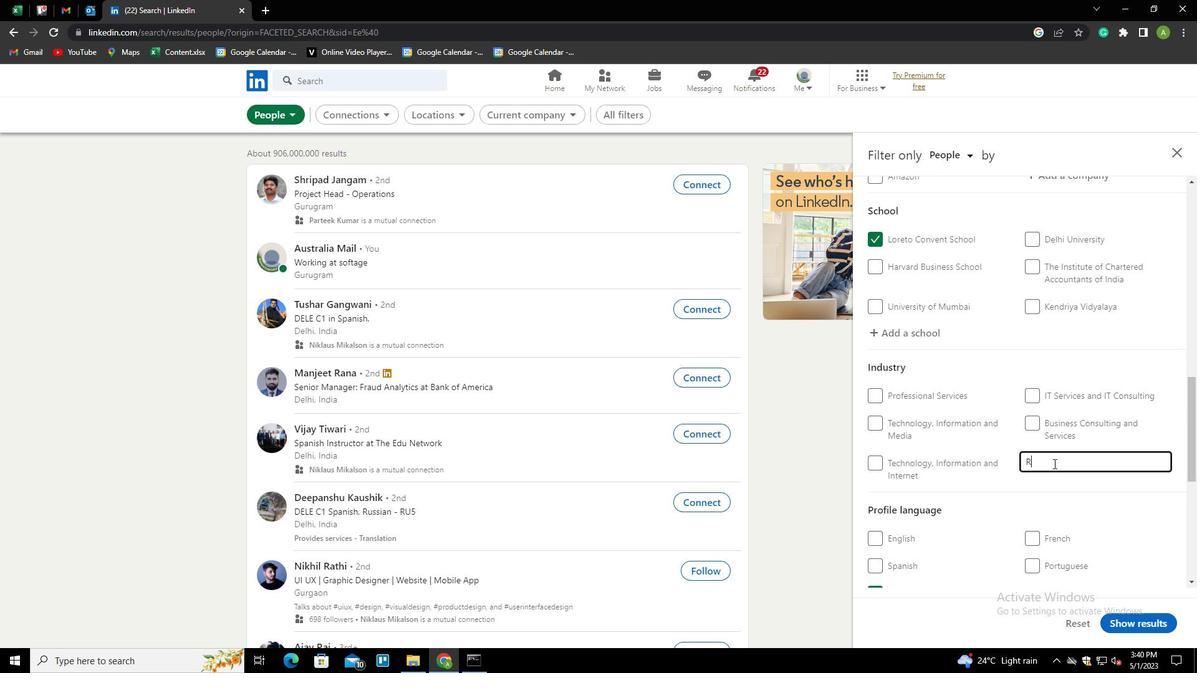 
Action: Key pressed AL<Key.space>ESTATE<Key.down><Key.enter>
Screenshot: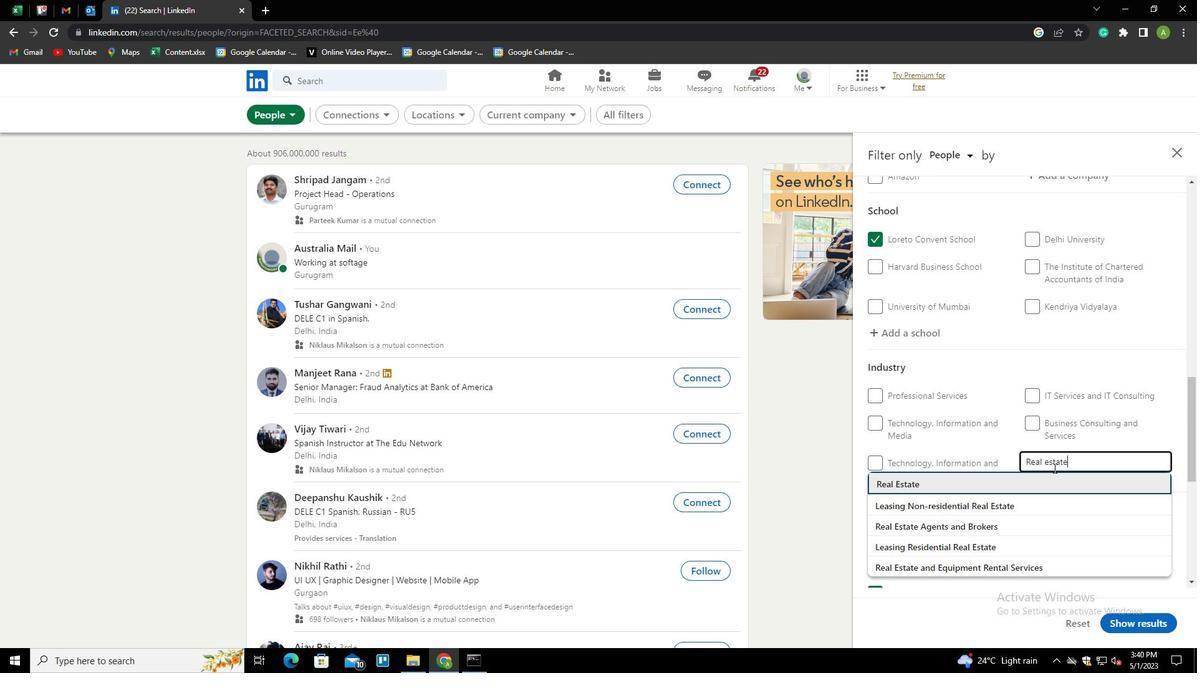 
Action: Mouse scrolled (1054, 467) with delta (0, 0)
Screenshot: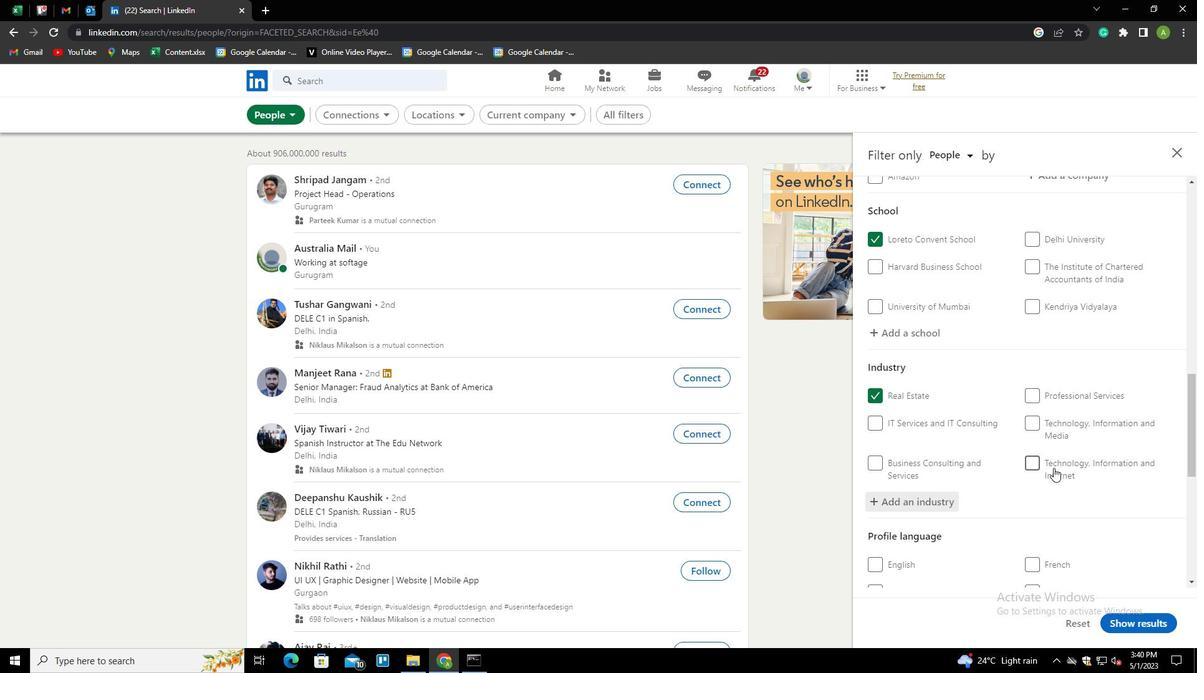 
Action: Mouse scrolled (1054, 467) with delta (0, 0)
Screenshot: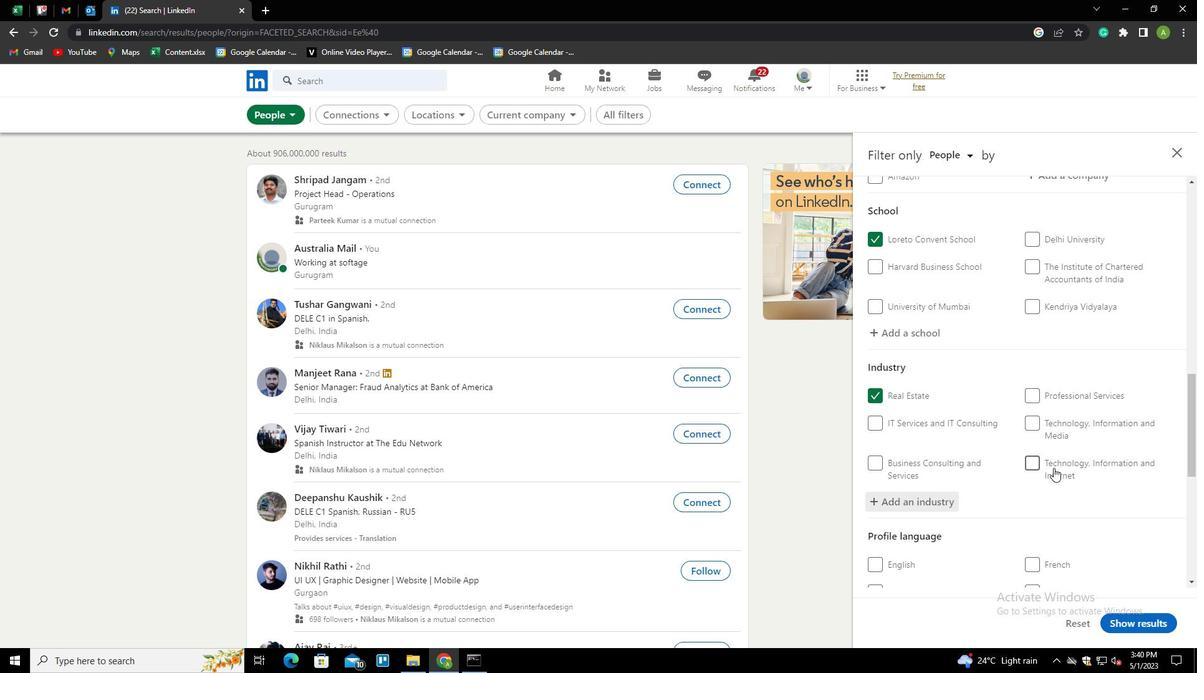 
Action: Mouse scrolled (1054, 467) with delta (0, 0)
Screenshot: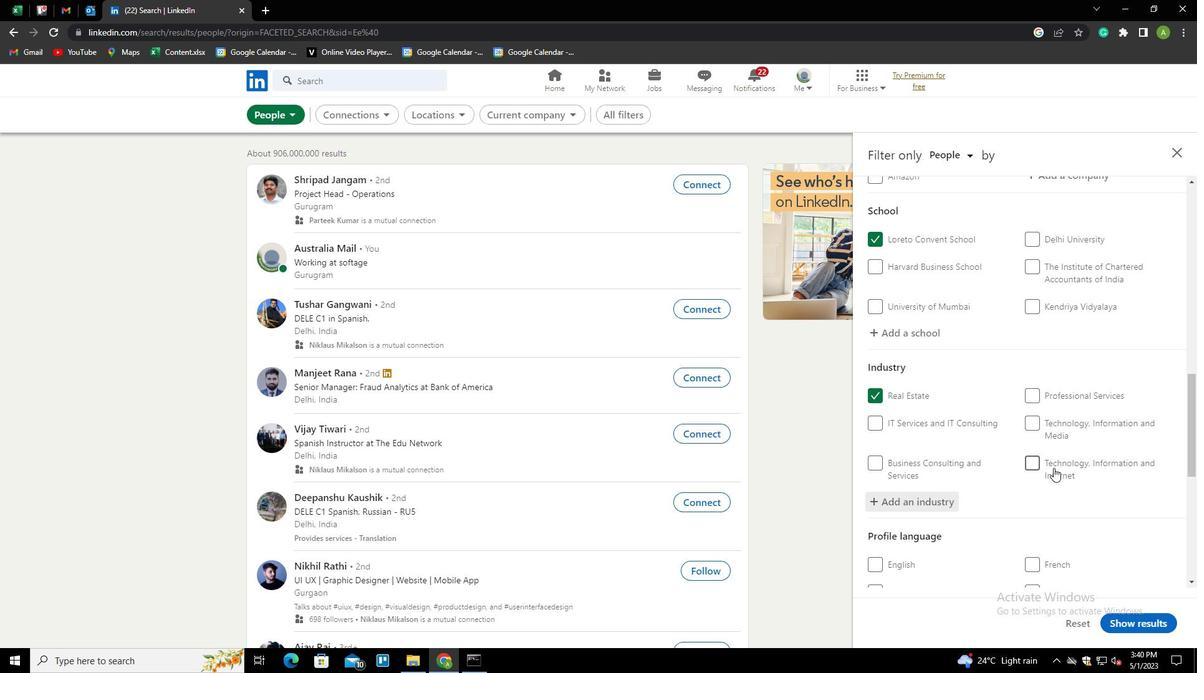 
Action: Mouse moved to (1053, 460)
Screenshot: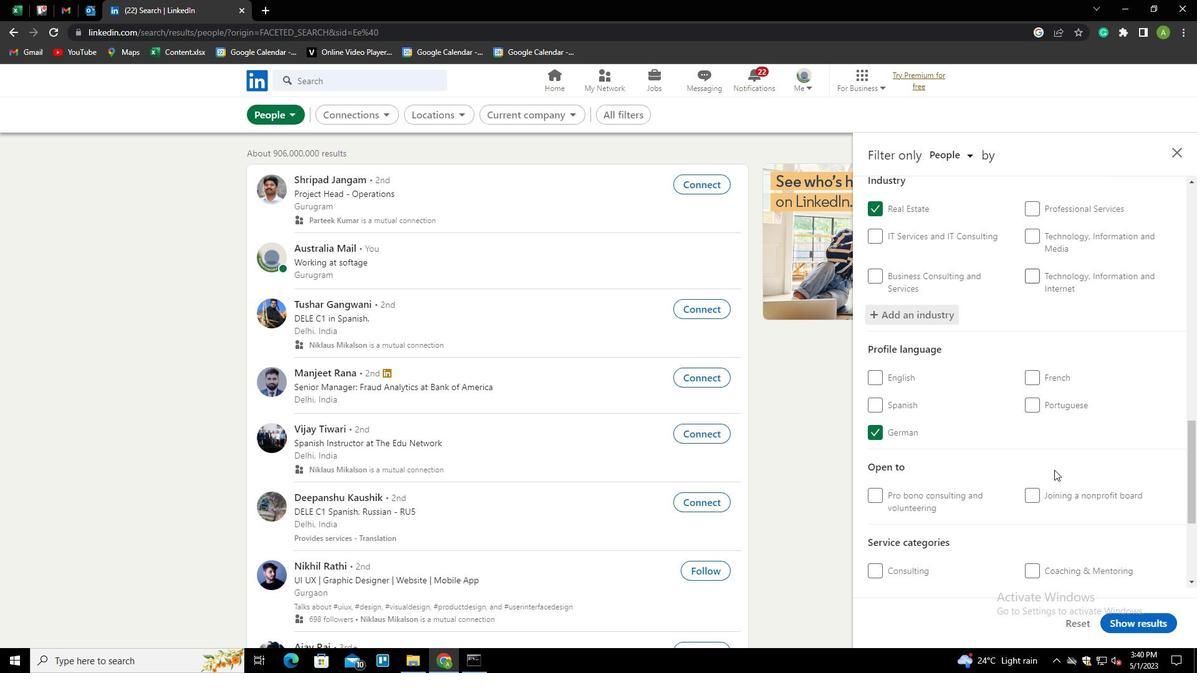 
Action: Mouse scrolled (1053, 459) with delta (0, 0)
Screenshot: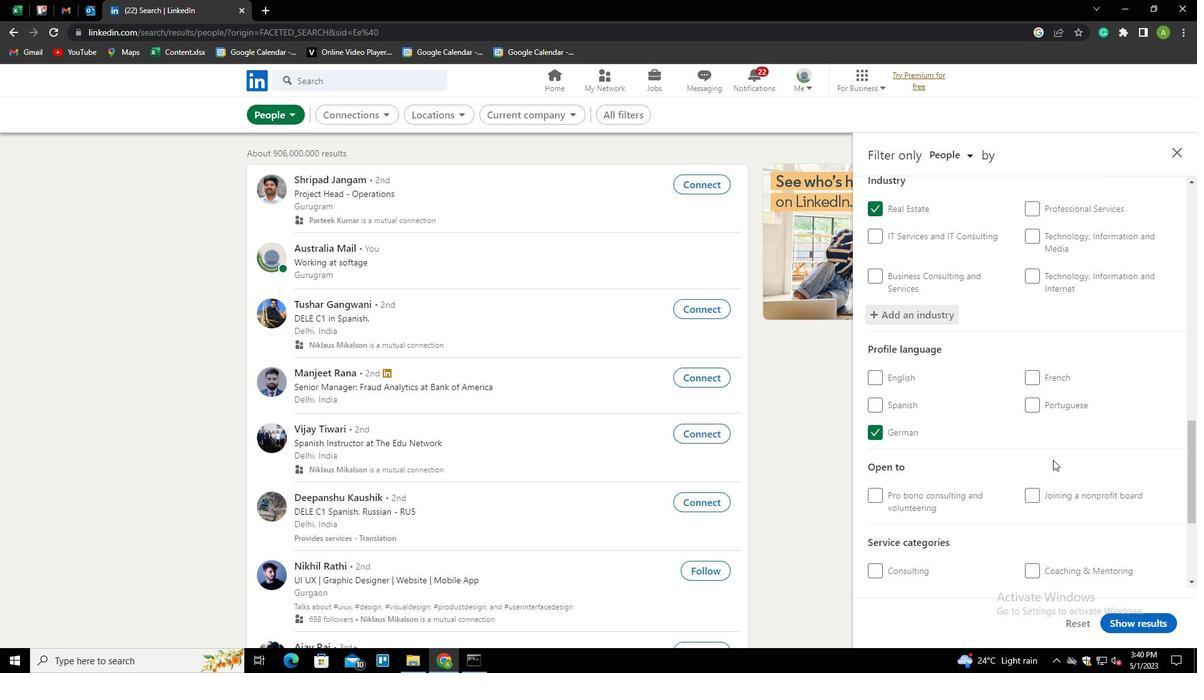 
Action: Mouse scrolled (1053, 459) with delta (0, 0)
Screenshot: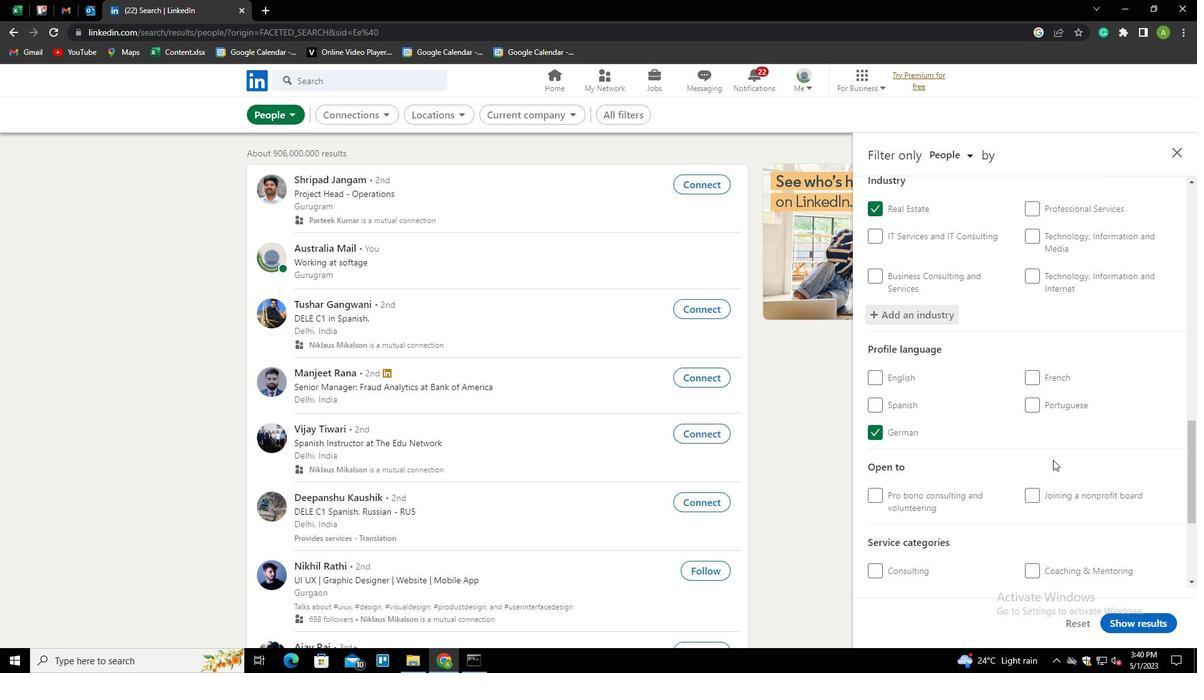 
Action: Mouse moved to (1053, 498)
Screenshot: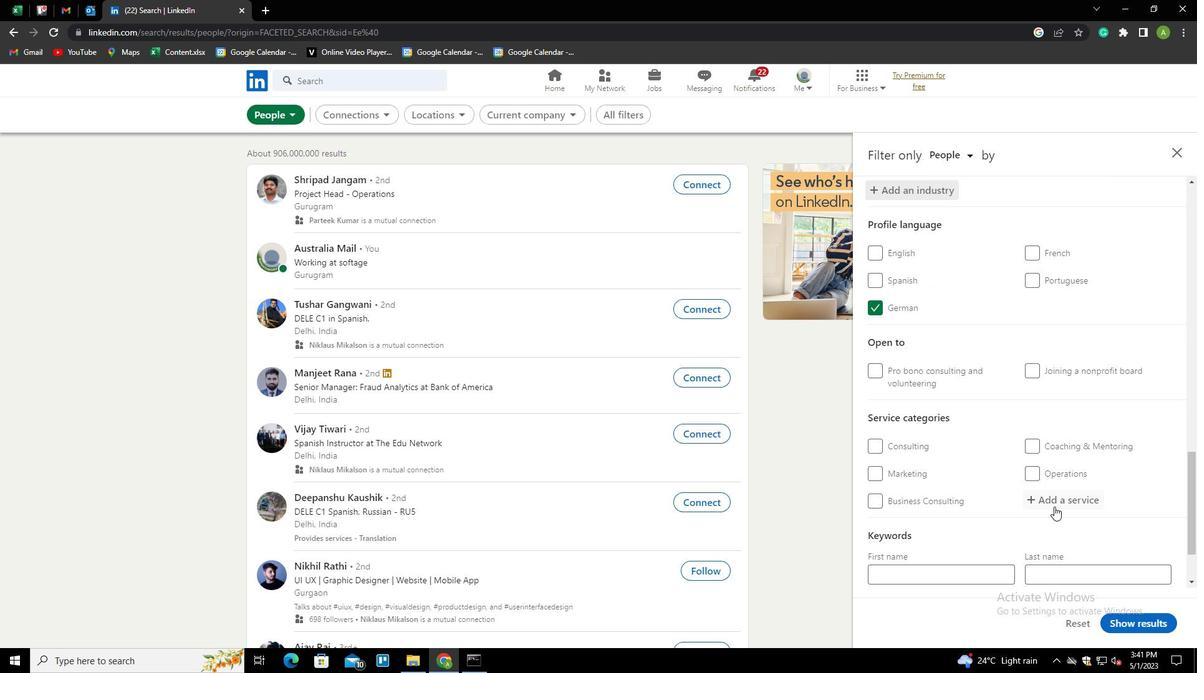 
Action: Mouse pressed left at (1053, 498)
Screenshot: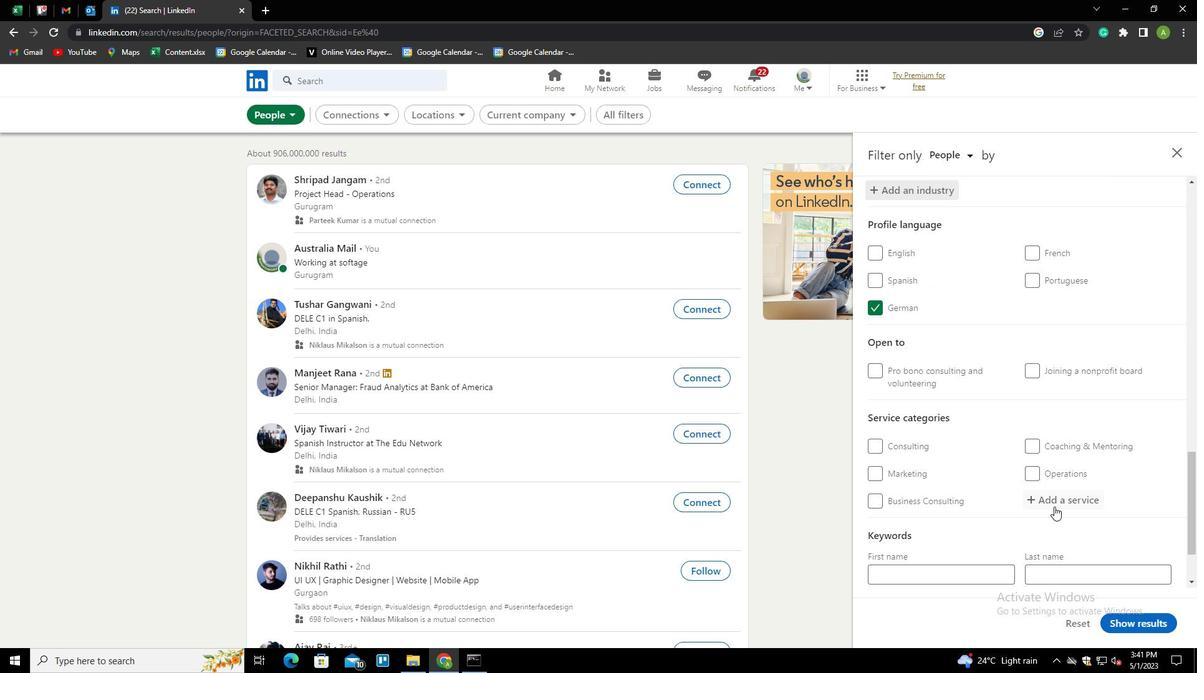 
Action: Mouse moved to (1056, 498)
Screenshot: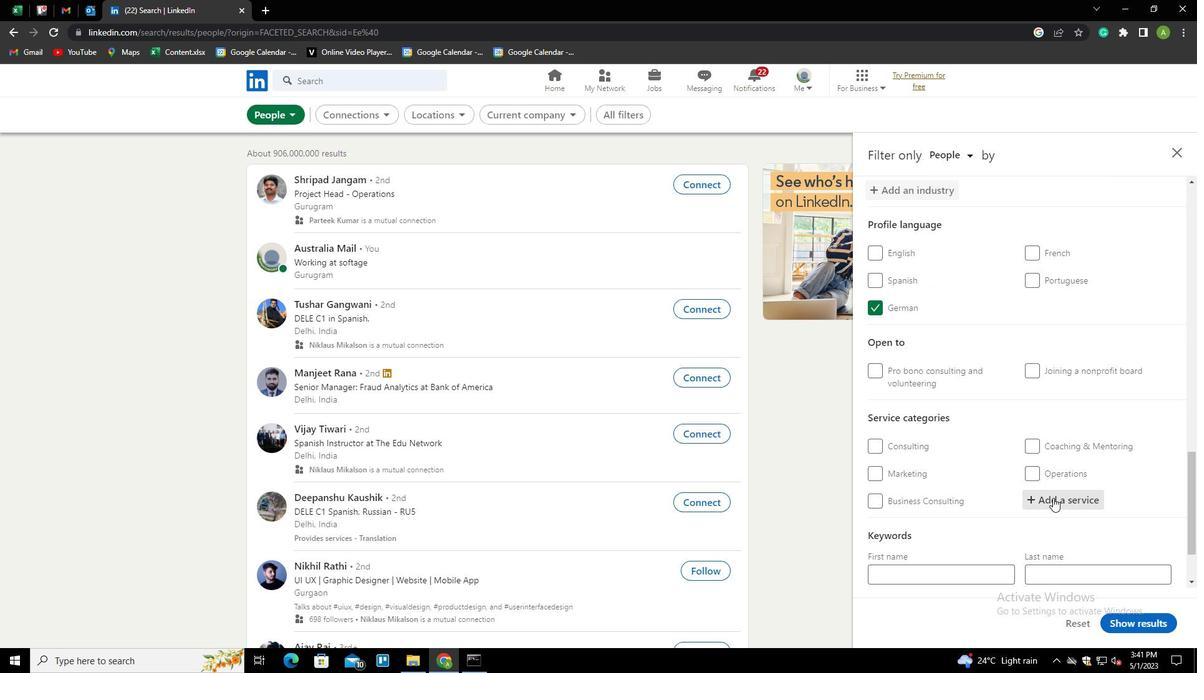 
Action: Mouse pressed left at (1056, 498)
Screenshot: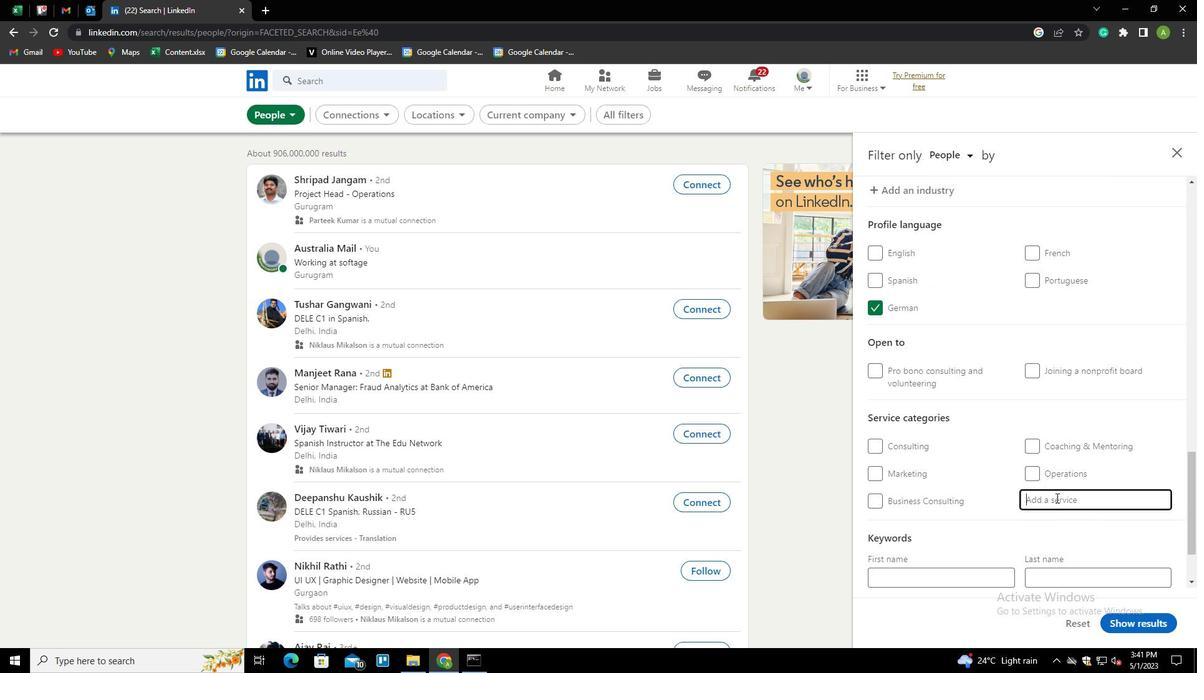 
Action: Key pressed <Key.shift>CORPORATE<Key.down><Key.enter>
Screenshot: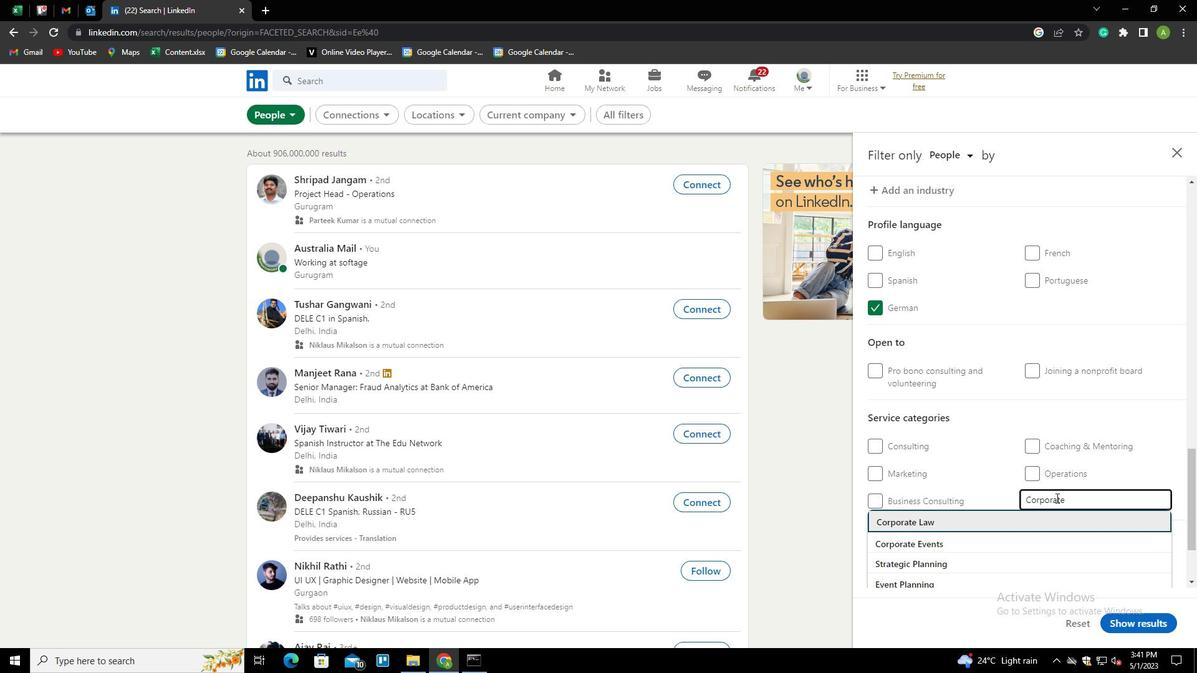 
Action: Mouse scrolled (1056, 497) with delta (0, 0)
Screenshot: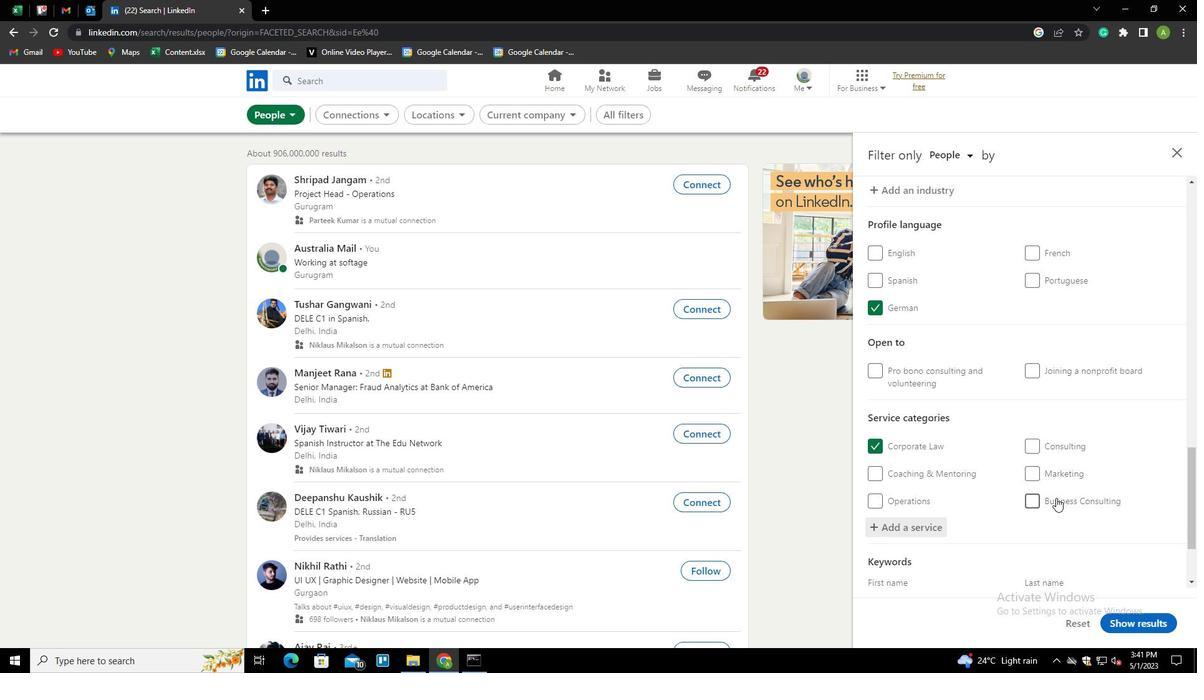
Action: Mouse scrolled (1056, 497) with delta (0, 0)
Screenshot: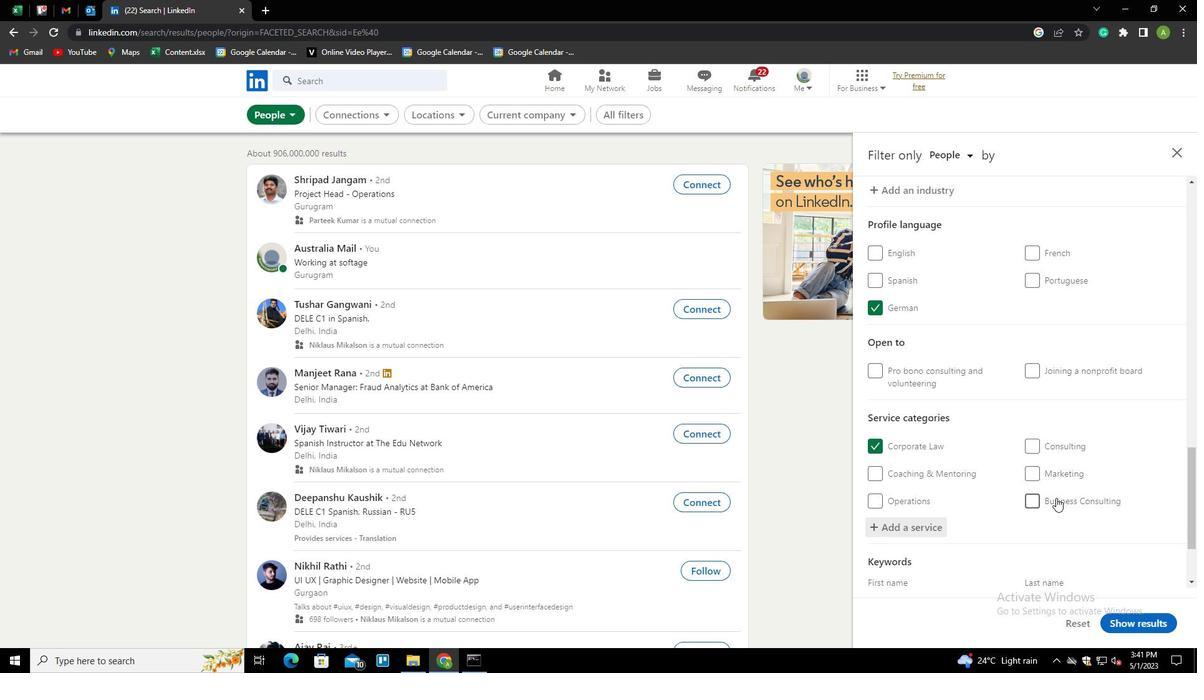 
Action: Mouse scrolled (1056, 497) with delta (0, 0)
Screenshot: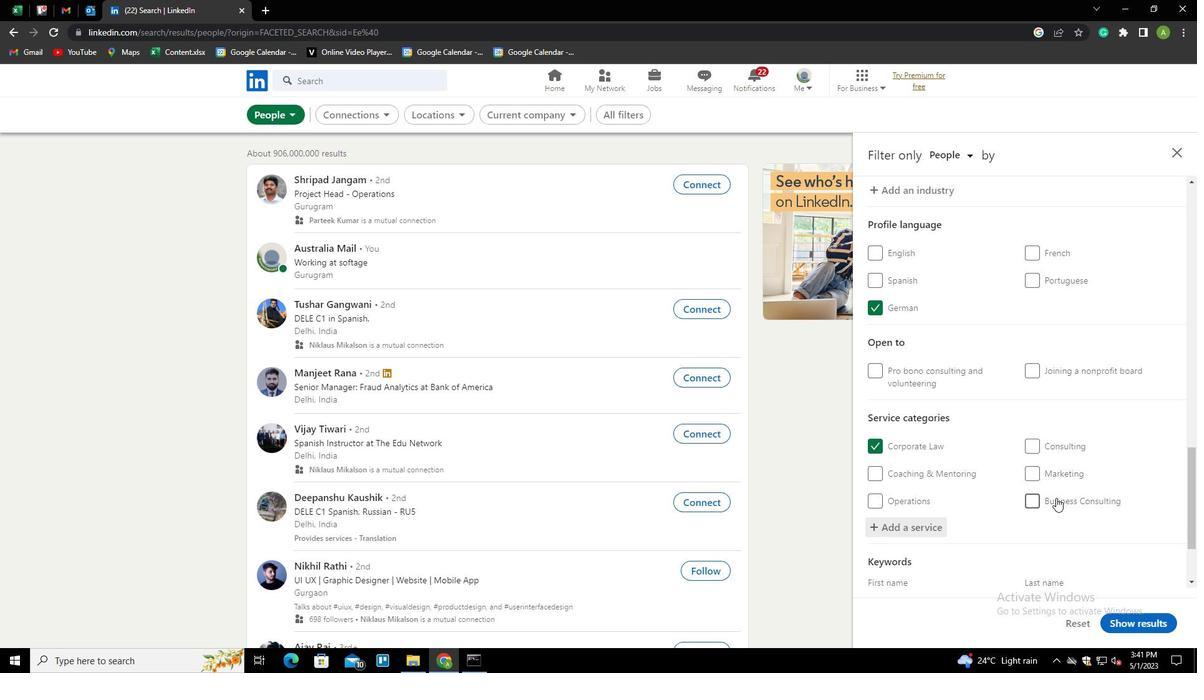 
Action: Mouse scrolled (1056, 497) with delta (0, 0)
Screenshot: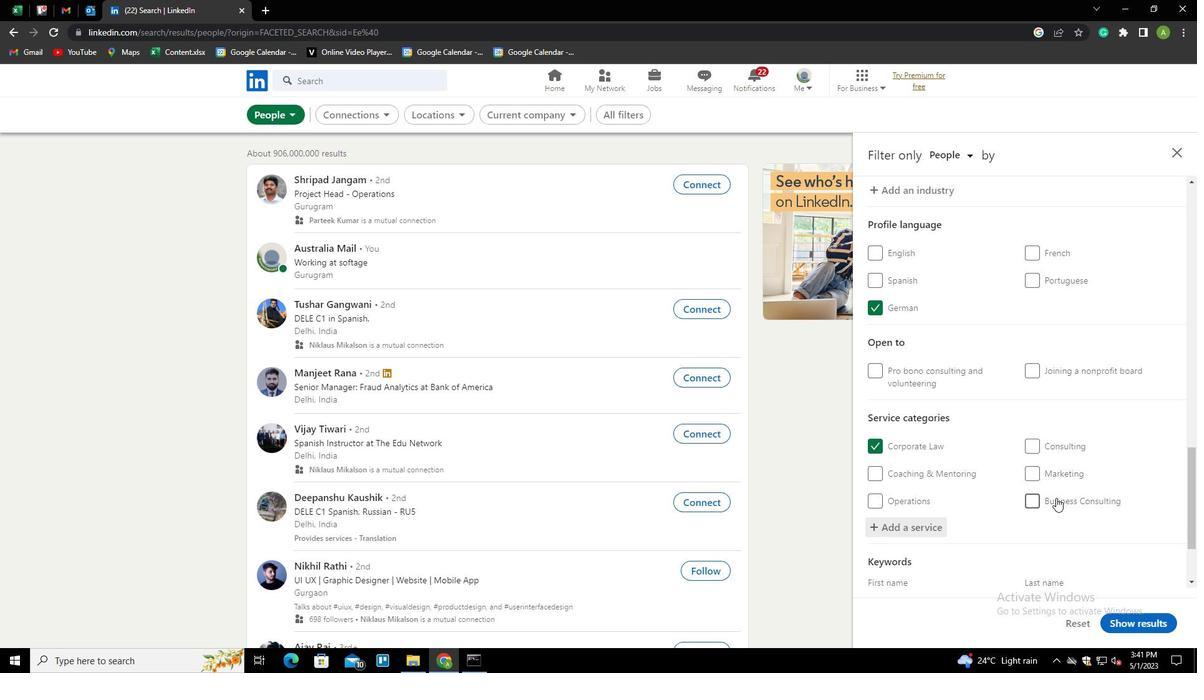 
Action: Mouse scrolled (1056, 497) with delta (0, 0)
Screenshot: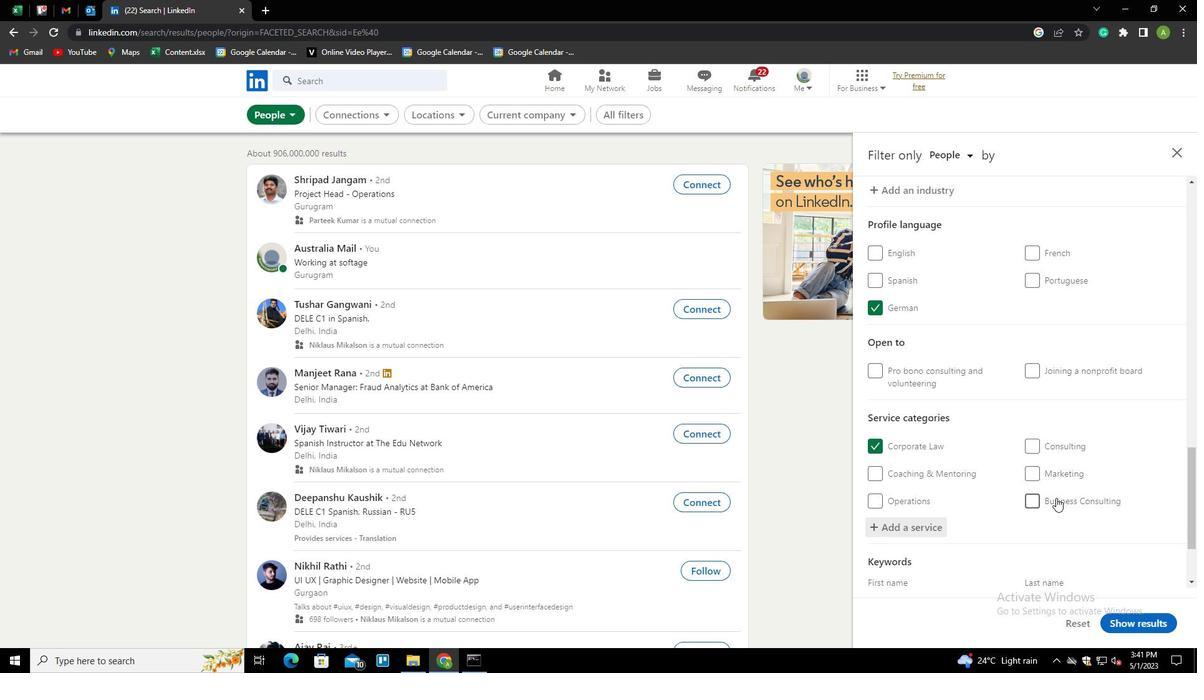
Action: Mouse scrolled (1056, 497) with delta (0, 0)
Screenshot: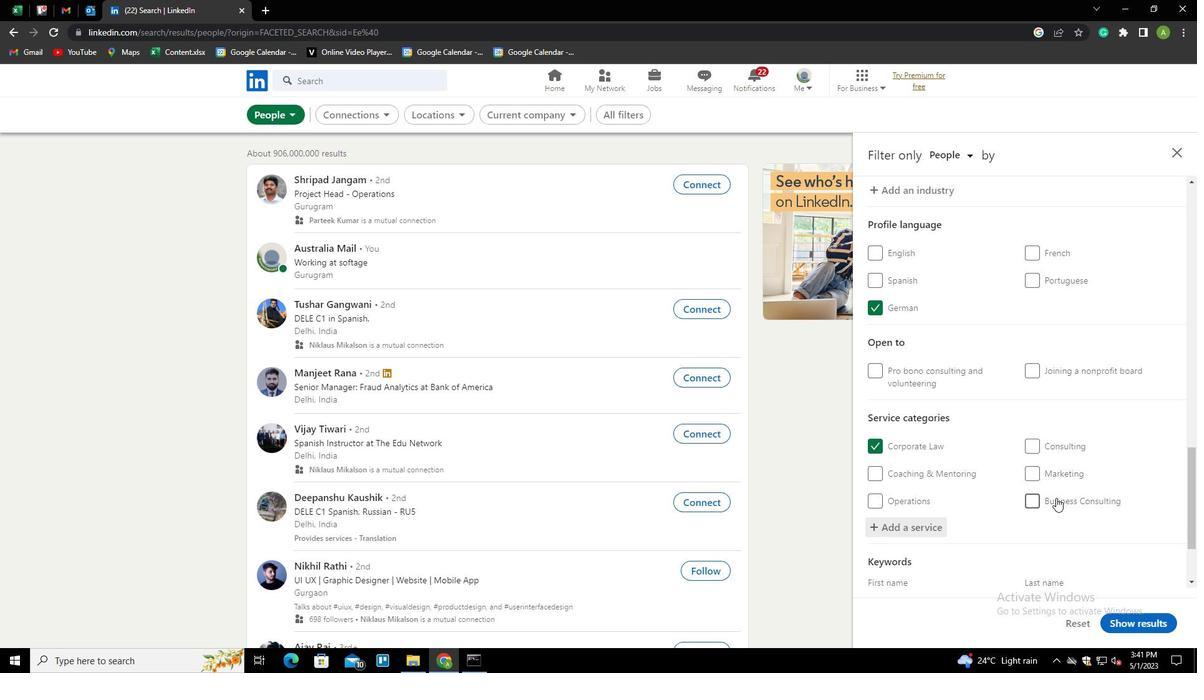 
Action: Mouse scrolled (1056, 497) with delta (0, 0)
Screenshot: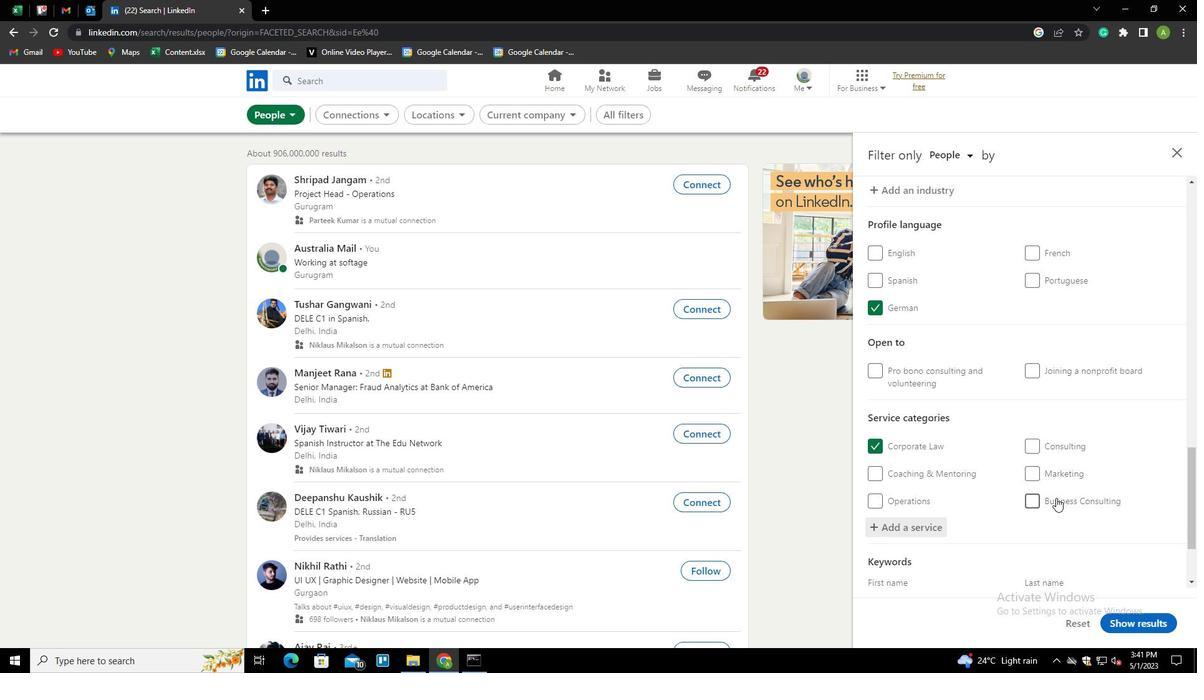 
Action: Mouse moved to (936, 534)
Screenshot: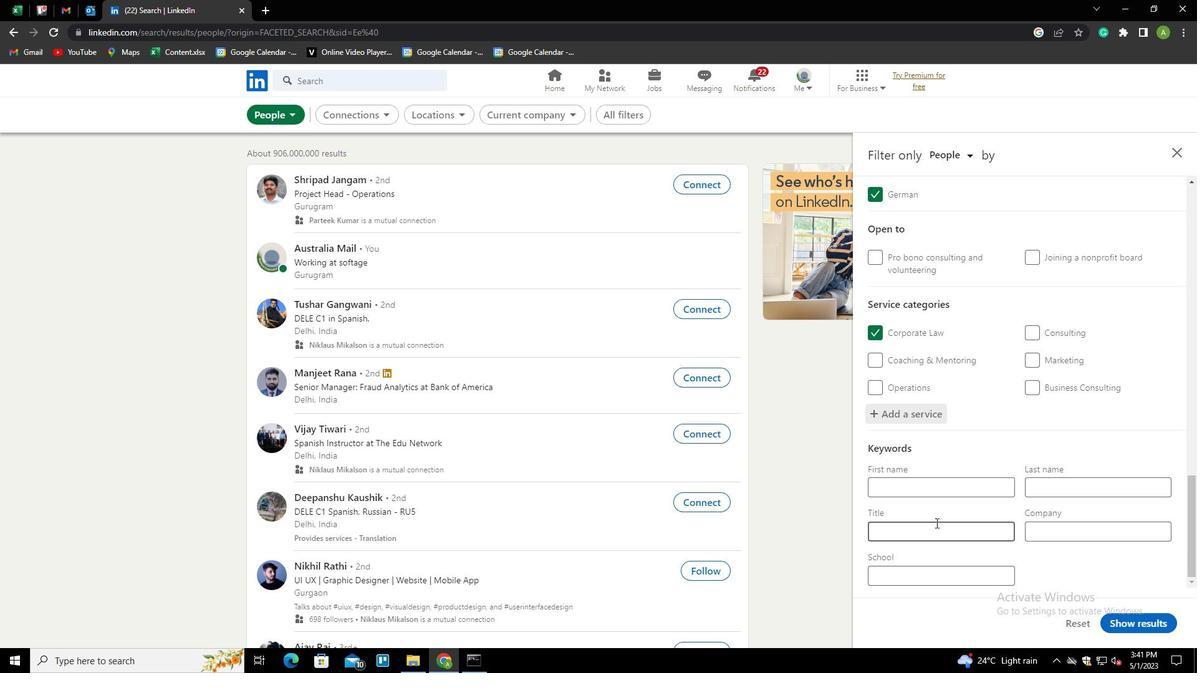 
Action: Mouse pressed left at (936, 534)
Screenshot: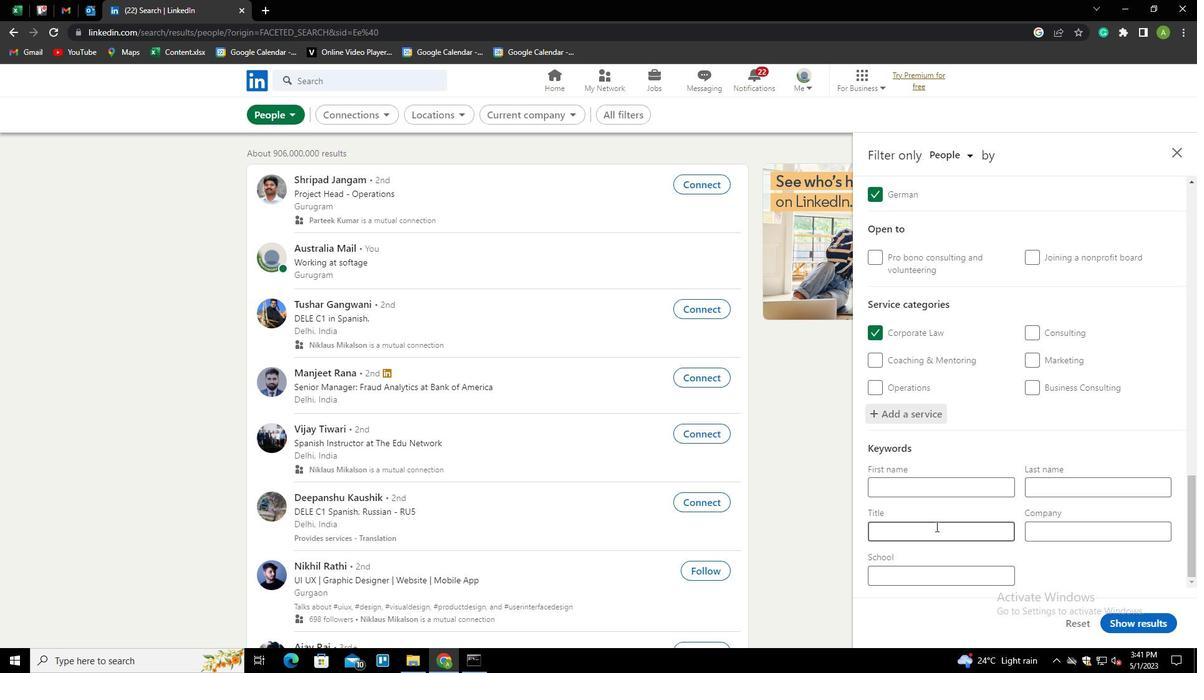 
Action: Mouse moved to (933, 537)
Screenshot: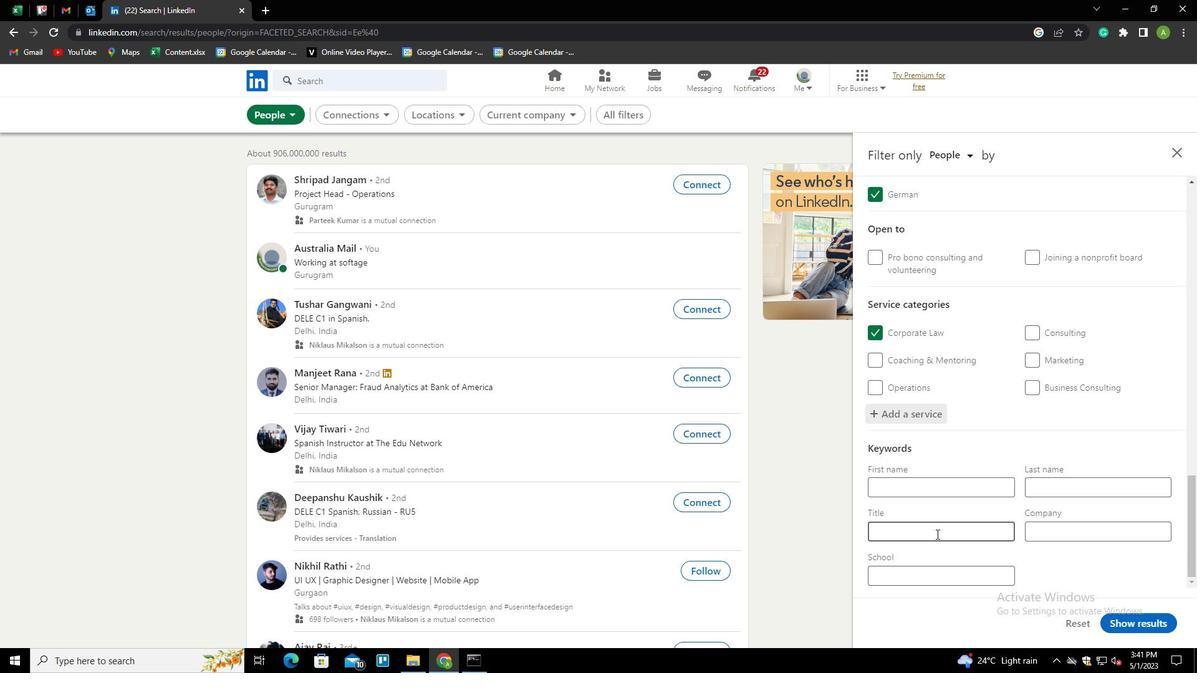 
Action: Key pressed <Key.shift>
Screenshot: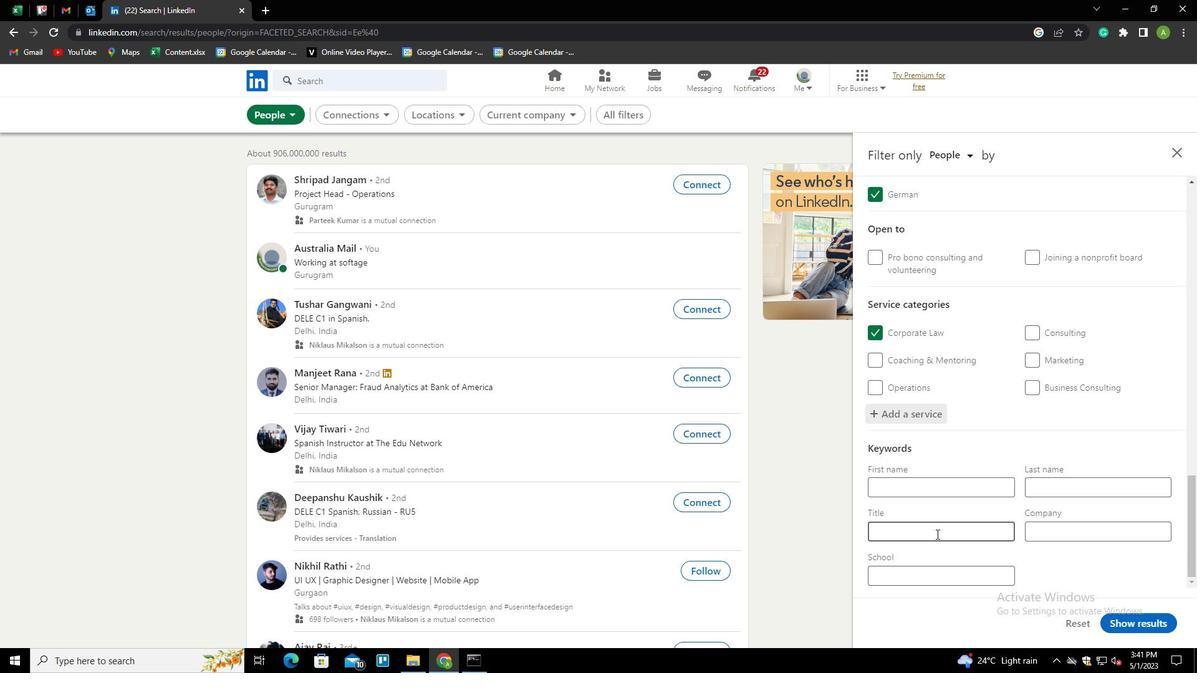 
Action: Mouse moved to (928, 540)
Screenshot: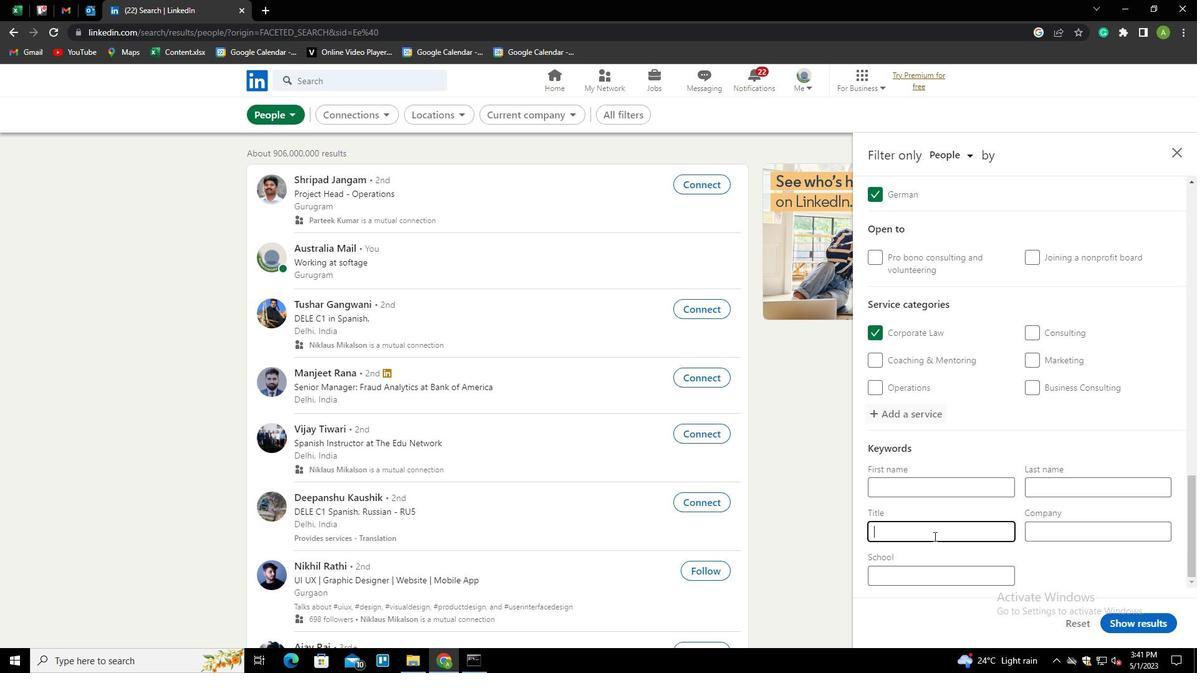 
Action: Key pressed S
Screenshot: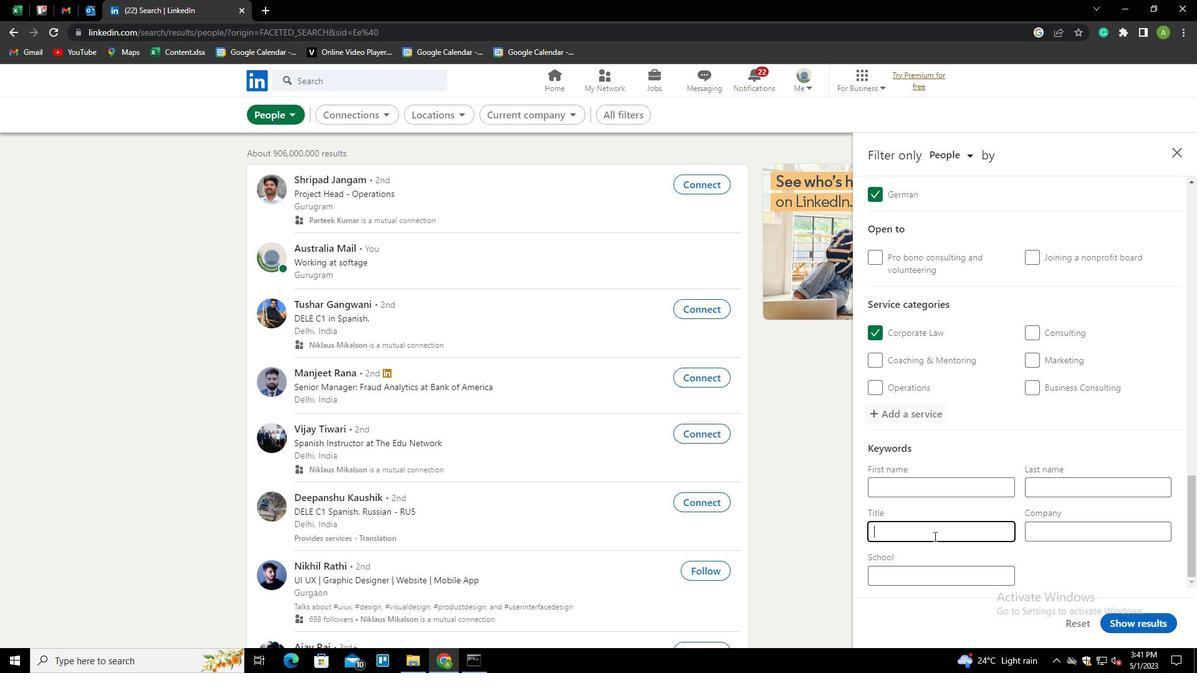 
Action: Mouse moved to (931, 603)
Screenshot: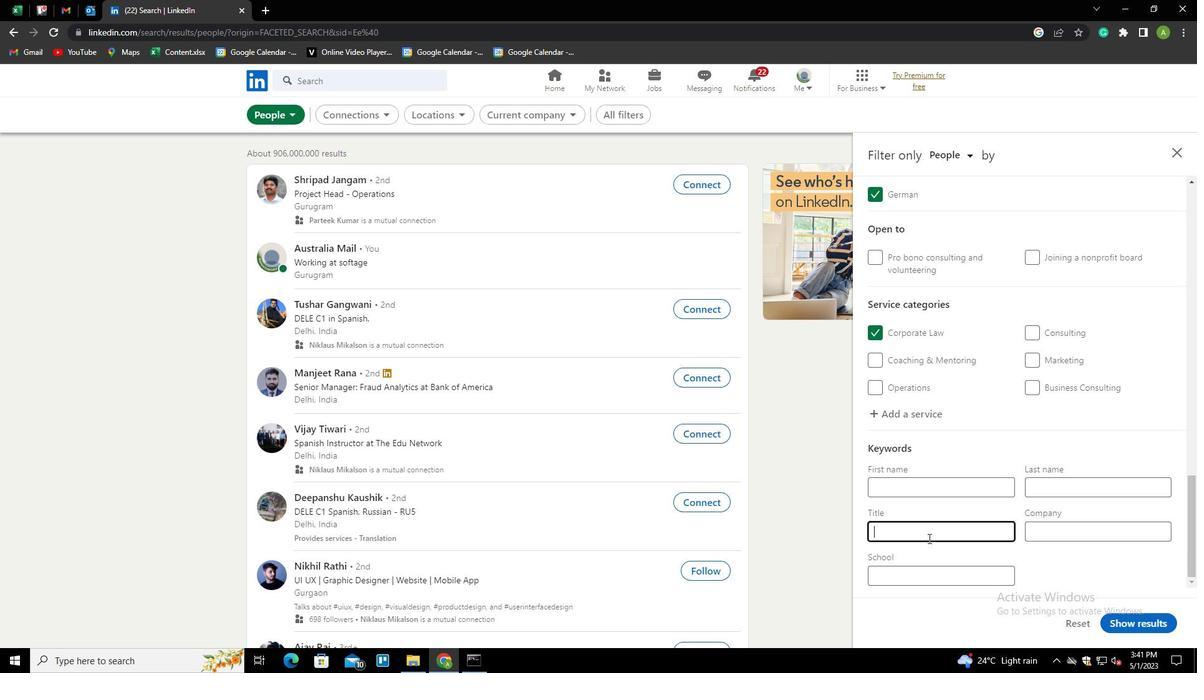 
Action: Key pressed UPERVISION<Key.backspace>RS
Screenshot: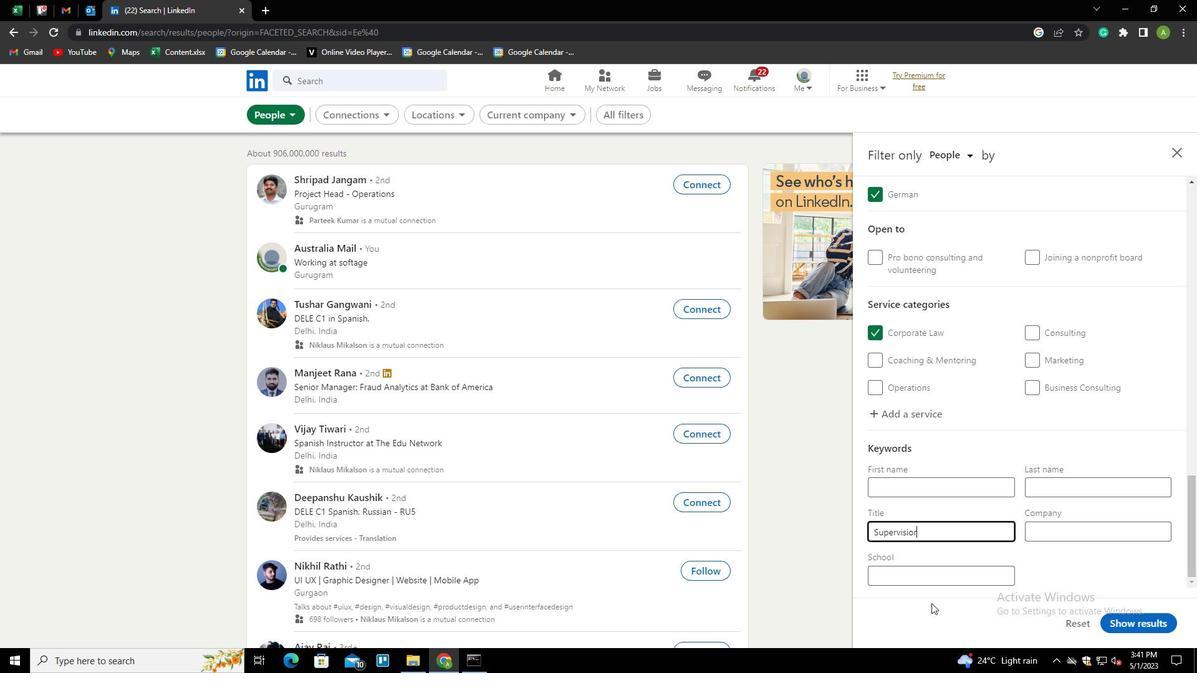 
Action: Mouse moved to (1160, 616)
Screenshot: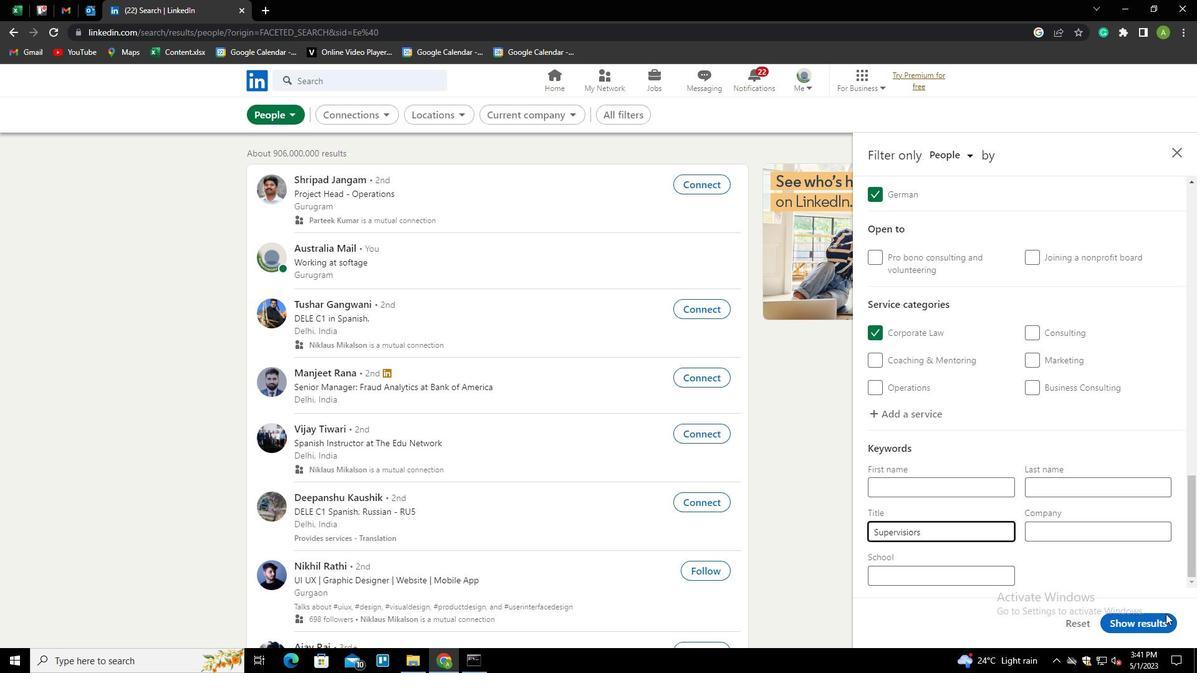 
Action: Mouse pressed left at (1160, 616)
Screenshot: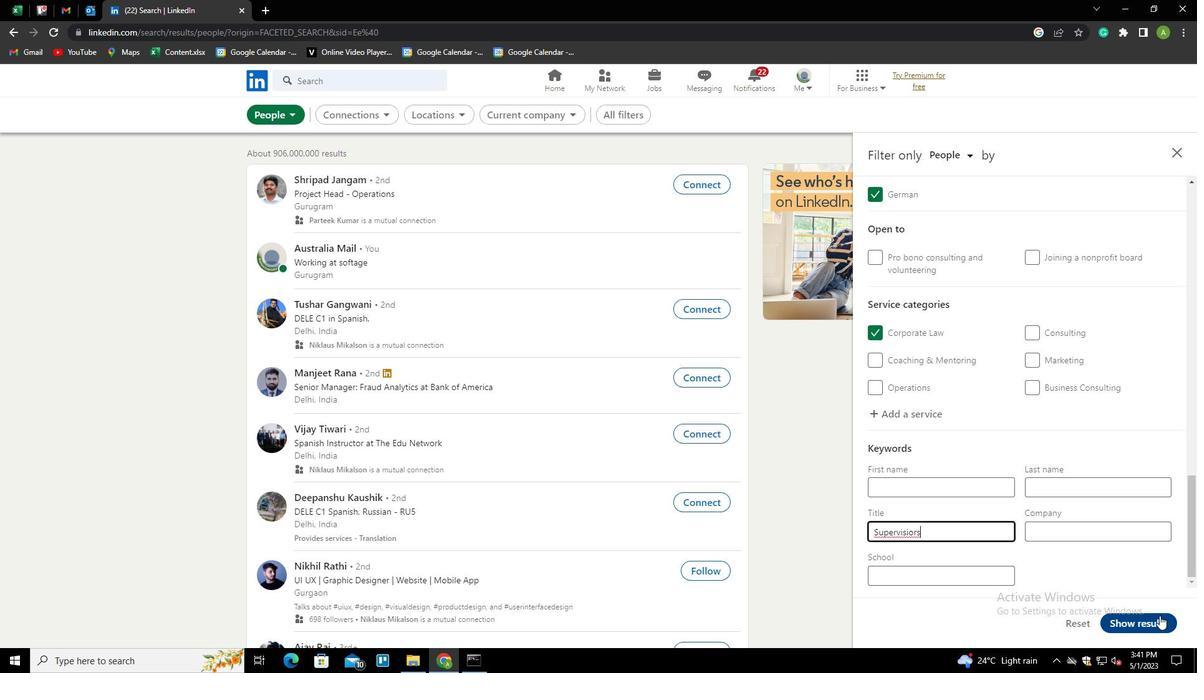 
